 Task: Search round trip flight ticket for 5 adults, 1 child, 2 infants in seat and 1 infant on lap in business from Elmira/corning: Elmira/corning Regional Airport to Indianapolis: Indianapolis International Airport on 8-5-2023 and return on 8-7-2023. Choice of flights is Sun country airlines. Number of bags: 1 carry on bag. Price is upto 50000. Outbound departure time preference is 19:45.
Action: Mouse moved to (399, 354)
Screenshot: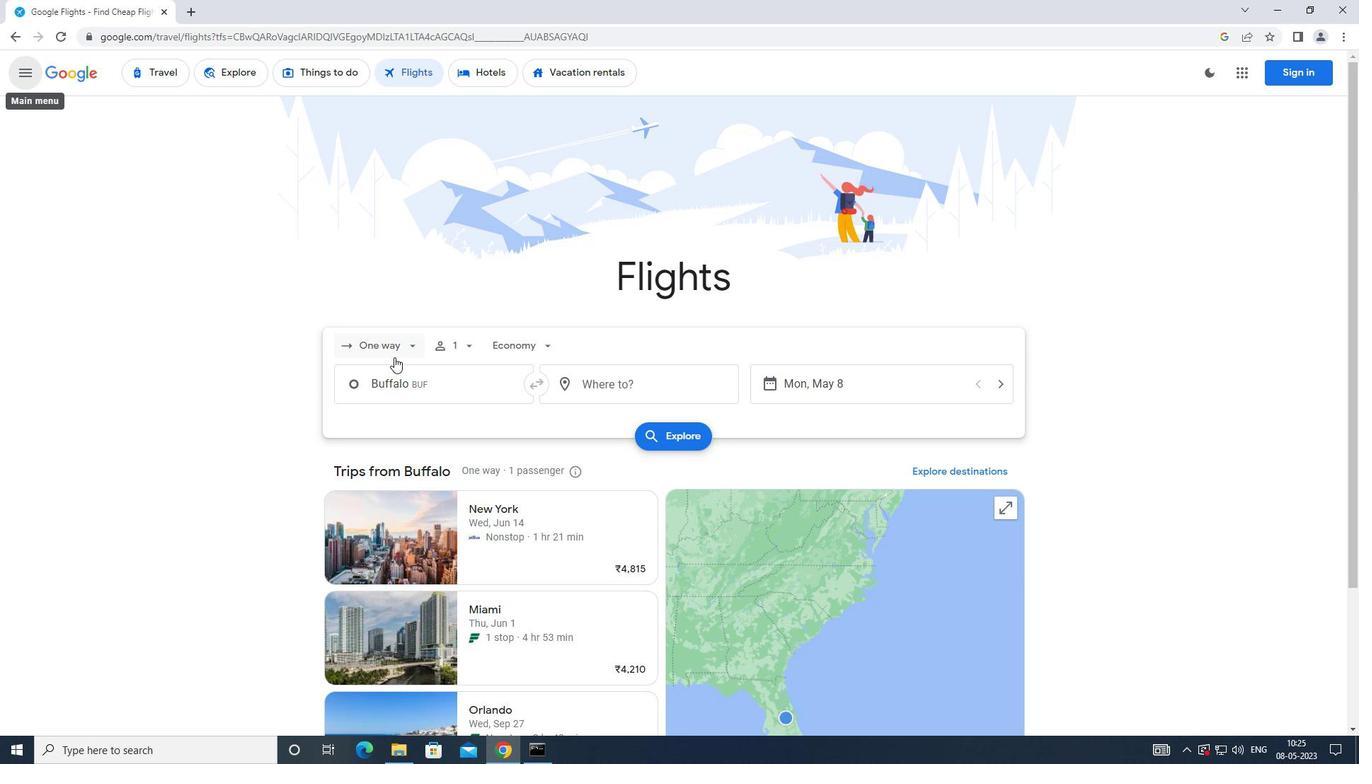 
Action: Mouse pressed left at (399, 354)
Screenshot: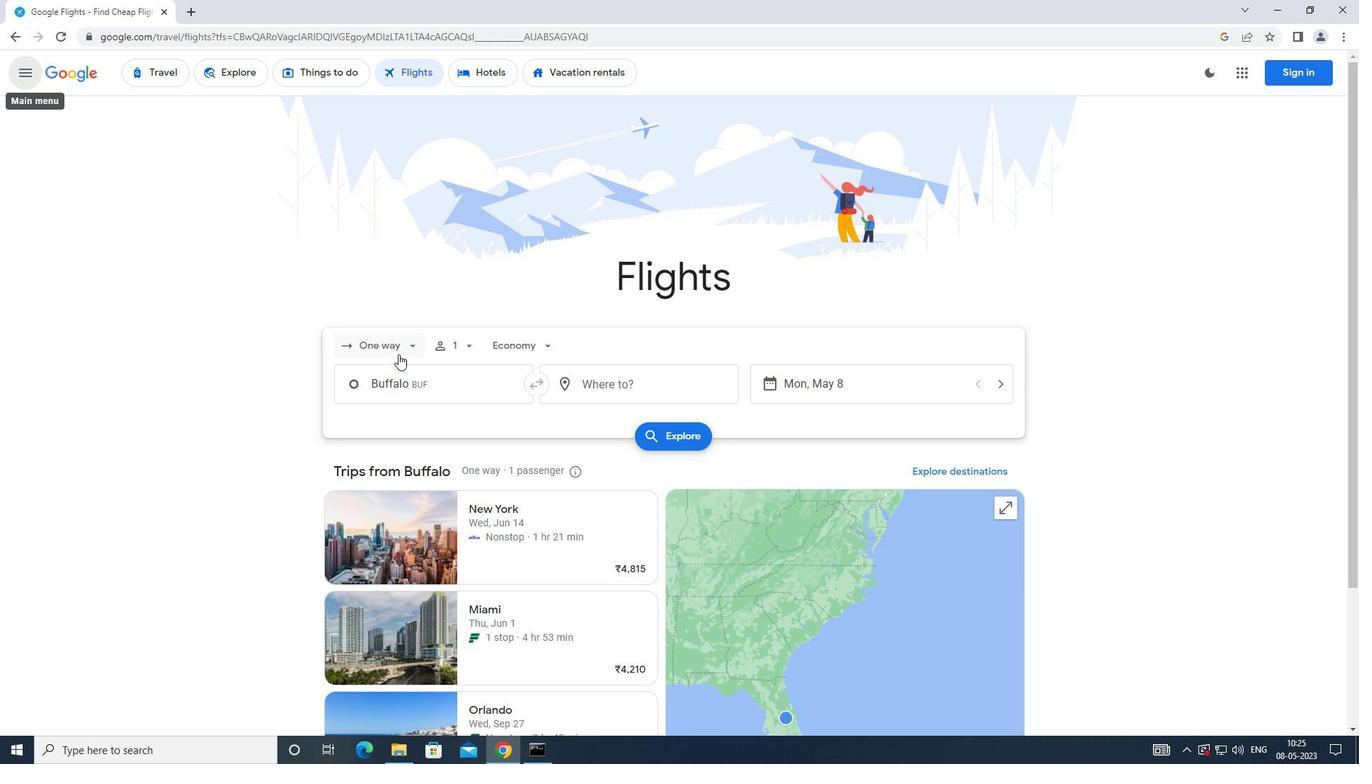 
Action: Mouse moved to (412, 410)
Screenshot: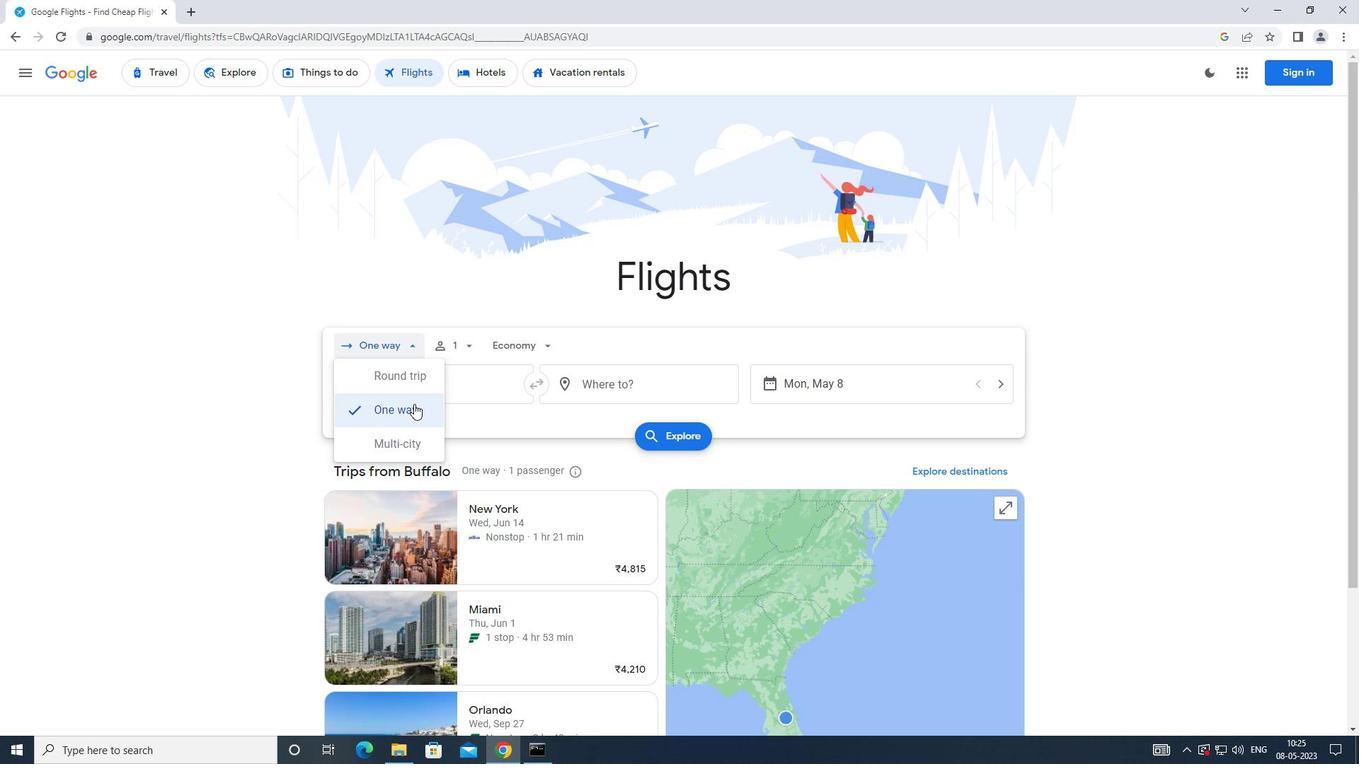 
Action: Mouse pressed left at (412, 410)
Screenshot: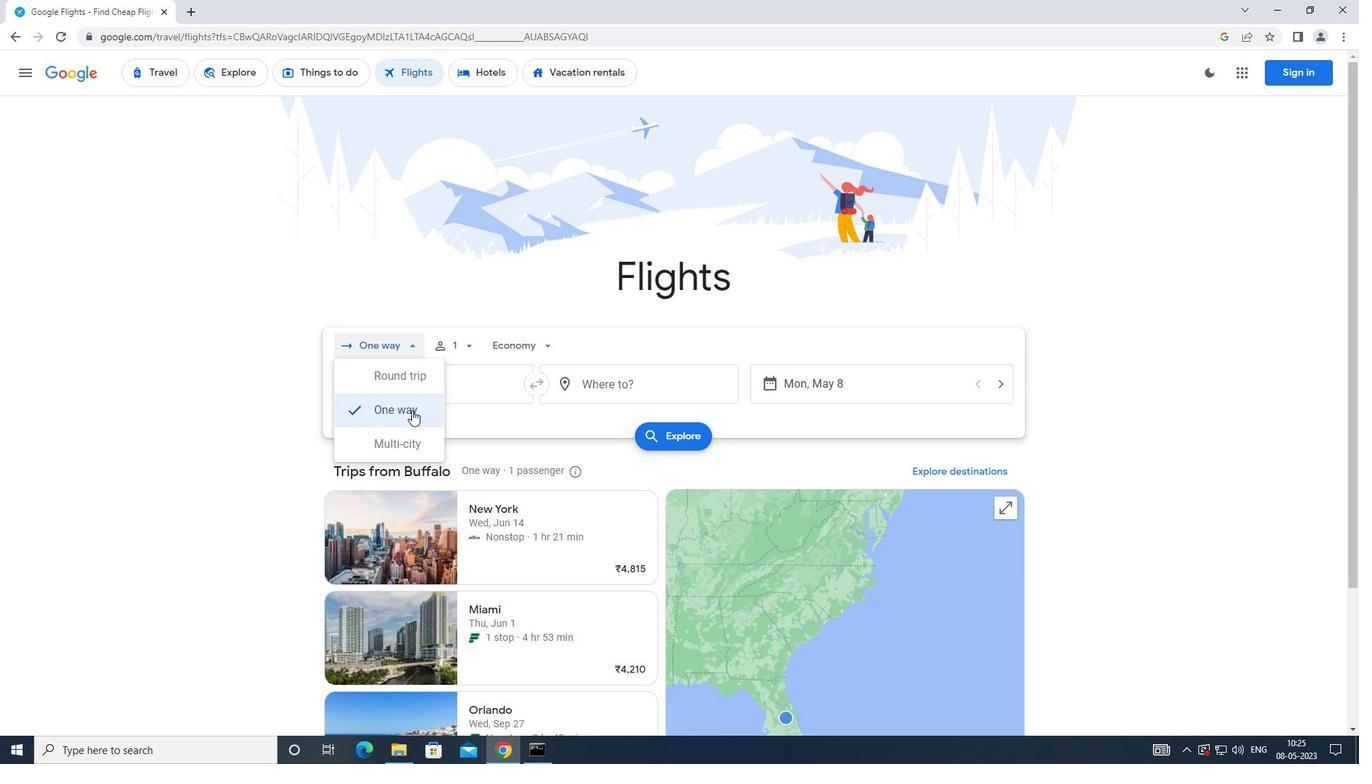
Action: Mouse moved to (476, 344)
Screenshot: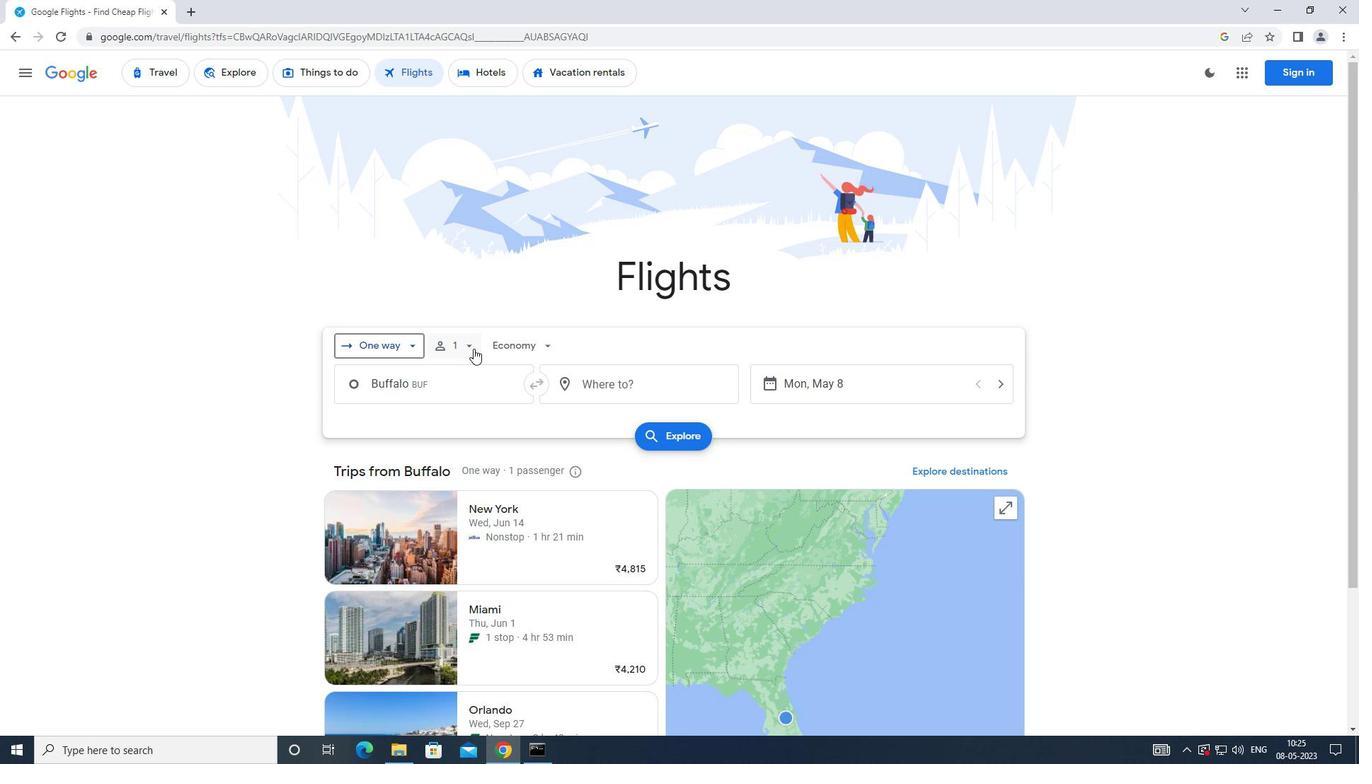 
Action: Mouse pressed left at (476, 344)
Screenshot: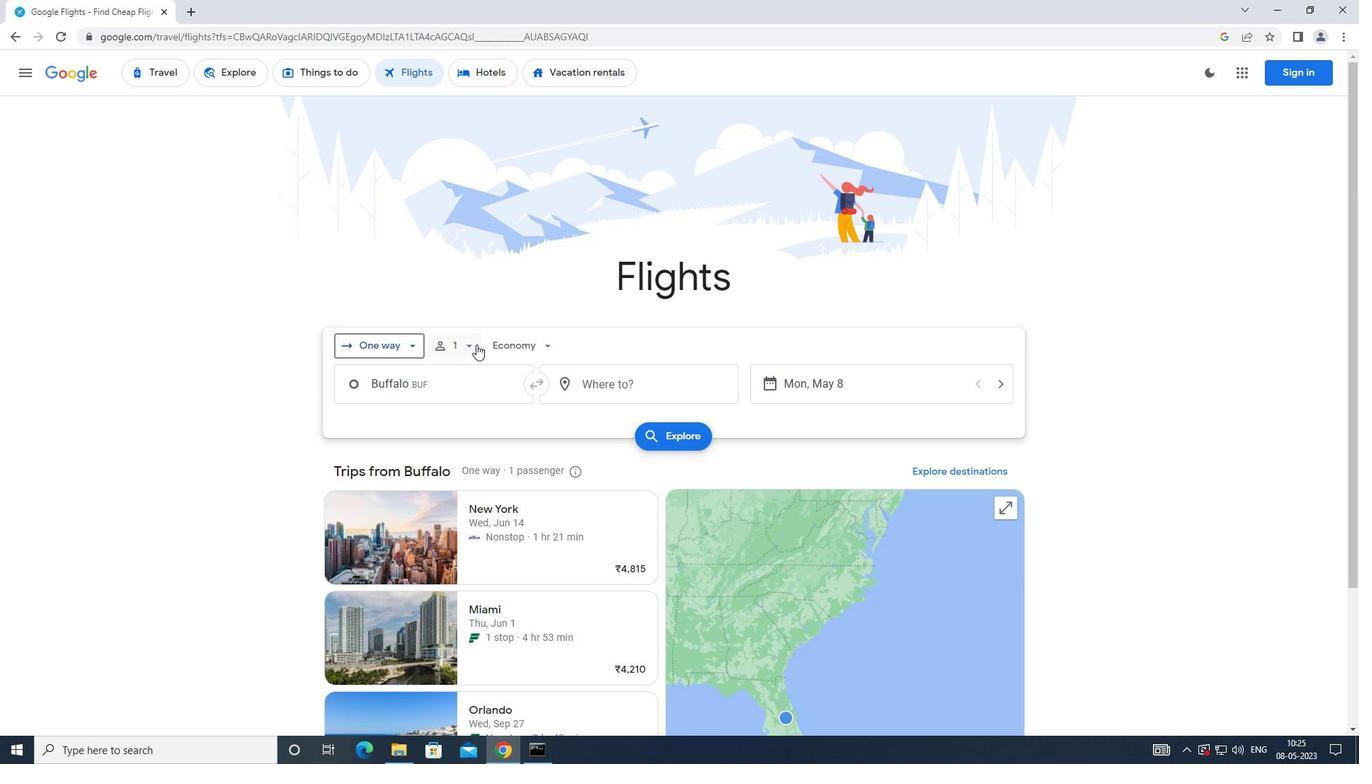 
Action: Mouse moved to (584, 386)
Screenshot: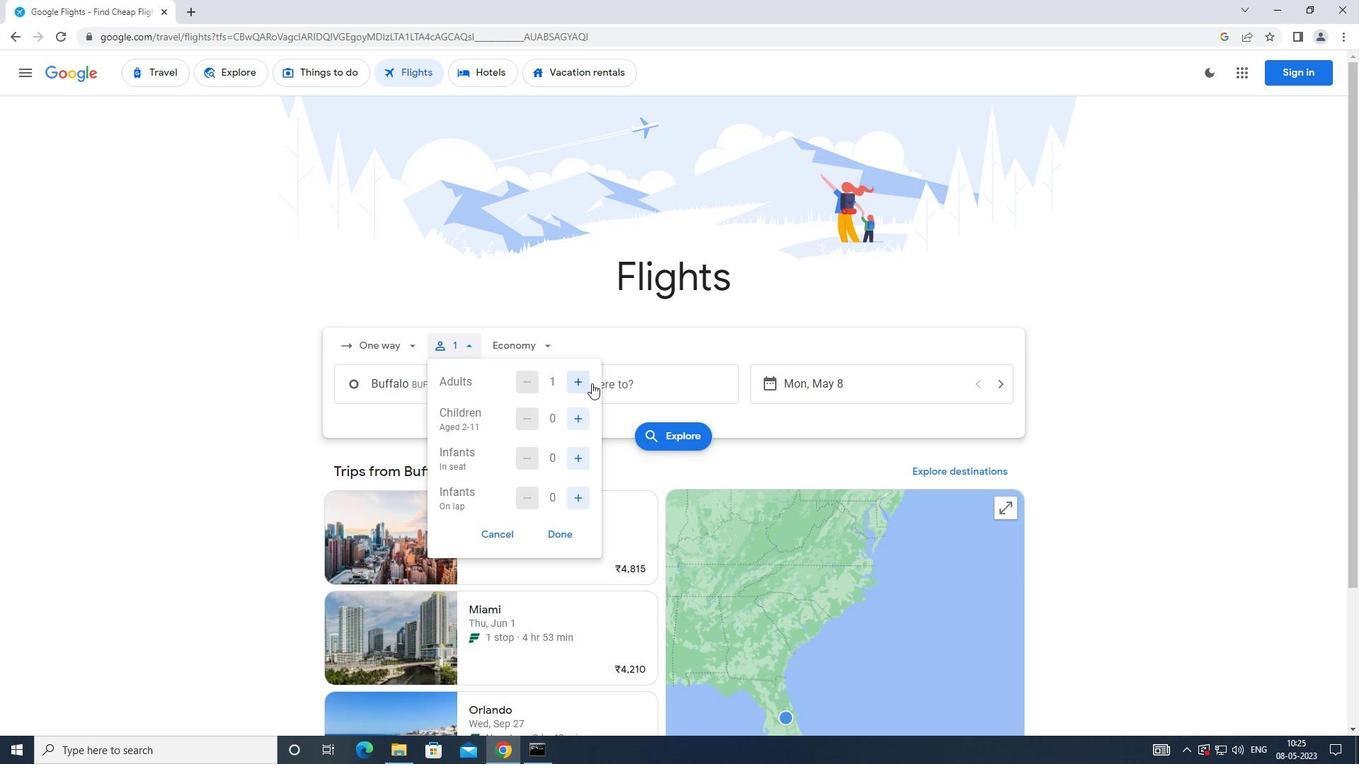 
Action: Mouse pressed left at (584, 386)
Screenshot: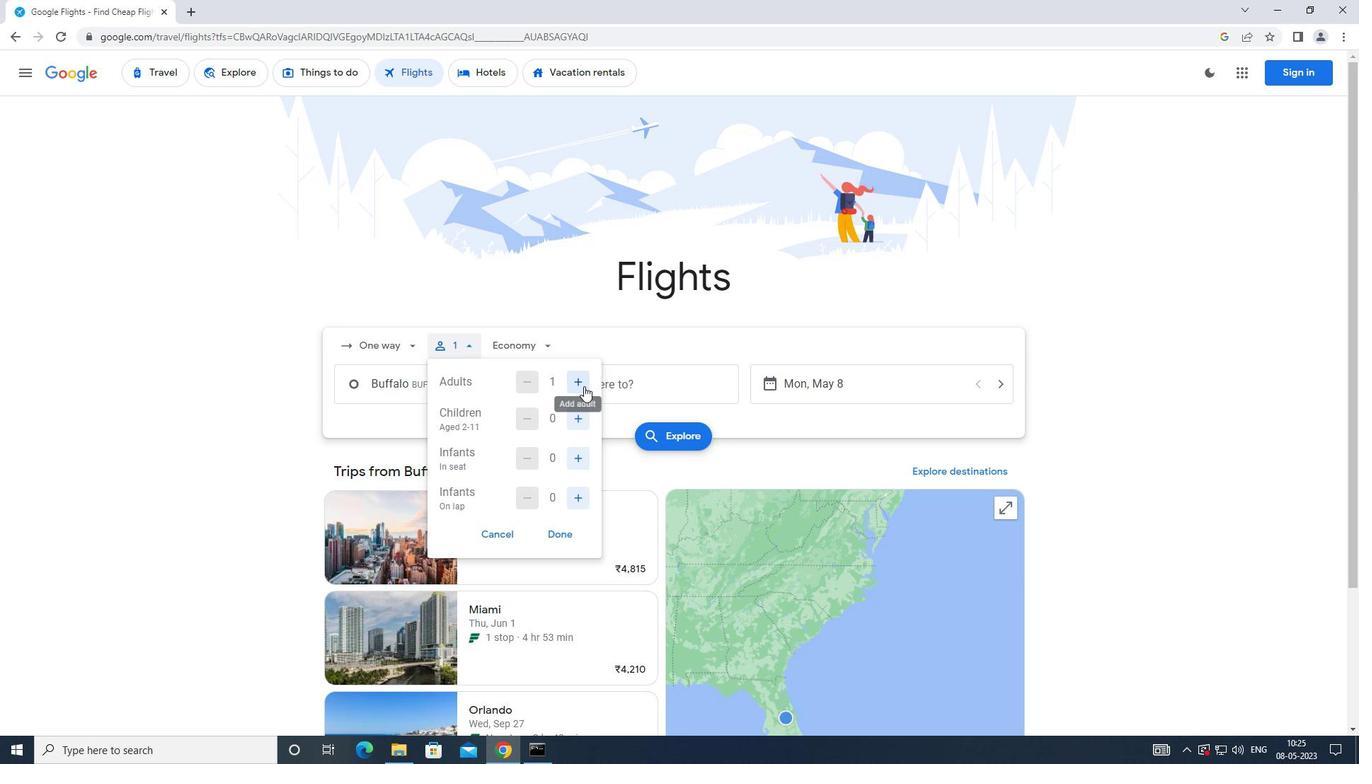 
Action: Mouse pressed left at (584, 386)
Screenshot: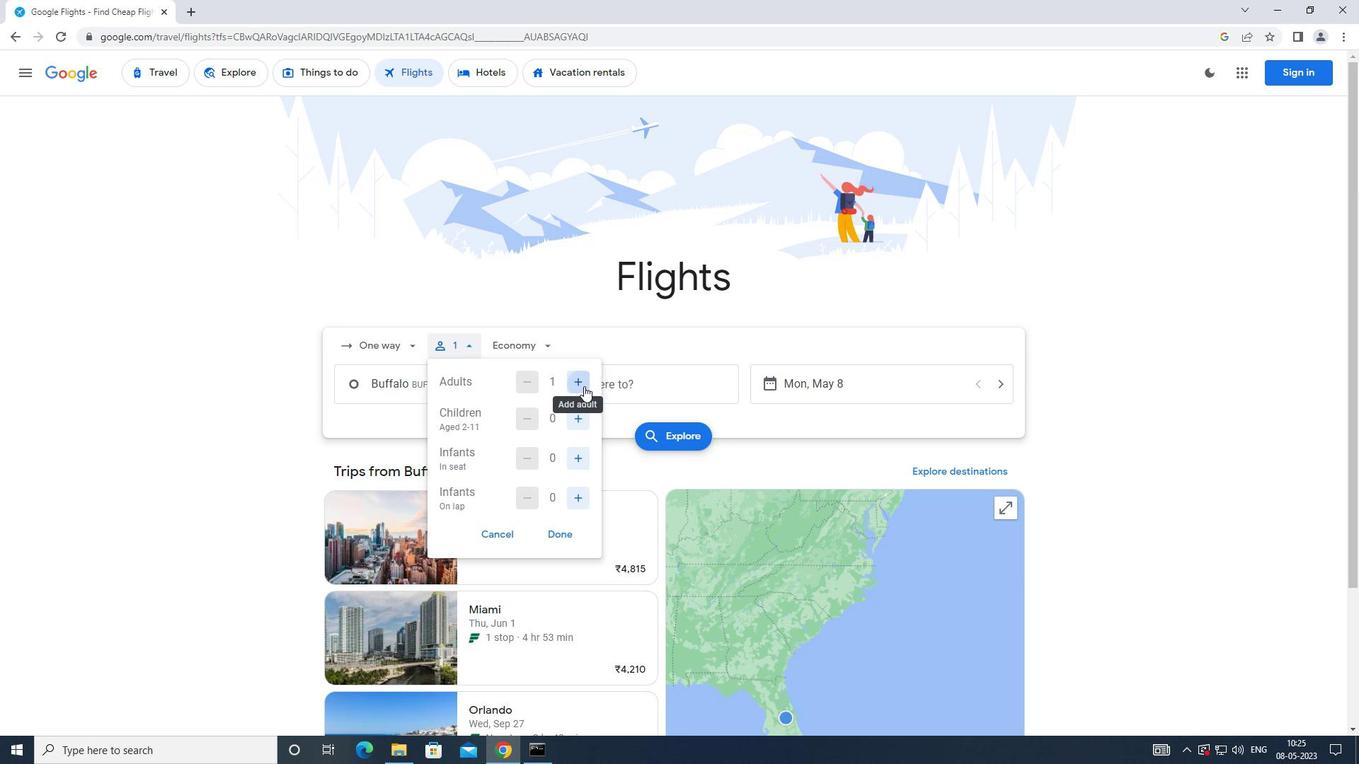 
Action: Mouse pressed left at (584, 386)
Screenshot: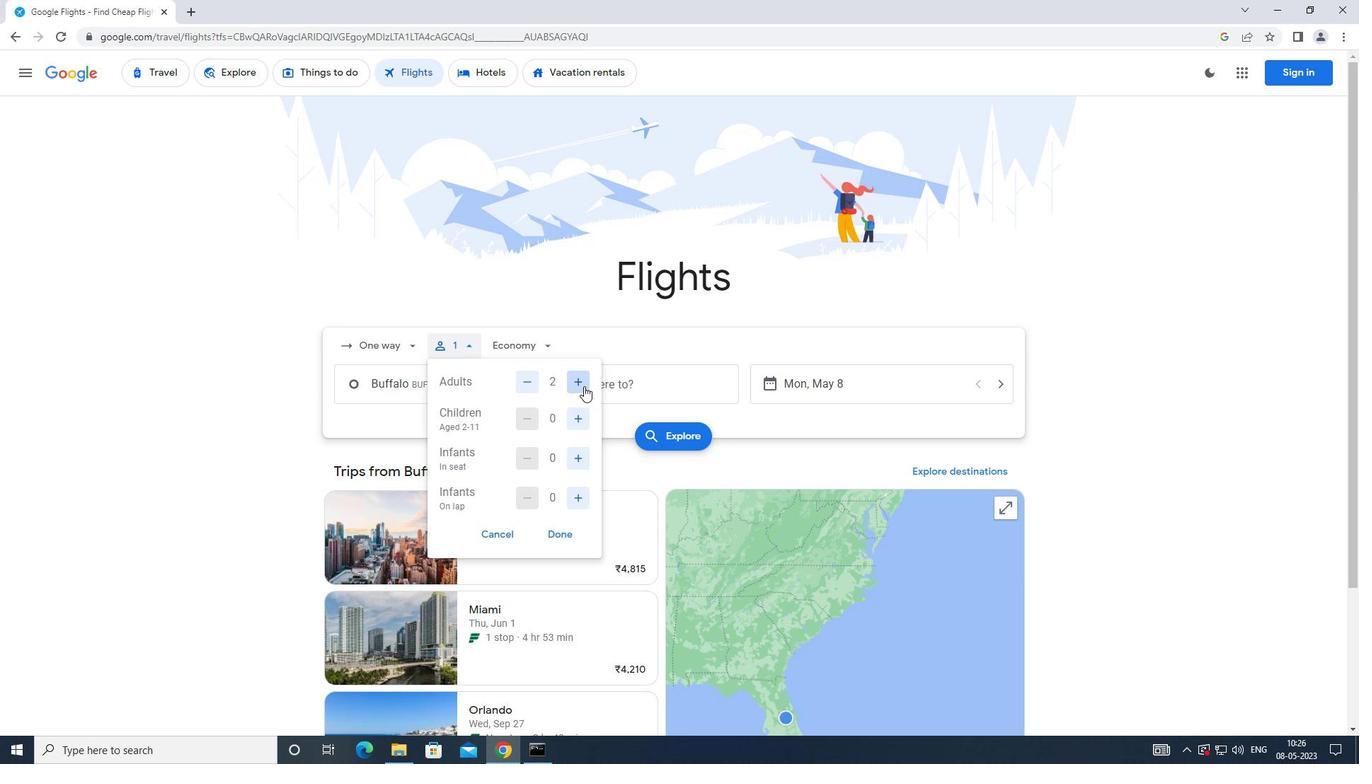 
Action: Mouse pressed left at (584, 386)
Screenshot: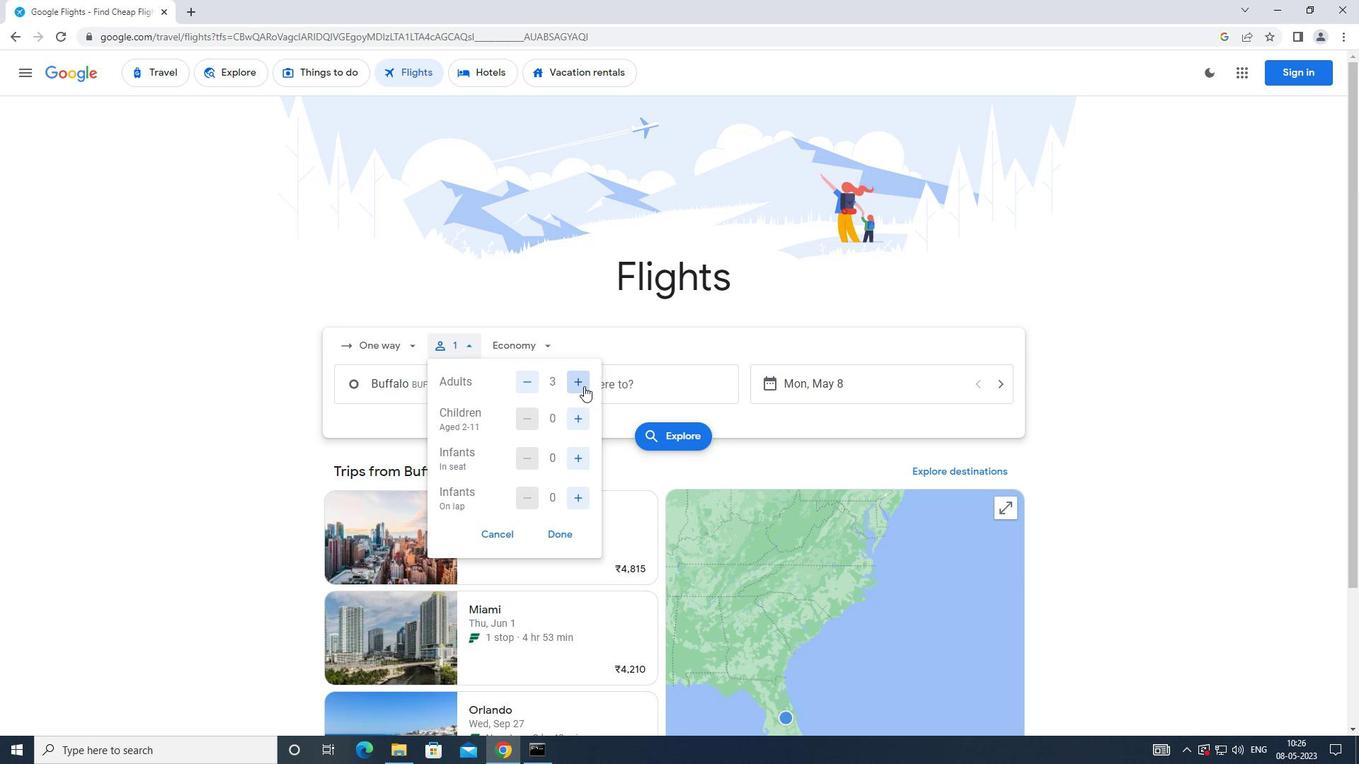 
Action: Mouse moved to (574, 411)
Screenshot: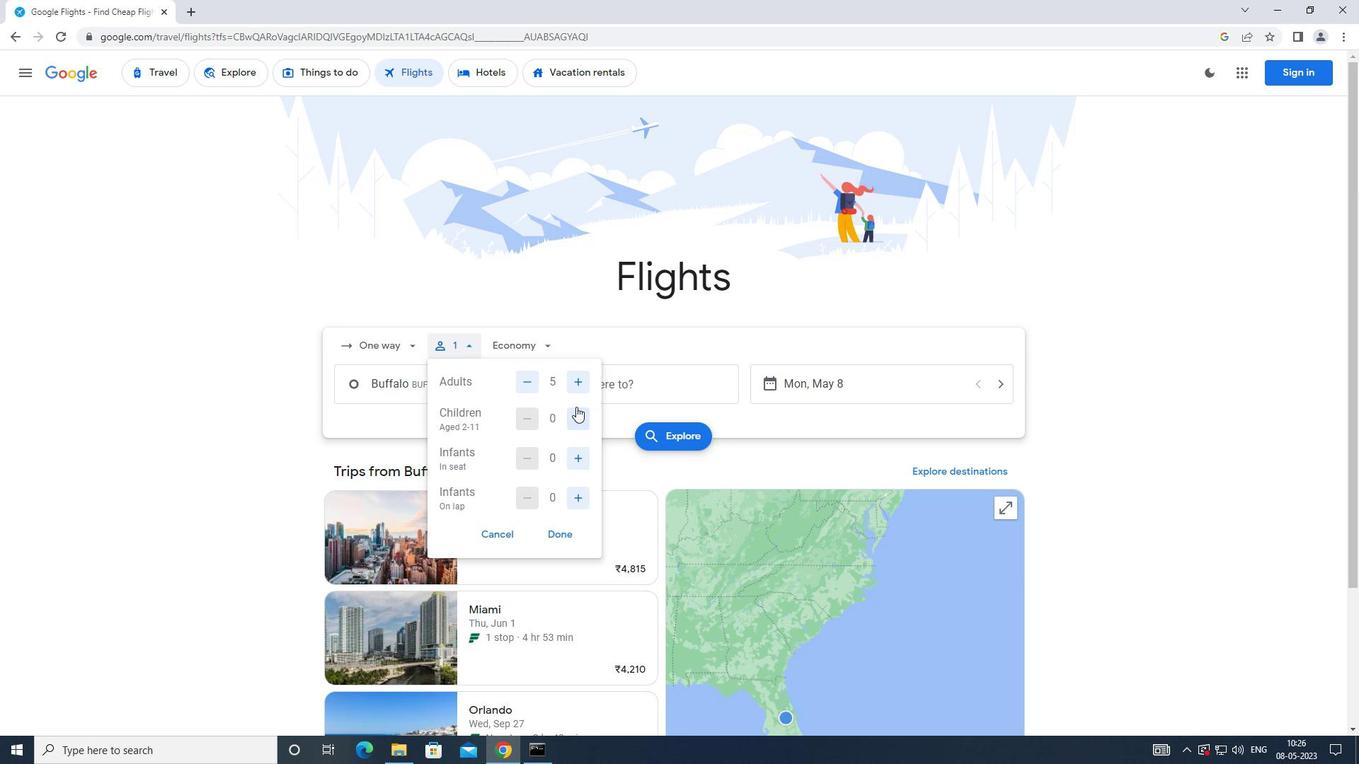 
Action: Mouse pressed left at (574, 411)
Screenshot: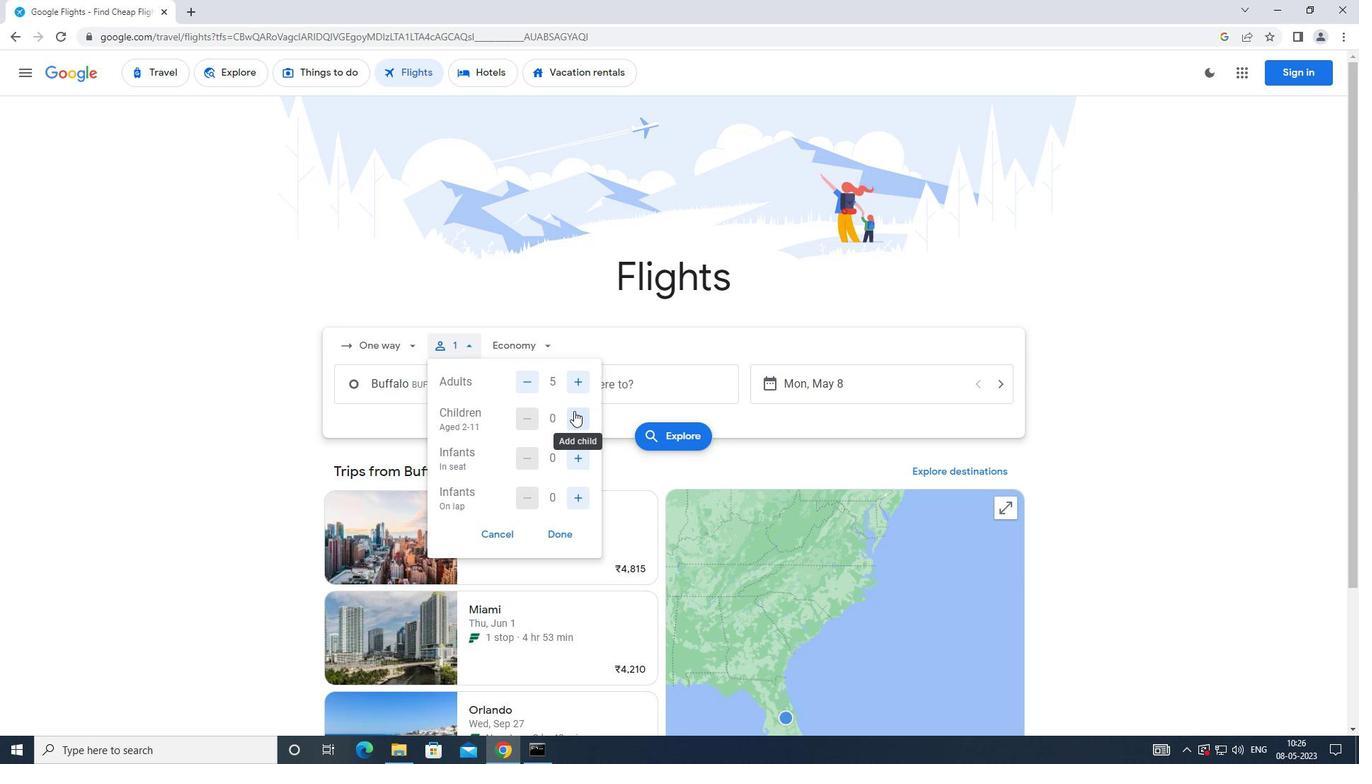 
Action: Mouse pressed left at (574, 411)
Screenshot: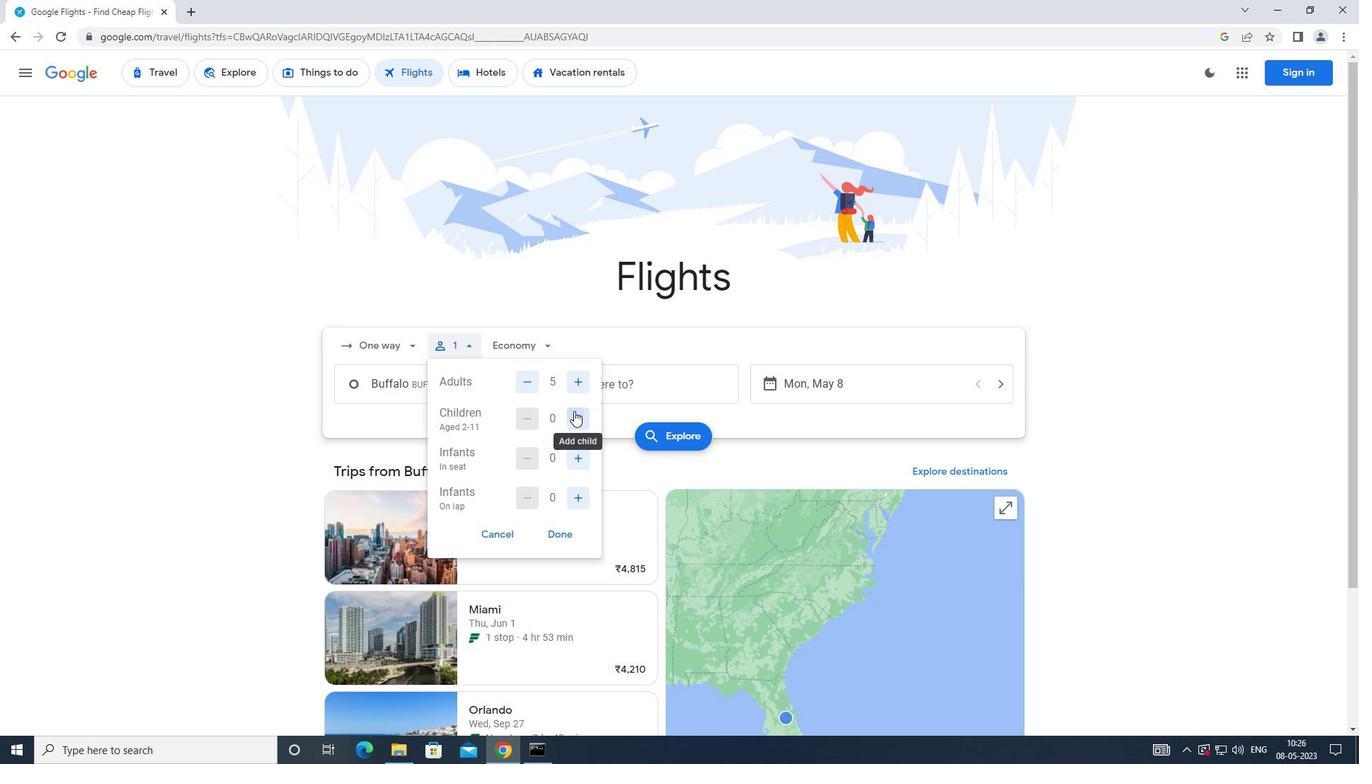 
Action: Mouse moved to (521, 419)
Screenshot: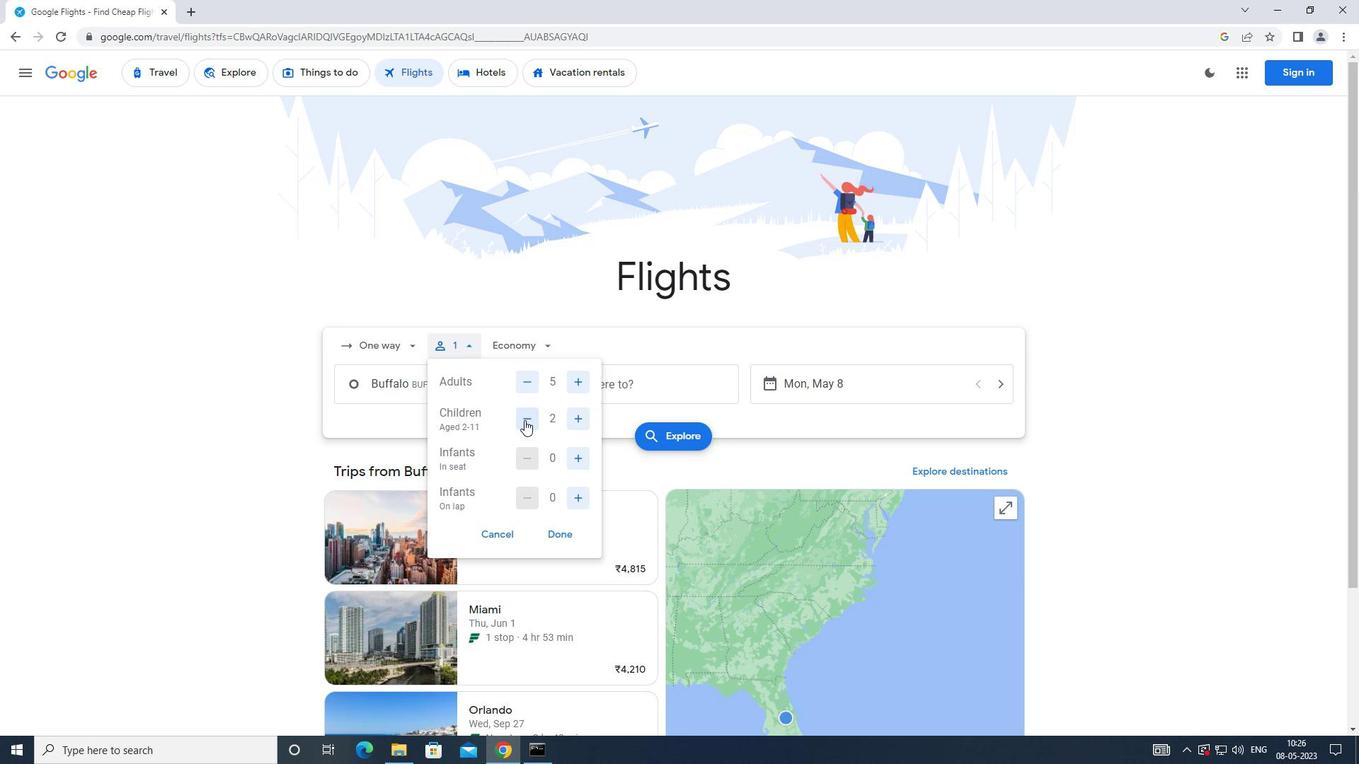 
Action: Mouse pressed left at (521, 419)
Screenshot: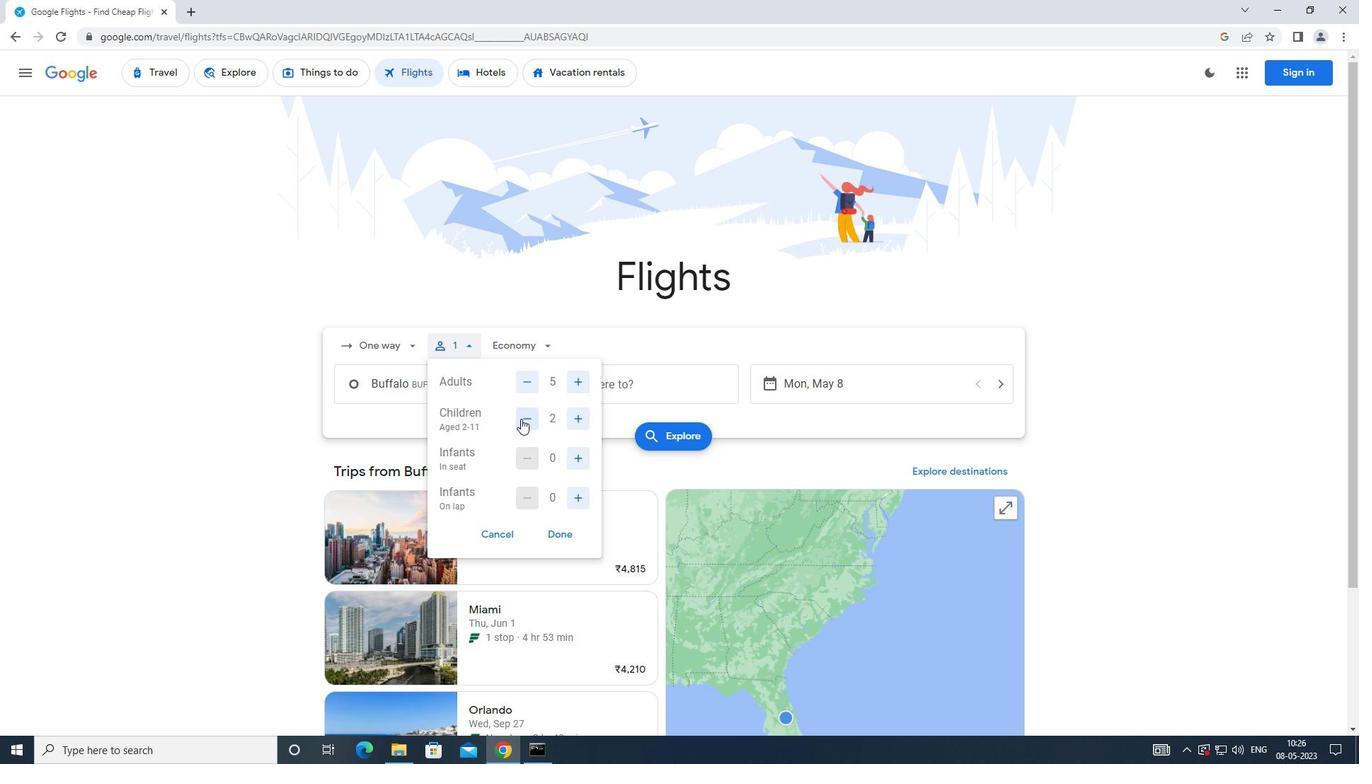 
Action: Mouse moved to (586, 460)
Screenshot: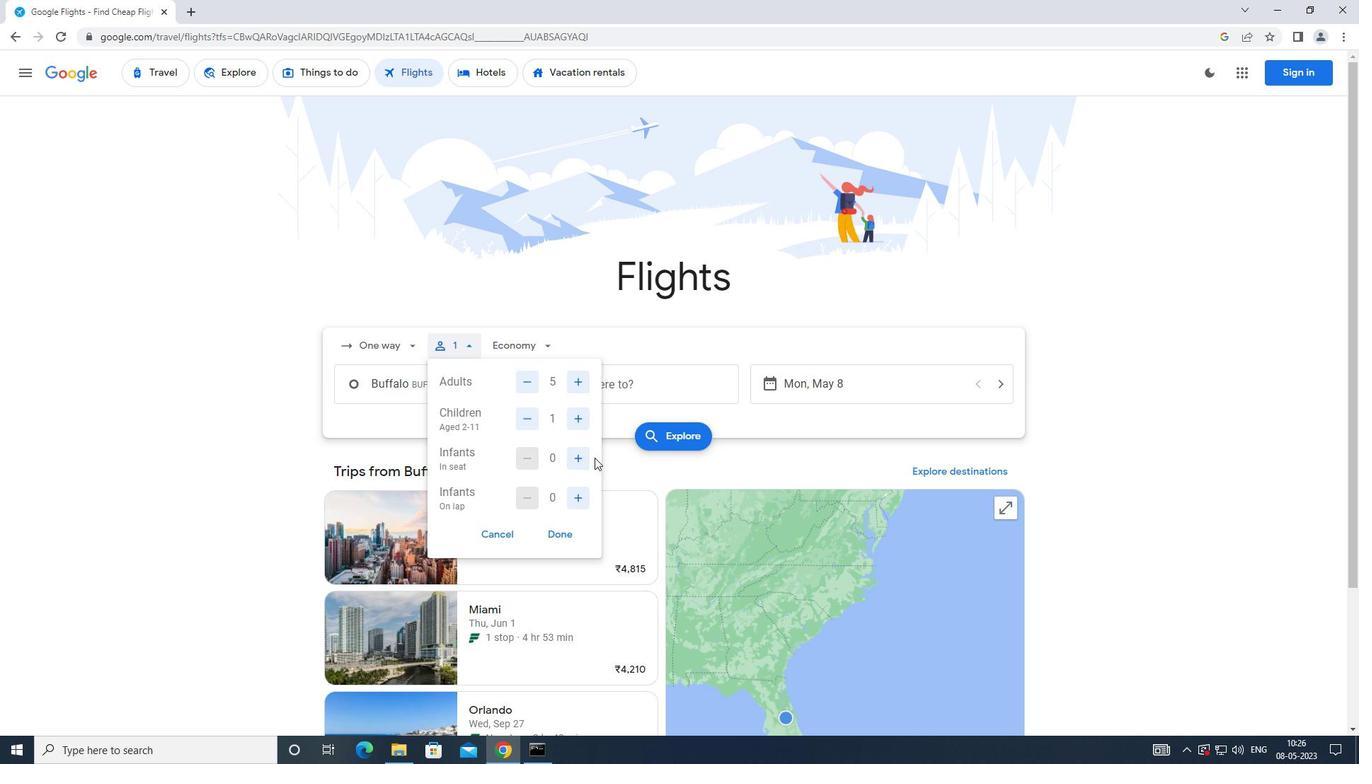 
Action: Mouse pressed left at (586, 460)
Screenshot: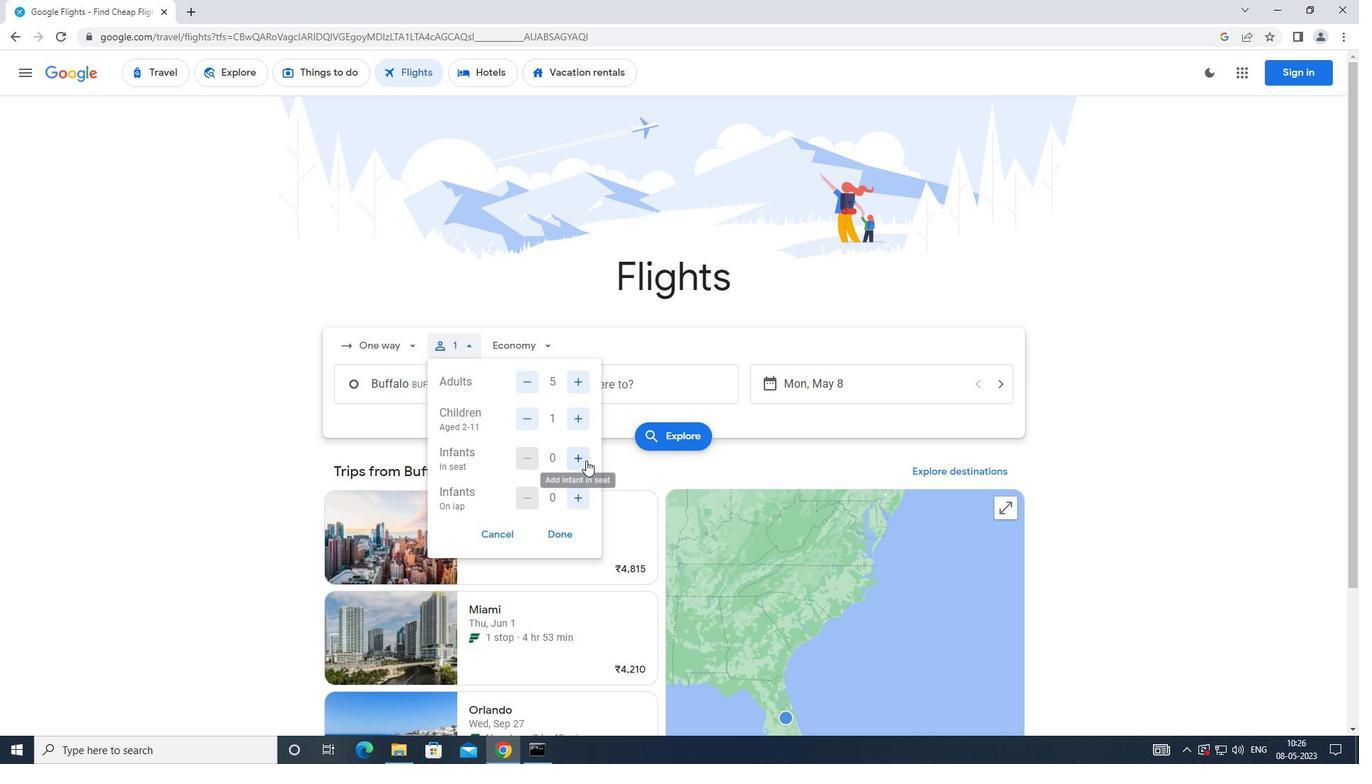 
Action: Mouse pressed left at (586, 460)
Screenshot: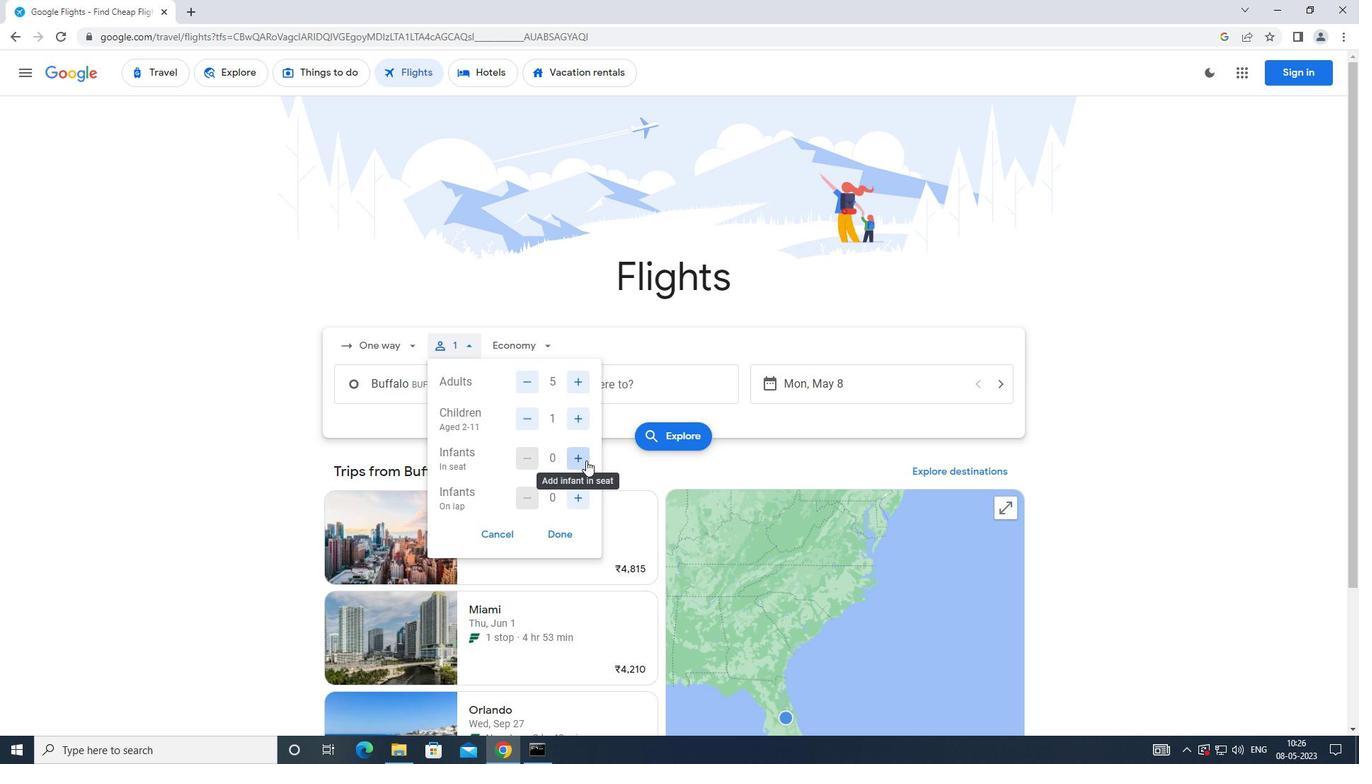 
Action: Mouse moved to (530, 456)
Screenshot: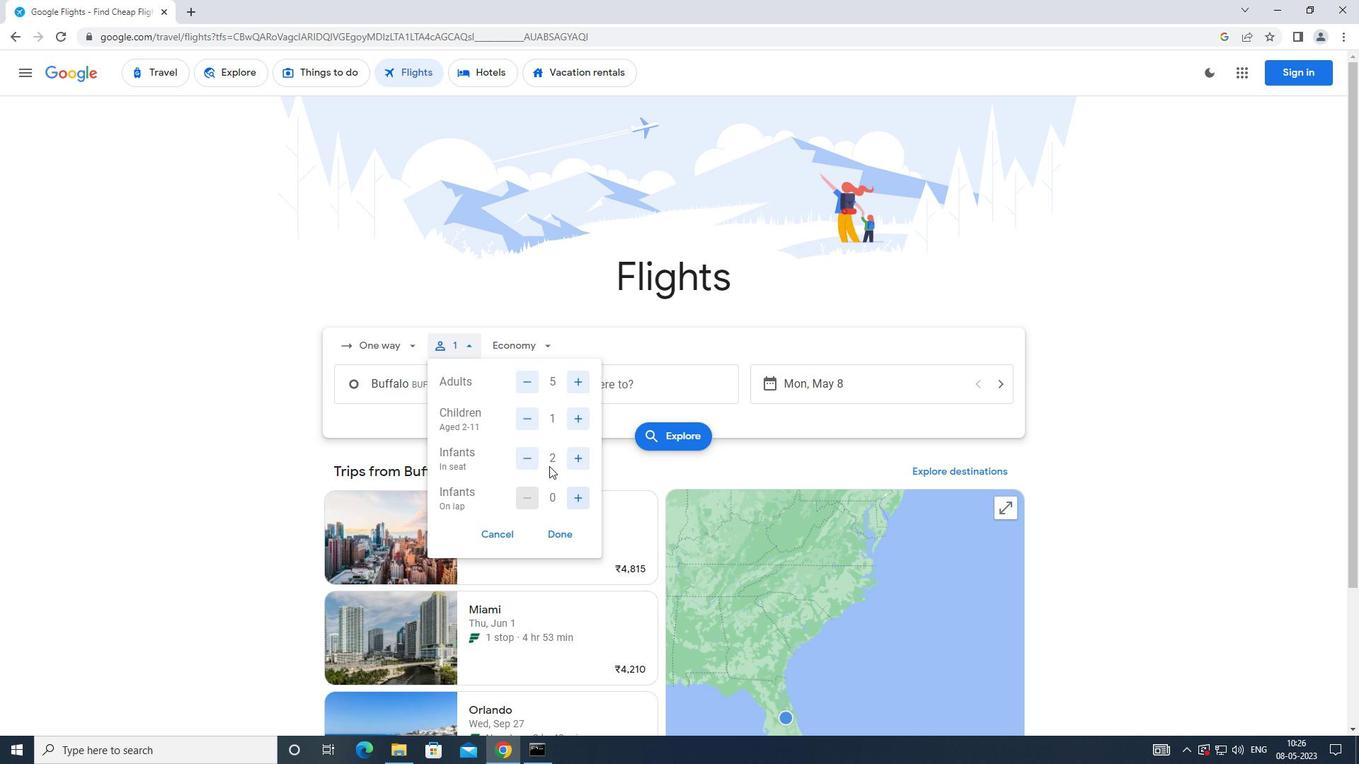 
Action: Mouse pressed left at (530, 456)
Screenshot: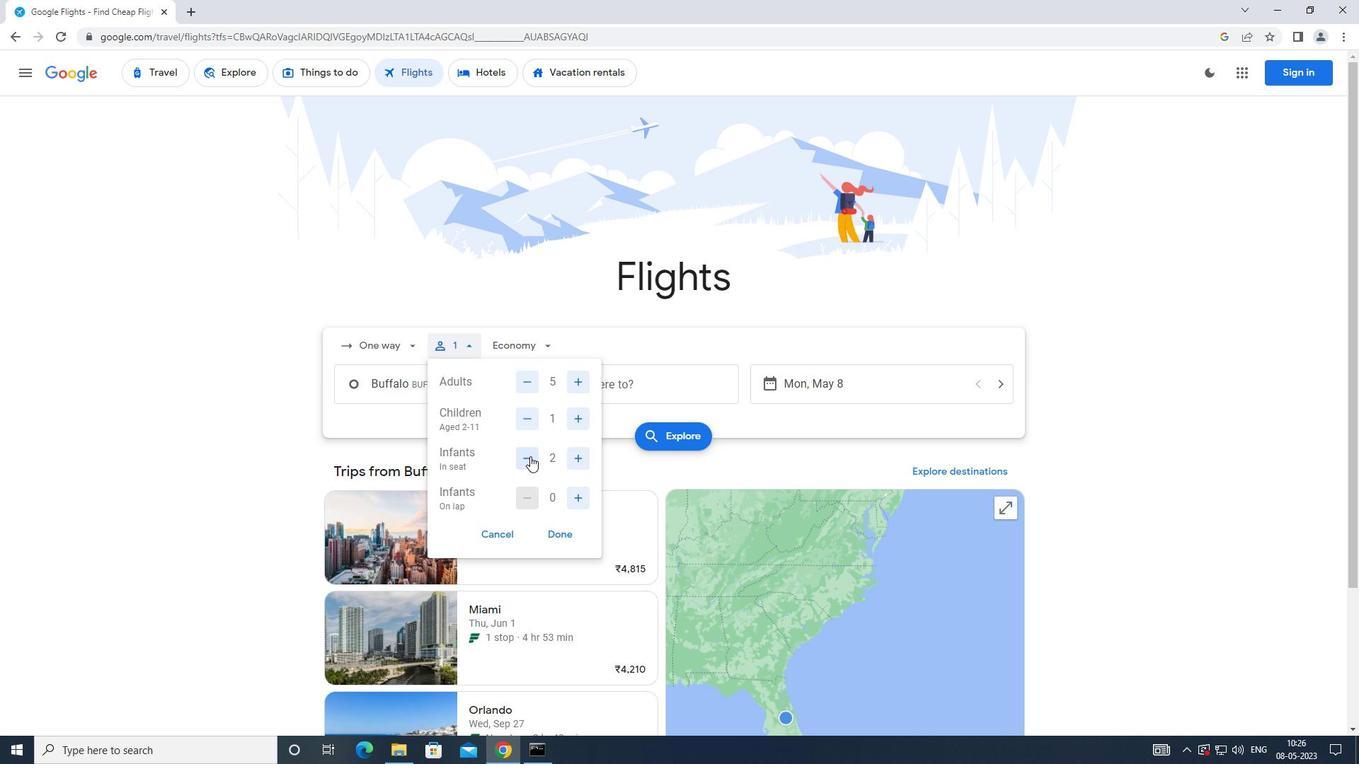 
Action: Mouse moved to (581, 499)
Screenshot: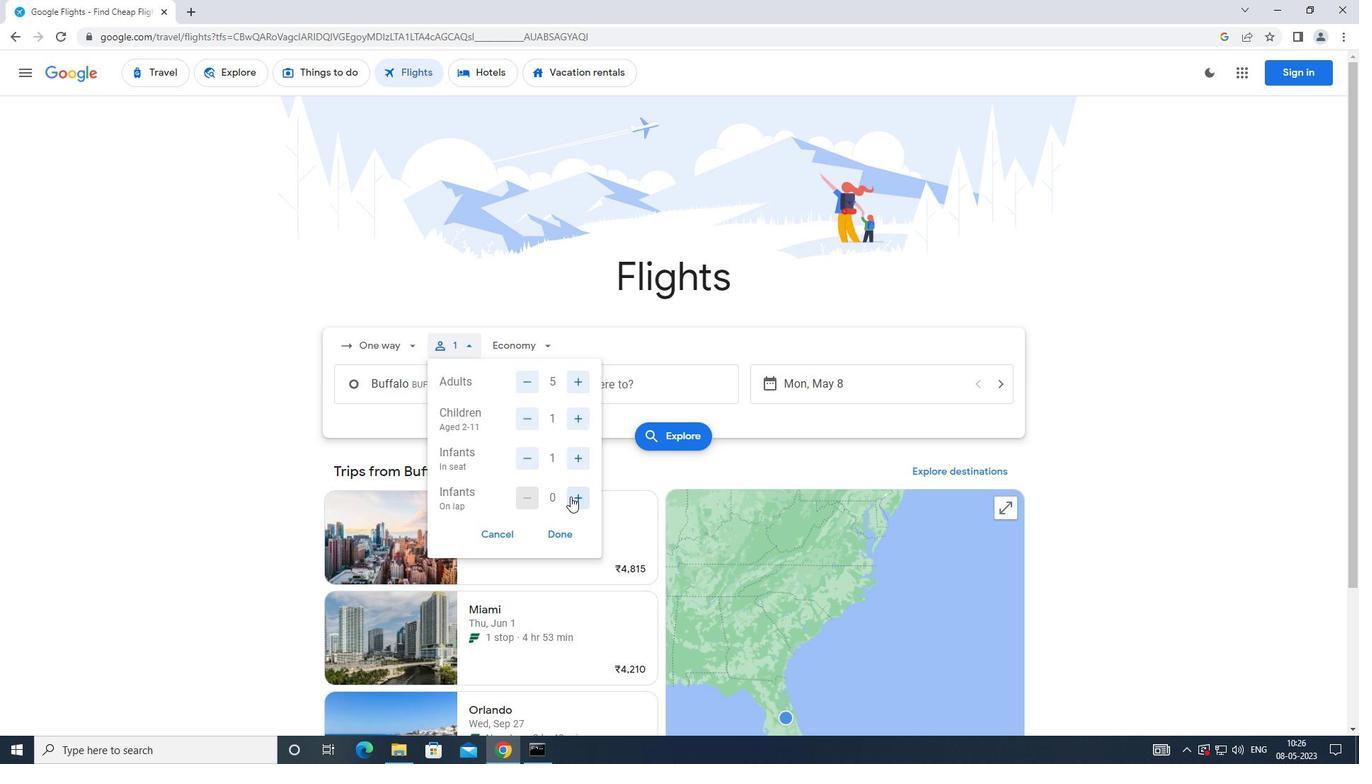 
Action: Mouse pressed left at (581, 499)
Screenshot: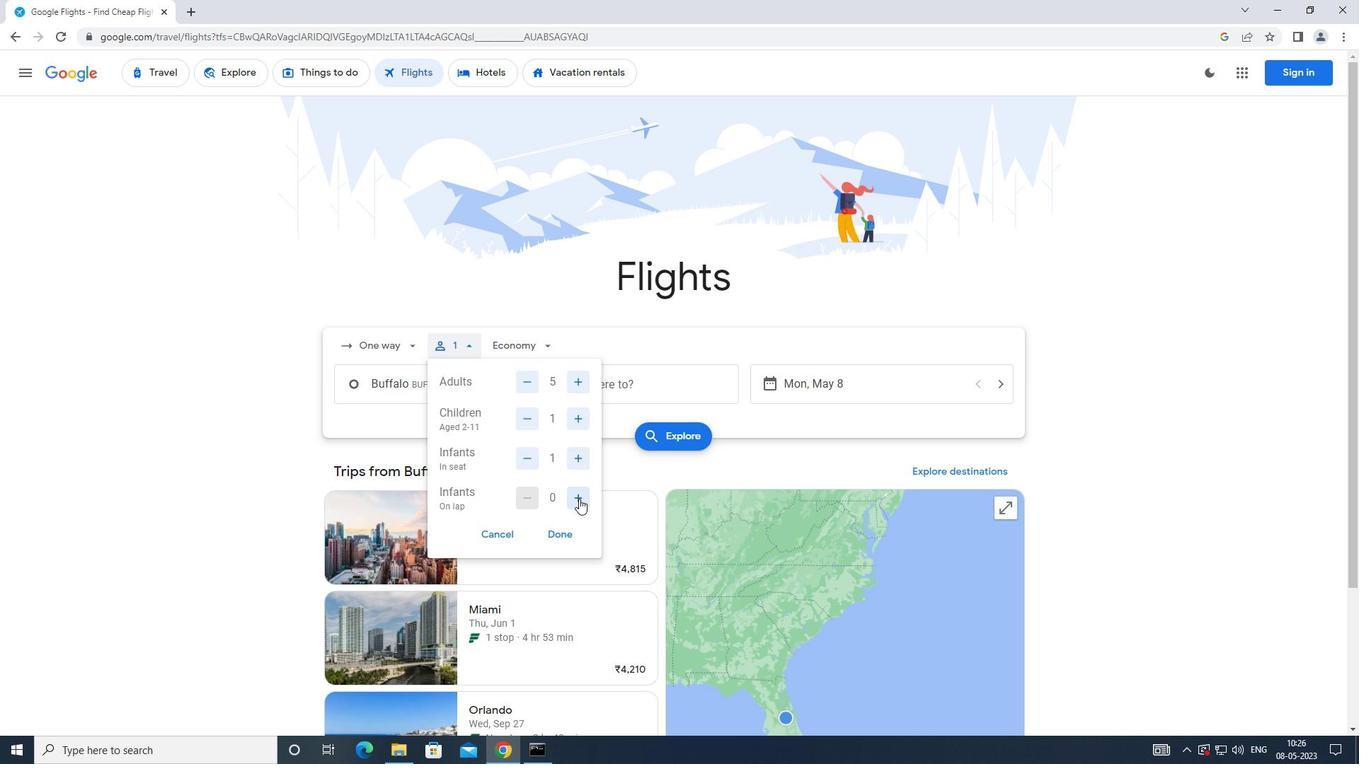 
Action: Mouse moved to (569, 542)
Screenshot: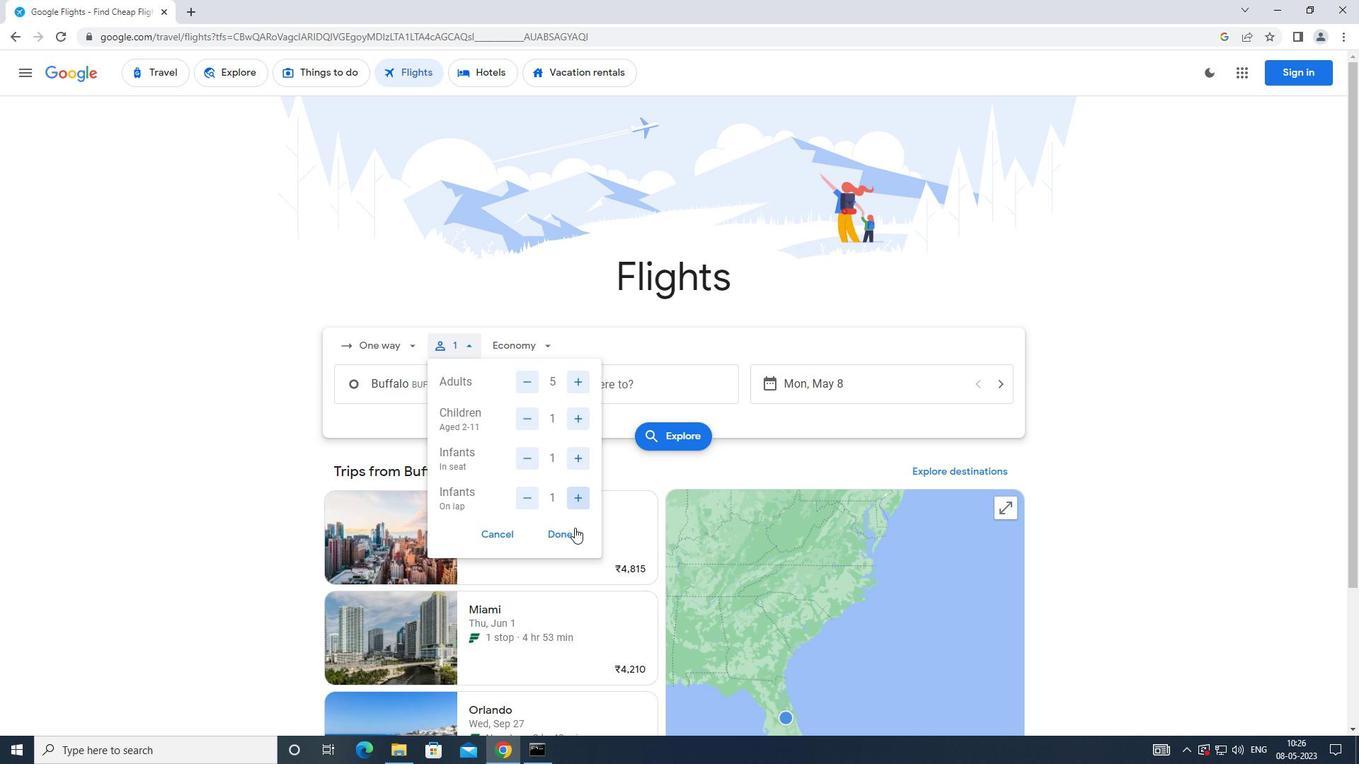 
Action: Mouse pressed left at (569, 542)
Screenshot: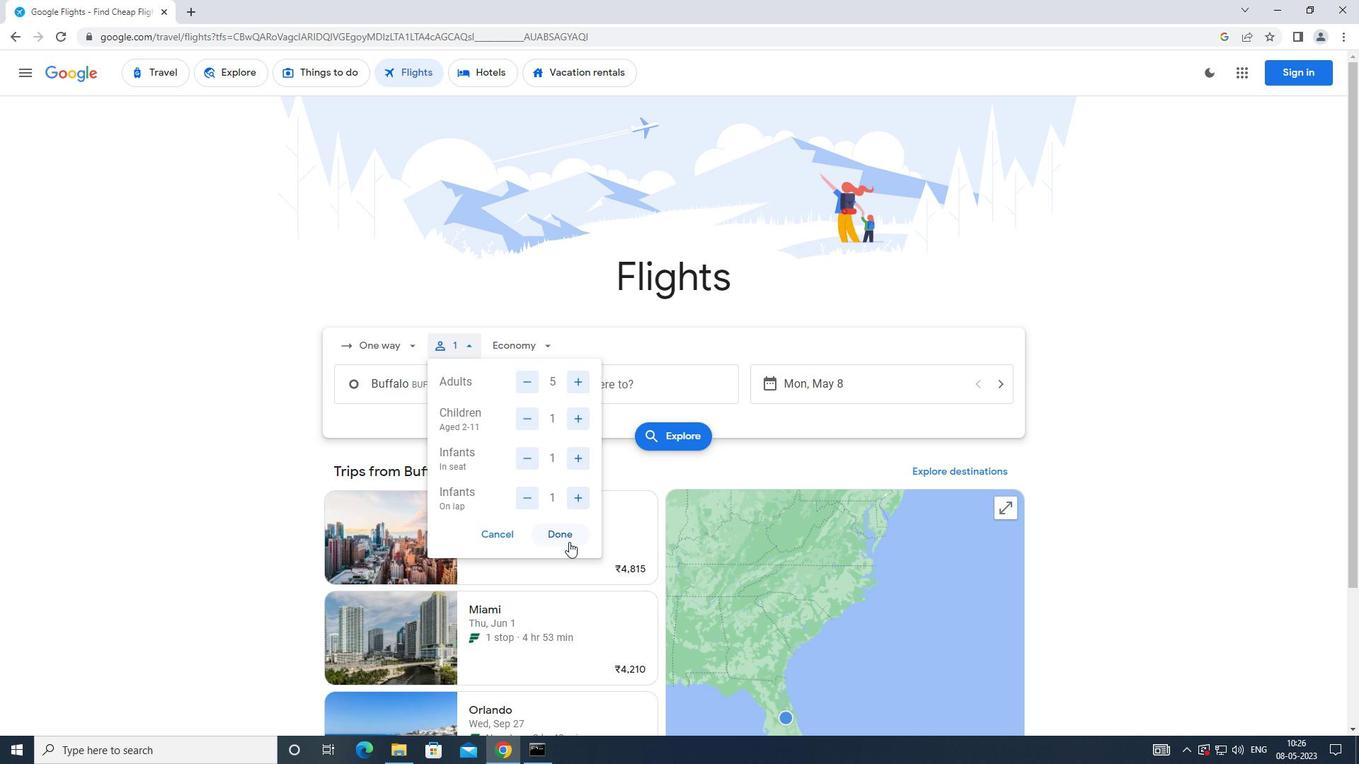 
Action: Mouse moved to (521, 354)
Screenshot: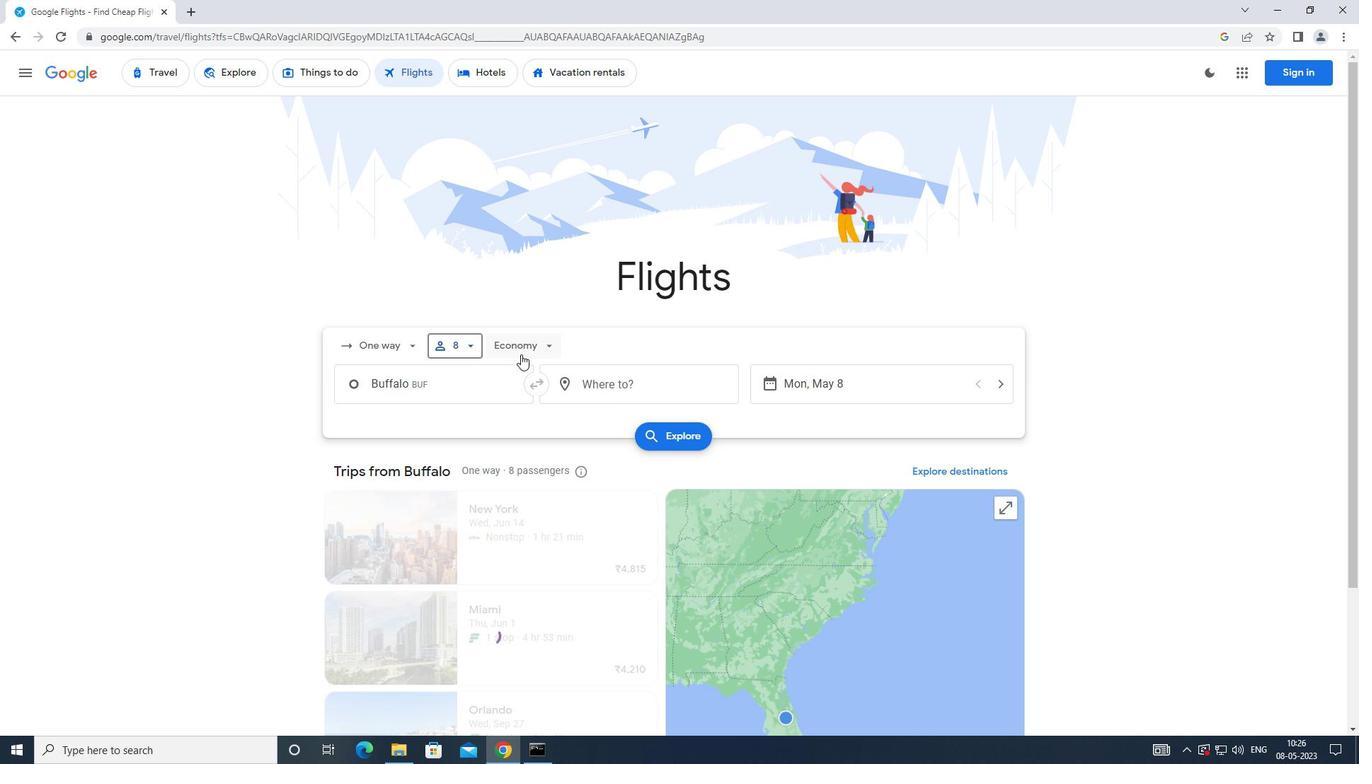 
Action: Mouse pressed left at (521, 354)
Screenshot: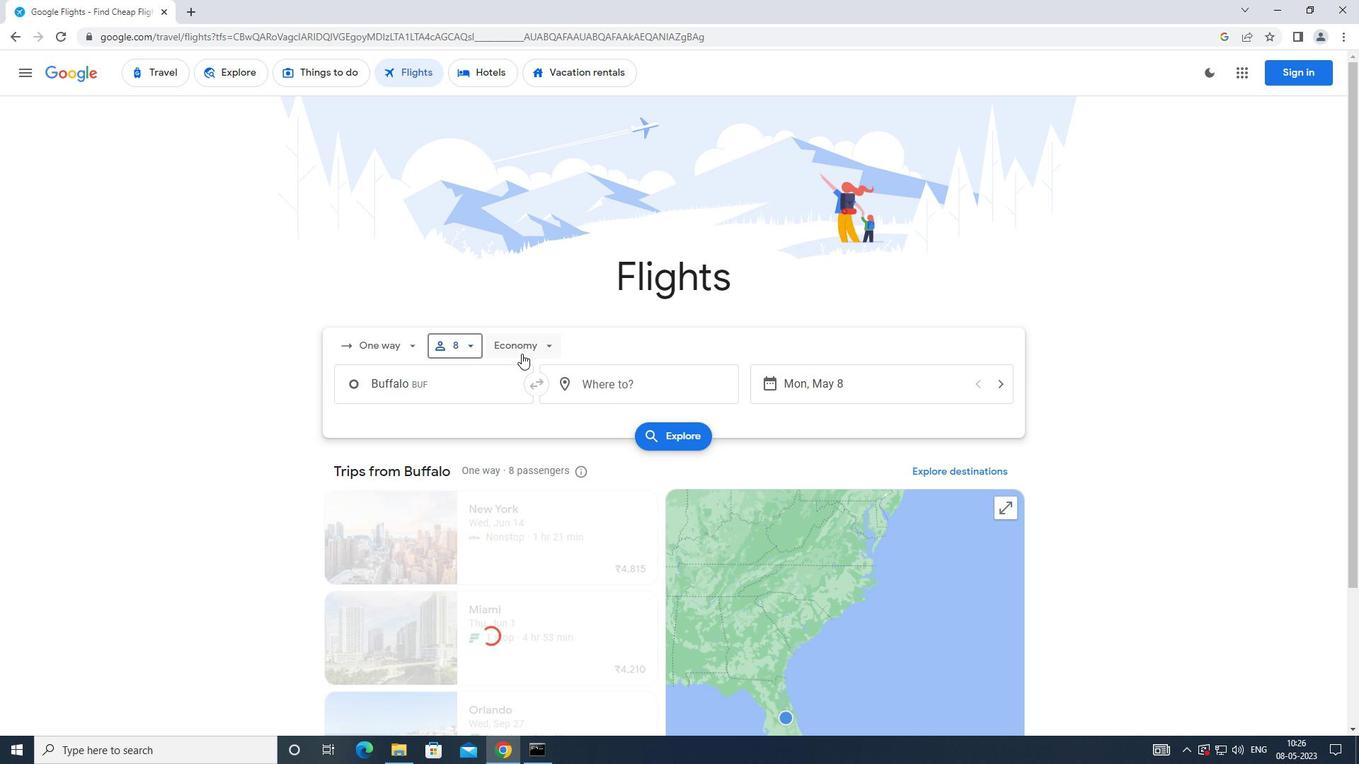 
Action: Mouse moved to (546, 438)
Screenshot: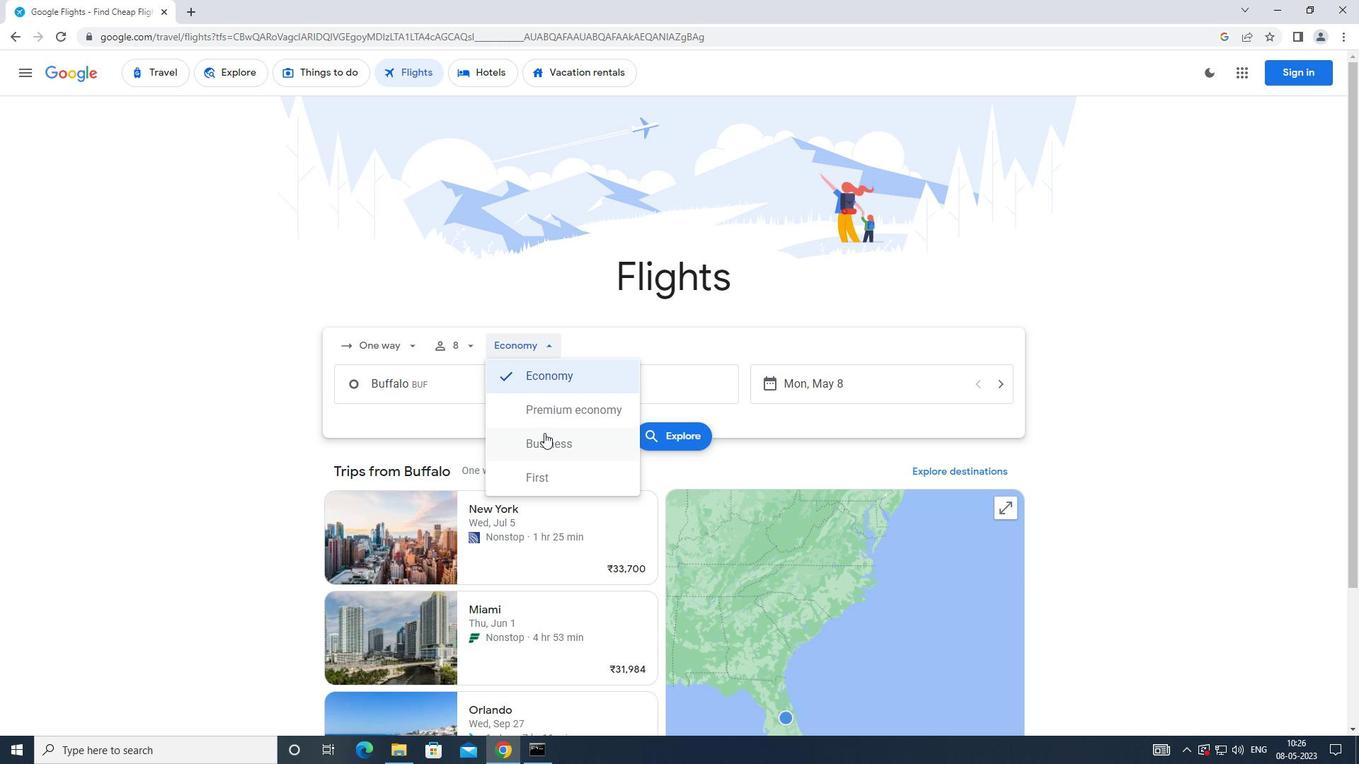 
Action: Mouse pressed left at (546, 438)
Screenshot: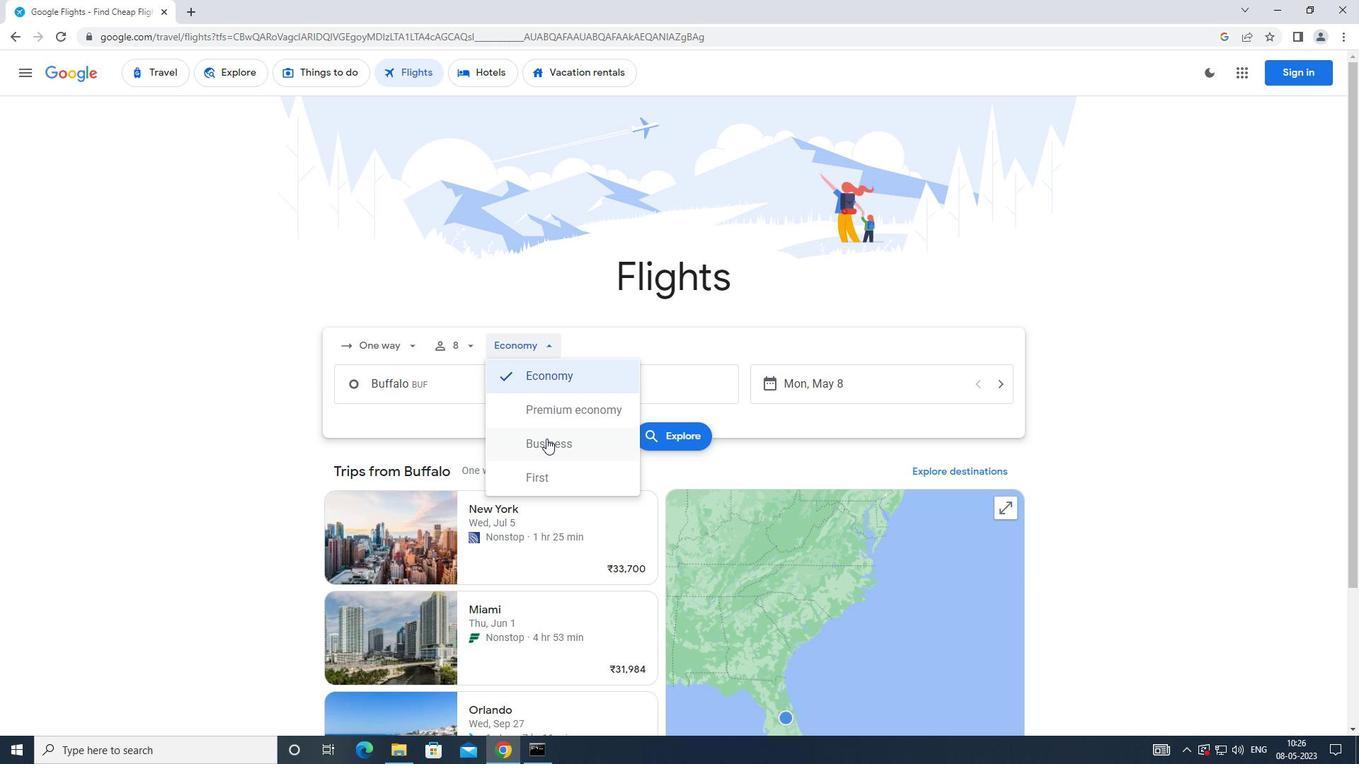 
Action: Mouse moved to (485, 396)
Screenshot: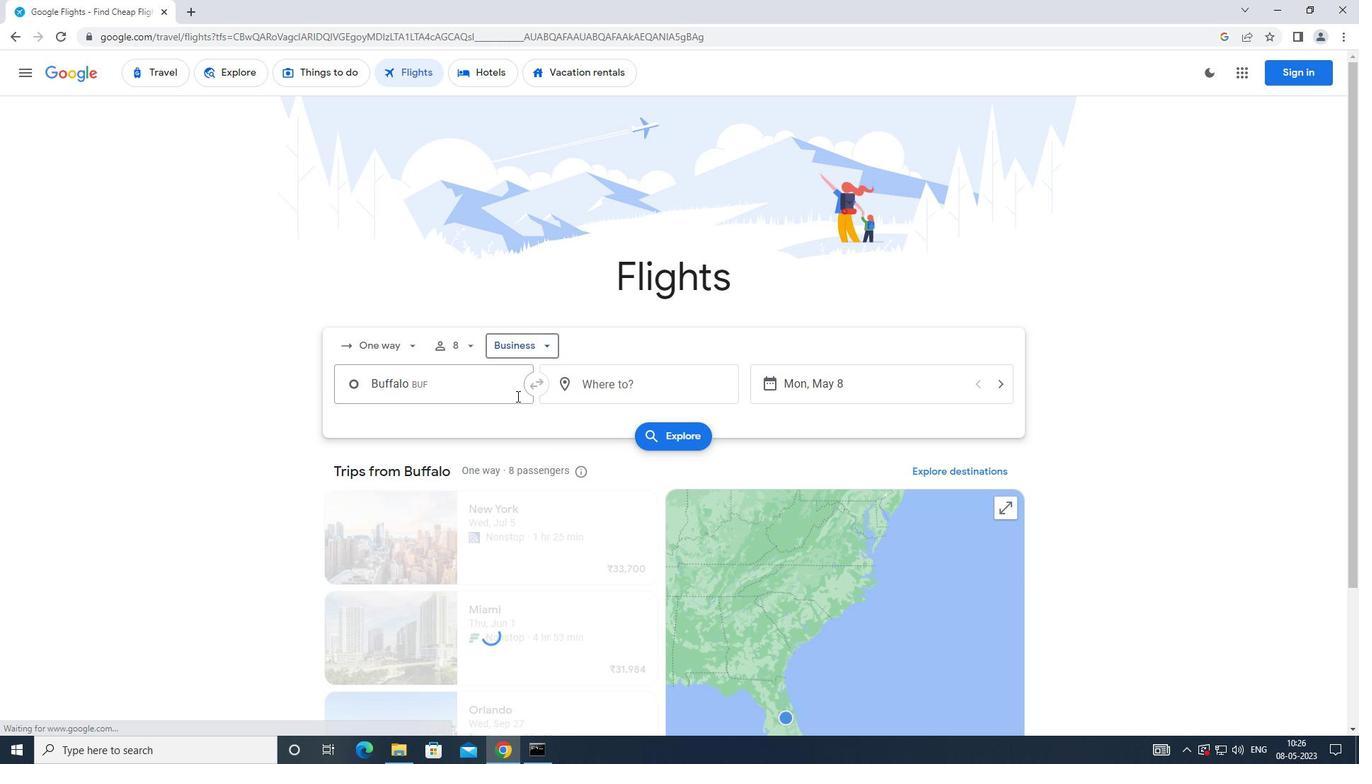 
Action: Mouse pressed left at (485, 396)
Screenshot: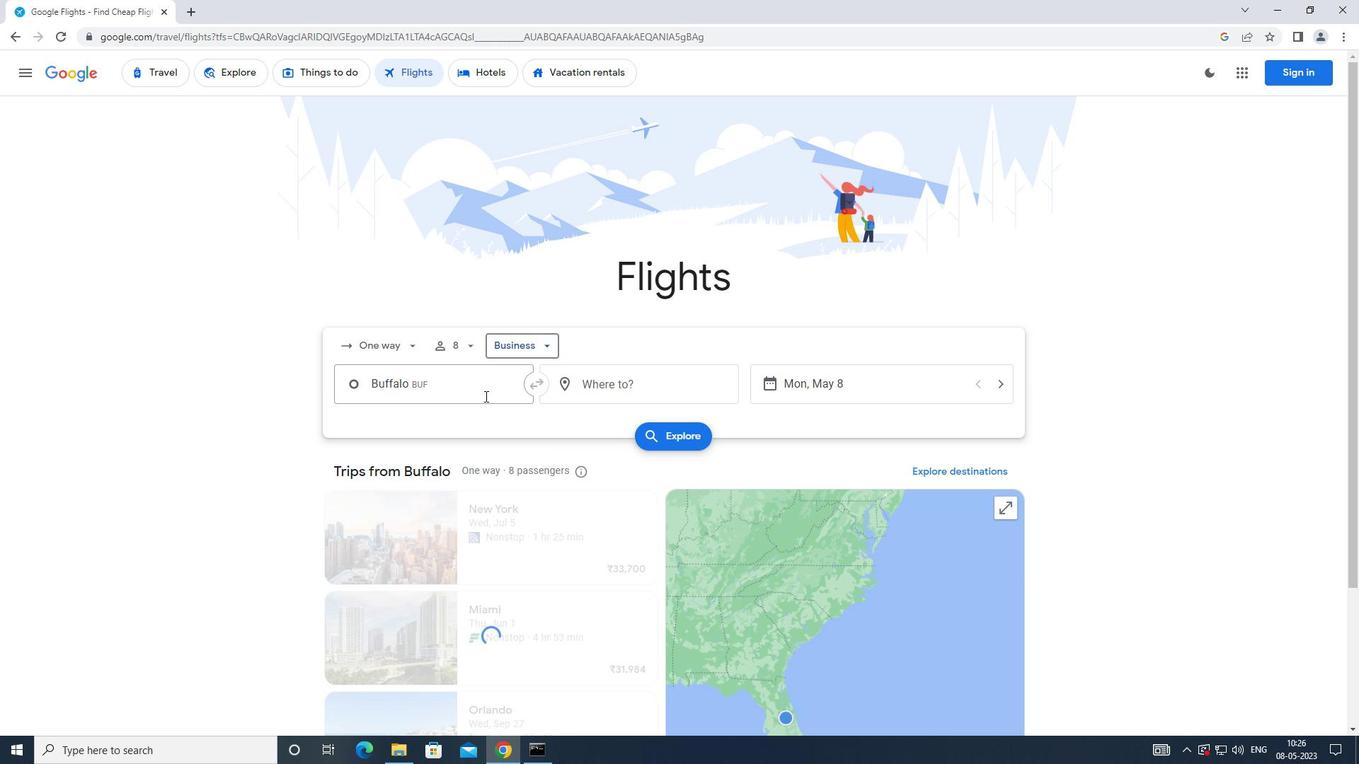 
Action: Mouse moved to (483, 392)
Screenshot: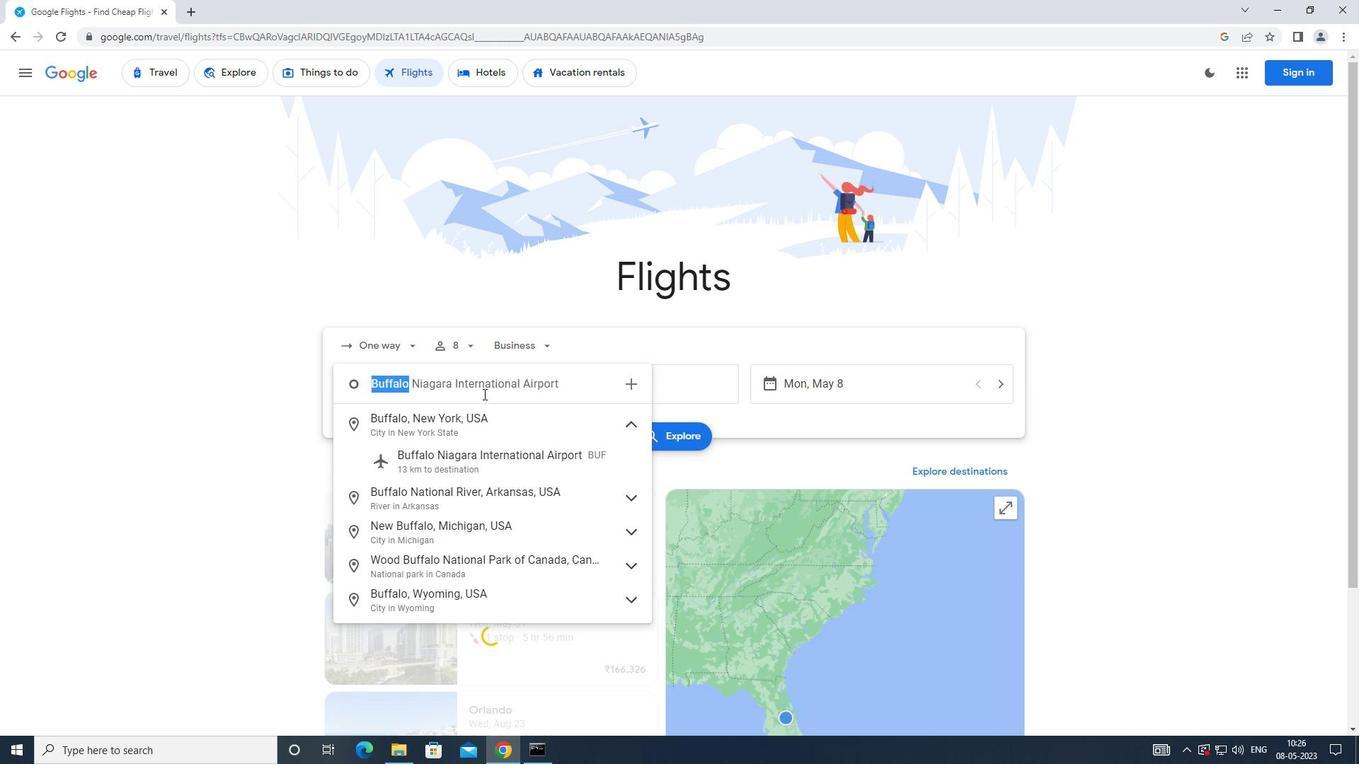 
Action: Key pressed <Key.caps_lock>e<Key.caps_lock>lmira
Screenshot: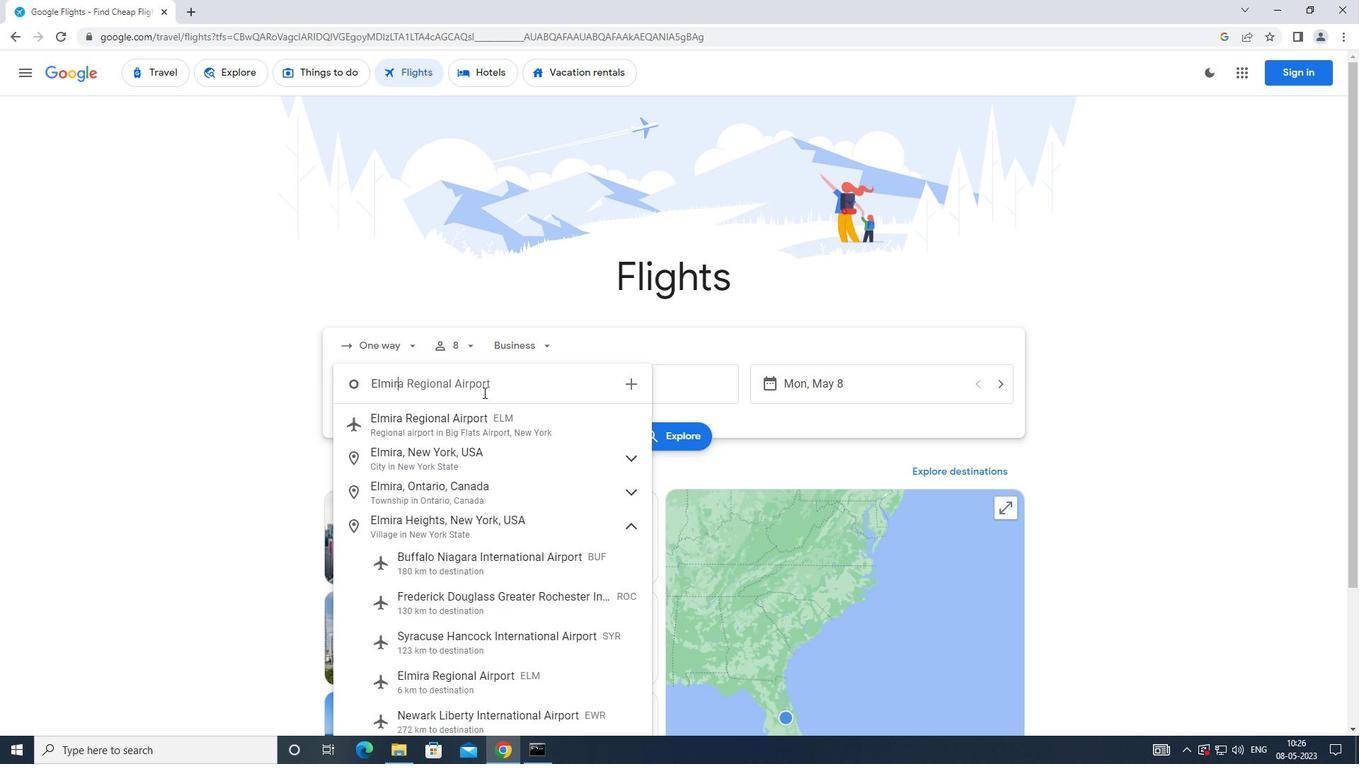 
Action: Mouse moved to (476, 413)
Screenshot: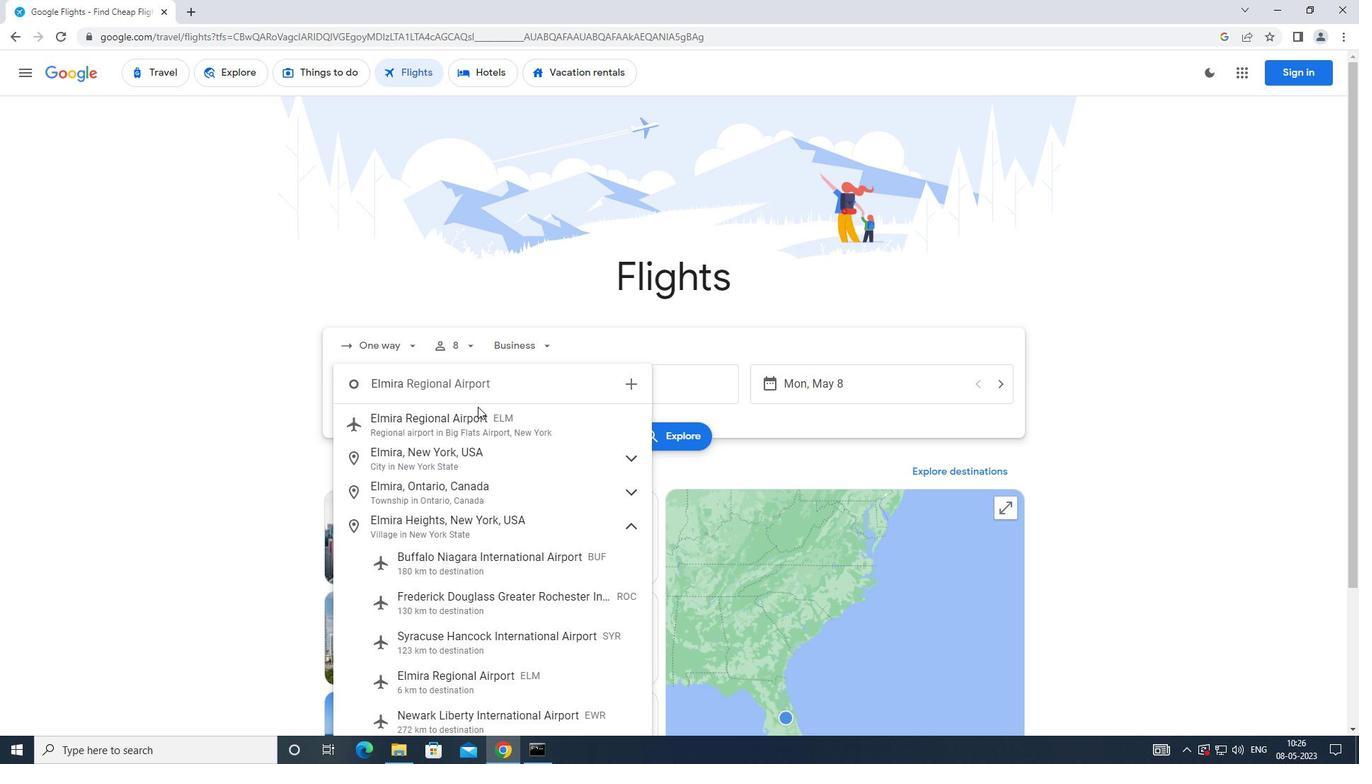 
Action: Mouse pressed left at (476, 413)
Screenshot: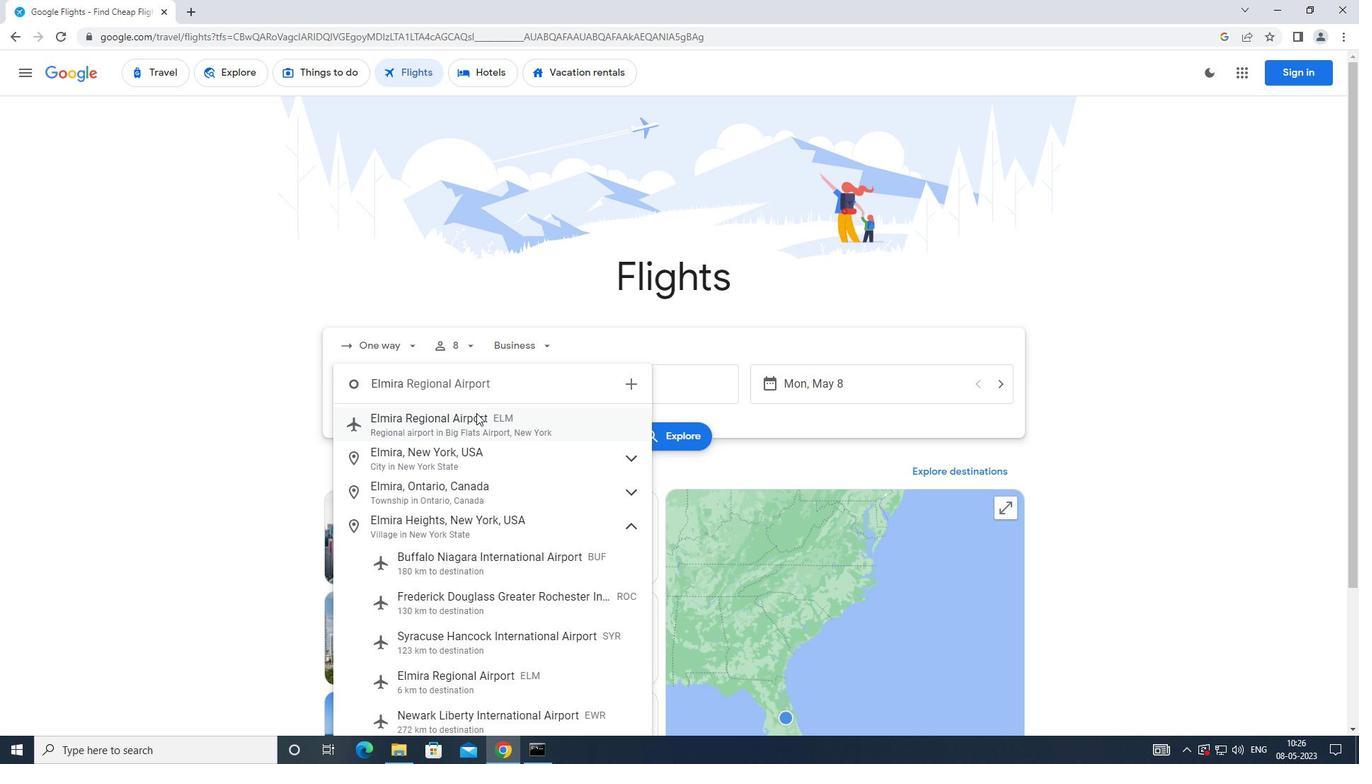 
Action: Mouse moved to (582, 388)
Screenshot: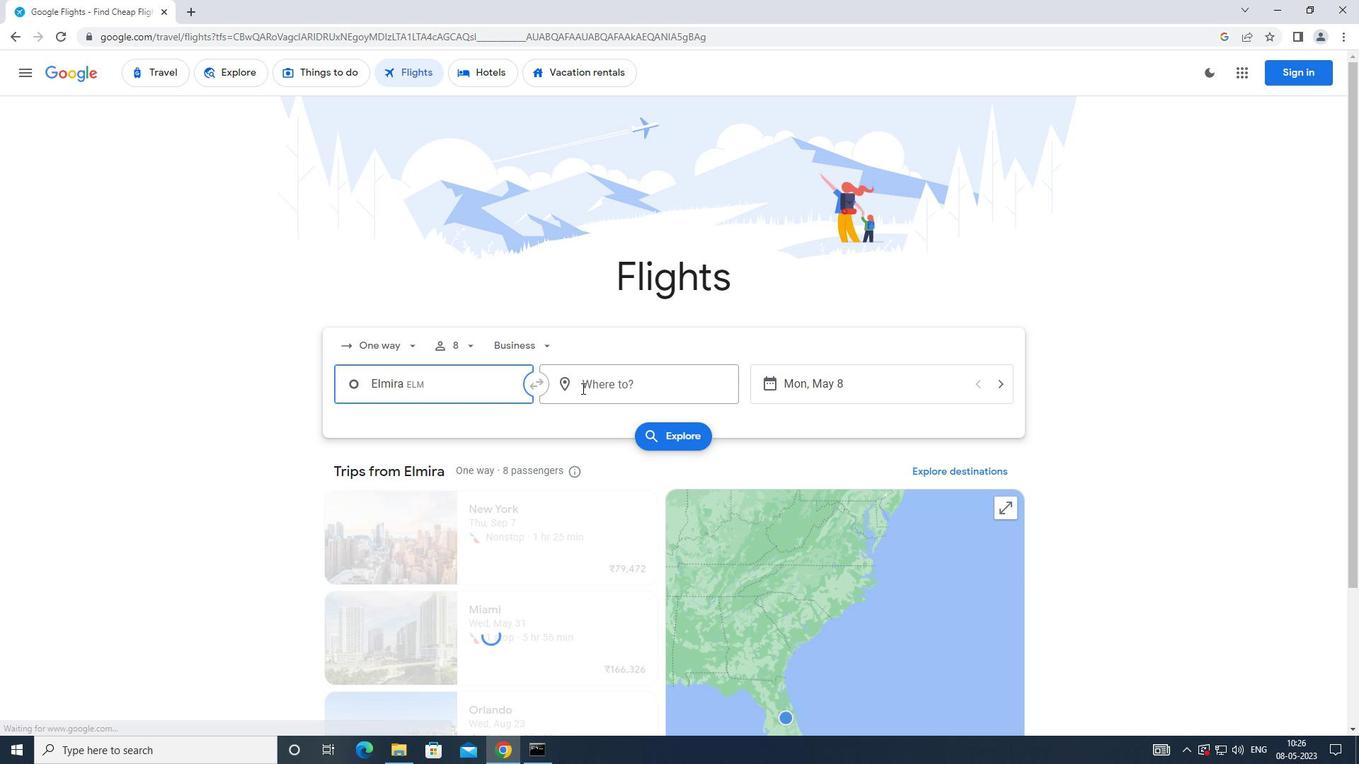 
Action: Mouse pressed left at (582, 388)
Screenshot: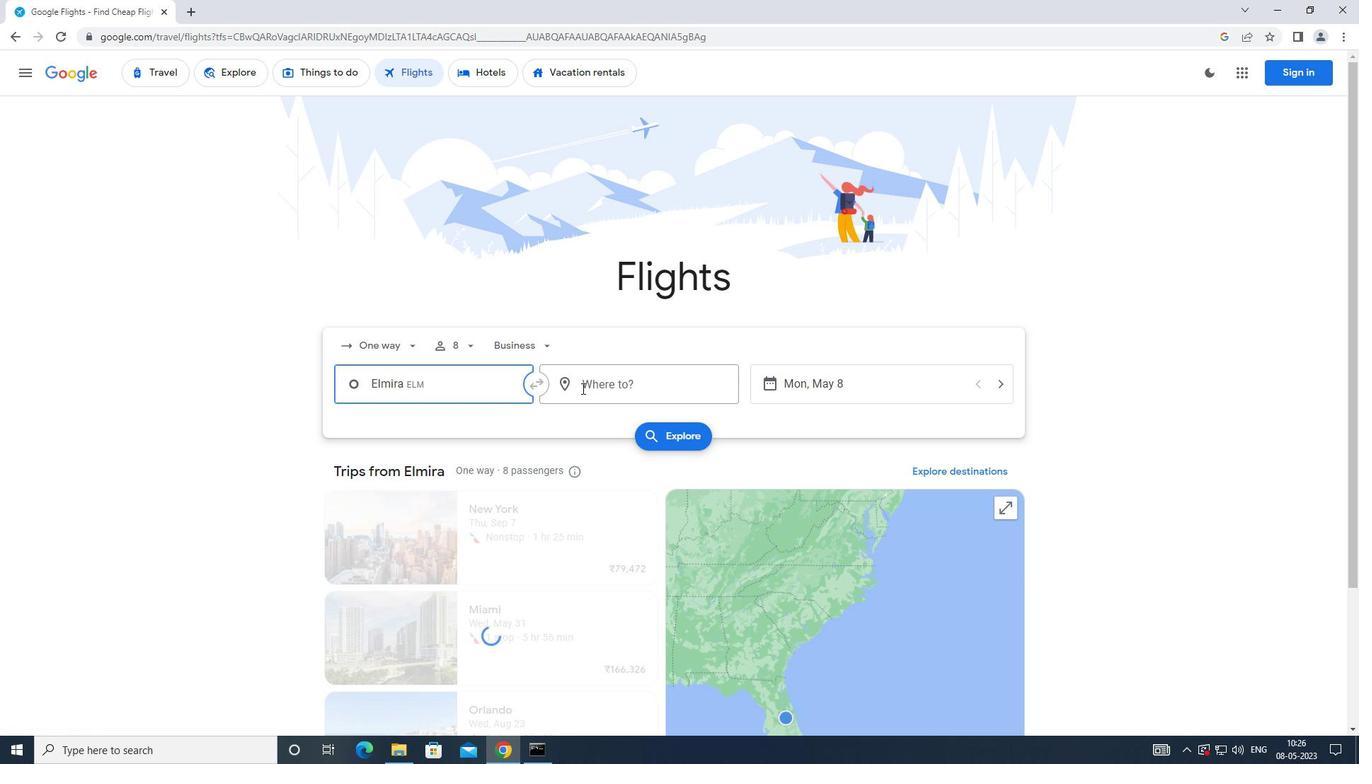 
Action: Mouse moved to (584, 397)
Screenshot: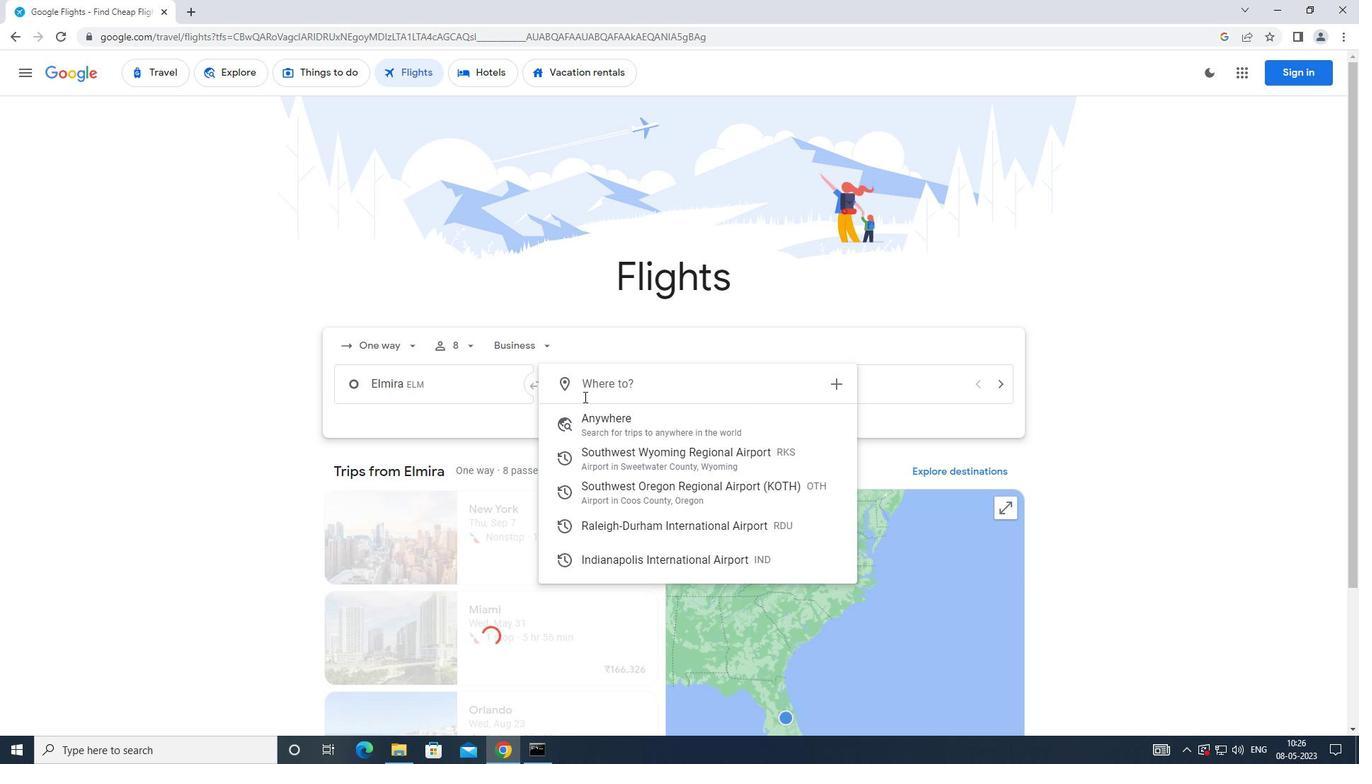 
Action: Key pressed <Key.caps_lock>i<Key.caps_lock>ndianapolis
Screenshot: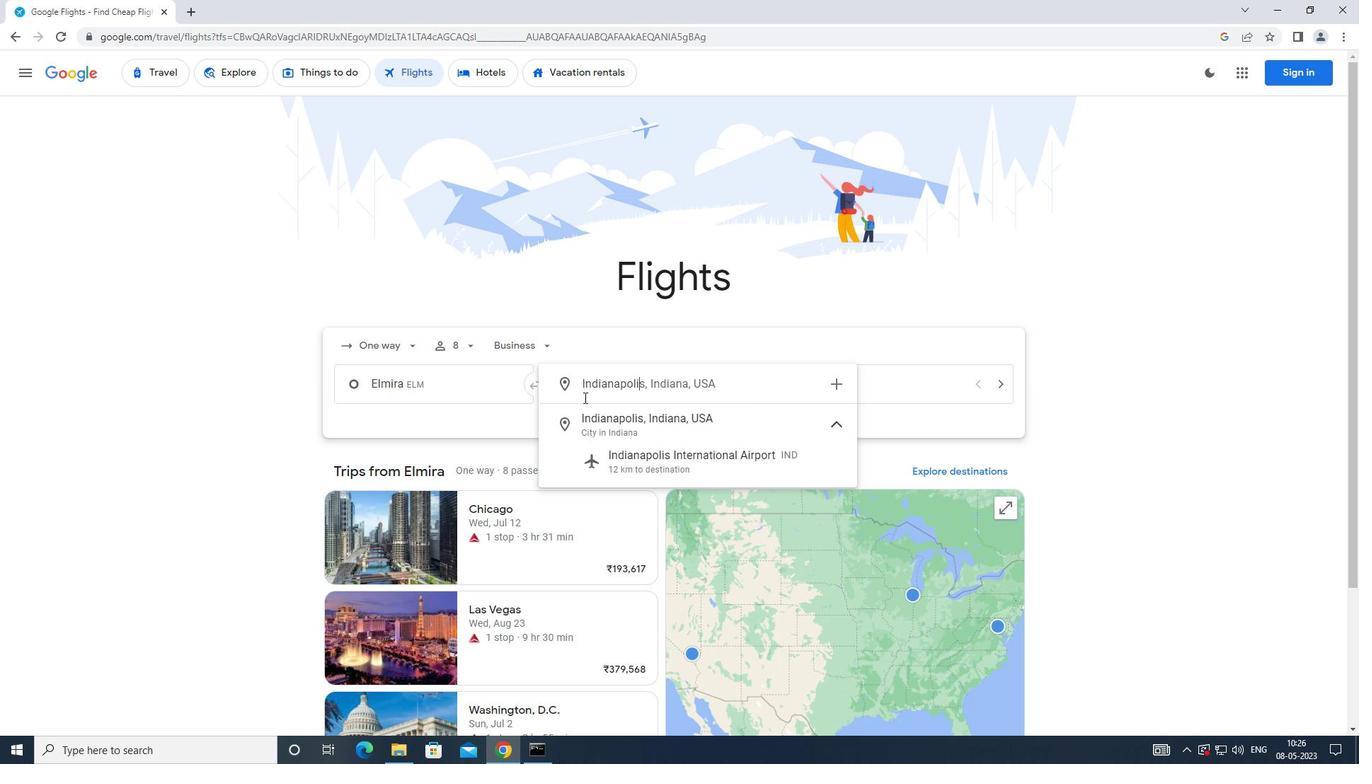 
Action: Mouse moved to (654, 474)
Screenshot: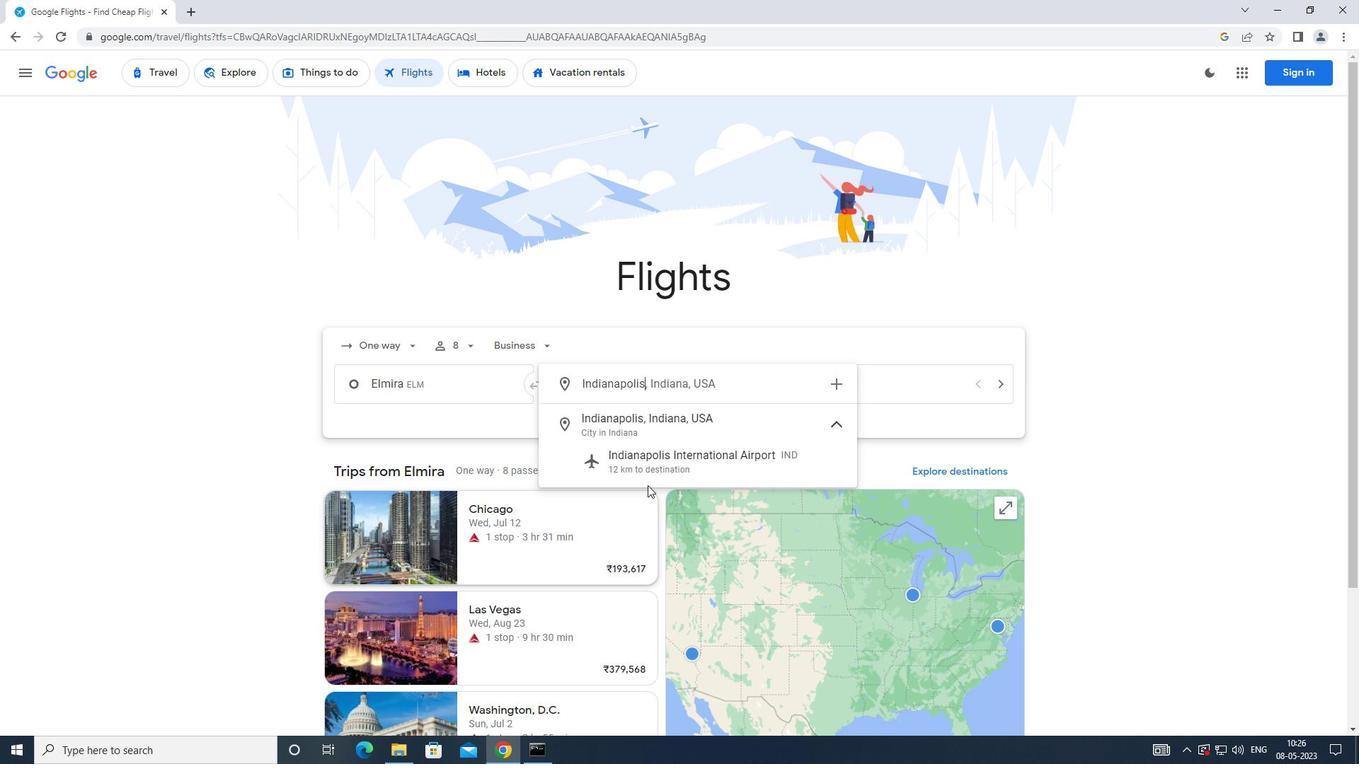 
Action: Mouse pressed left at (654, 474)
Screenshot: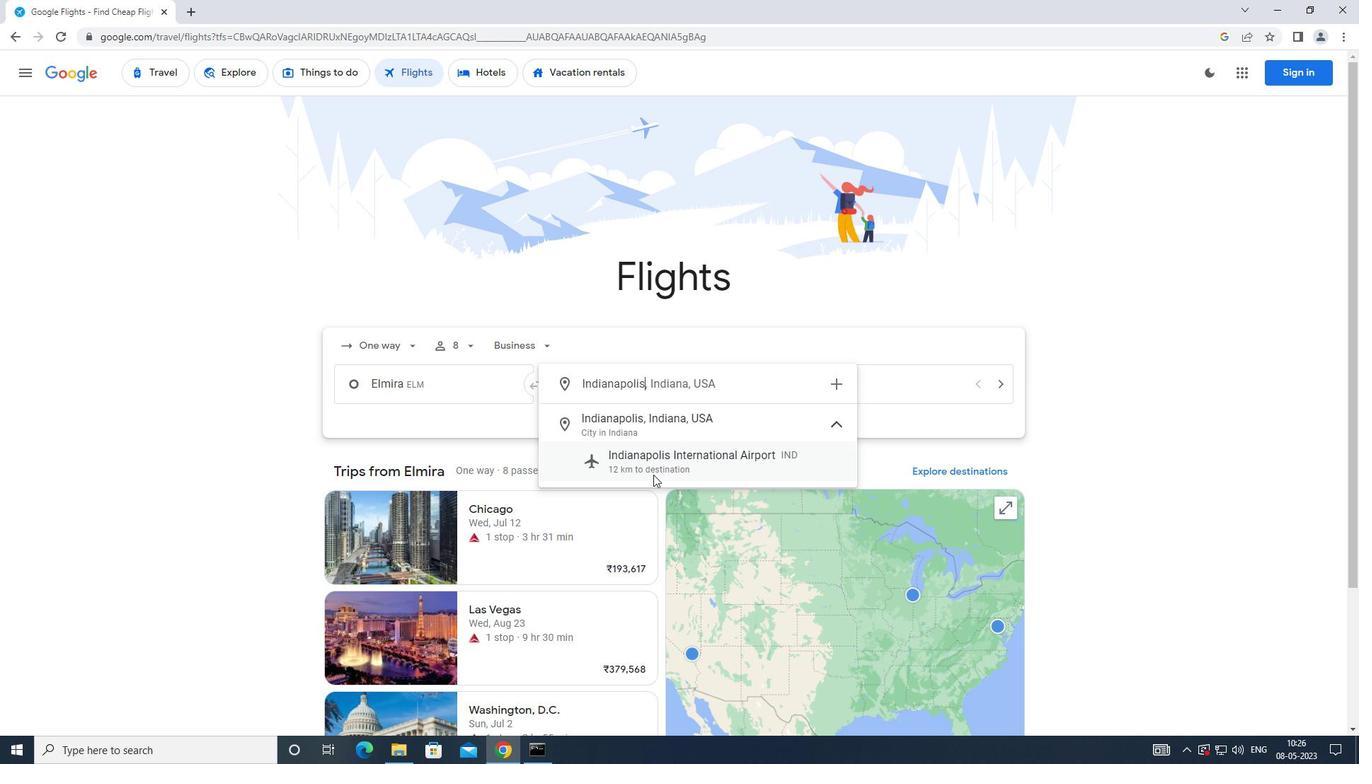 
Action: Mouse moved to (824, 390)
Screenshot: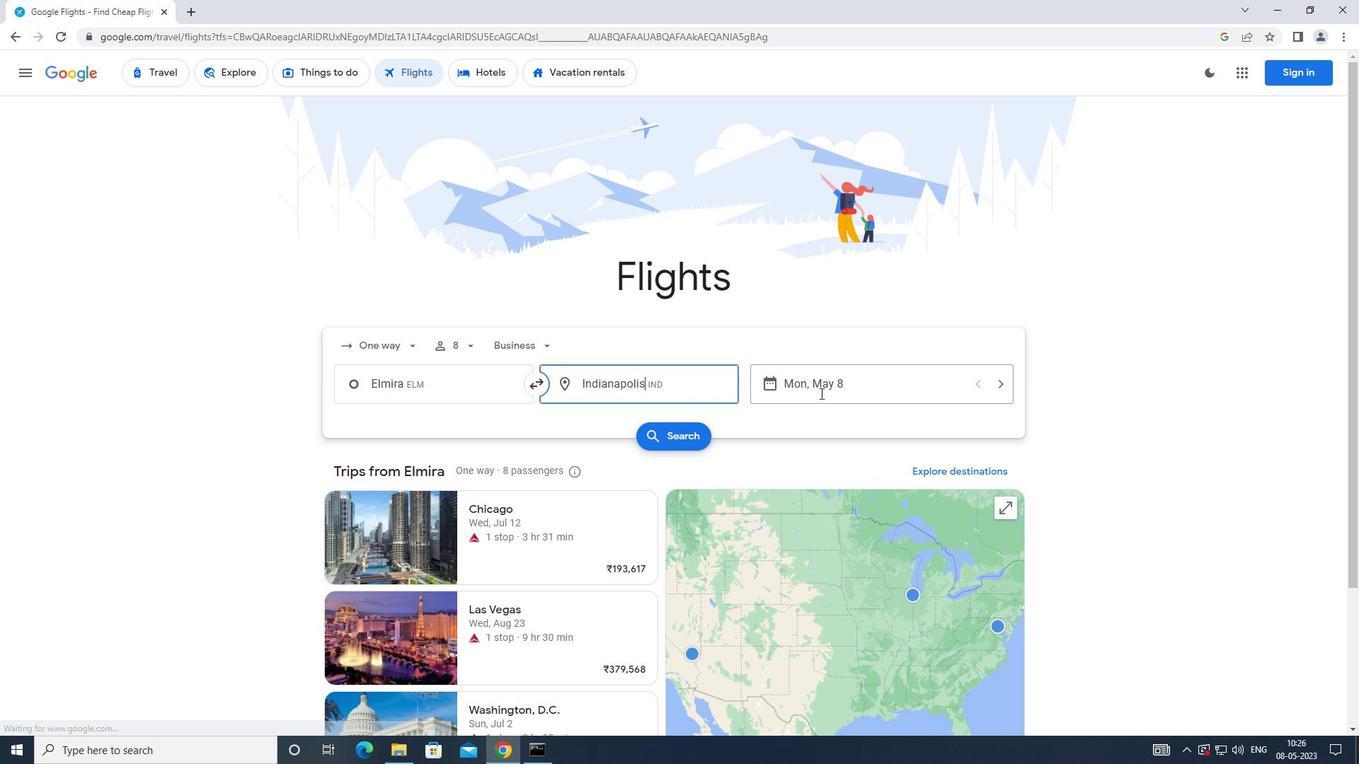 
Action: Mouse pressed left at (824, 390)
Screenshot: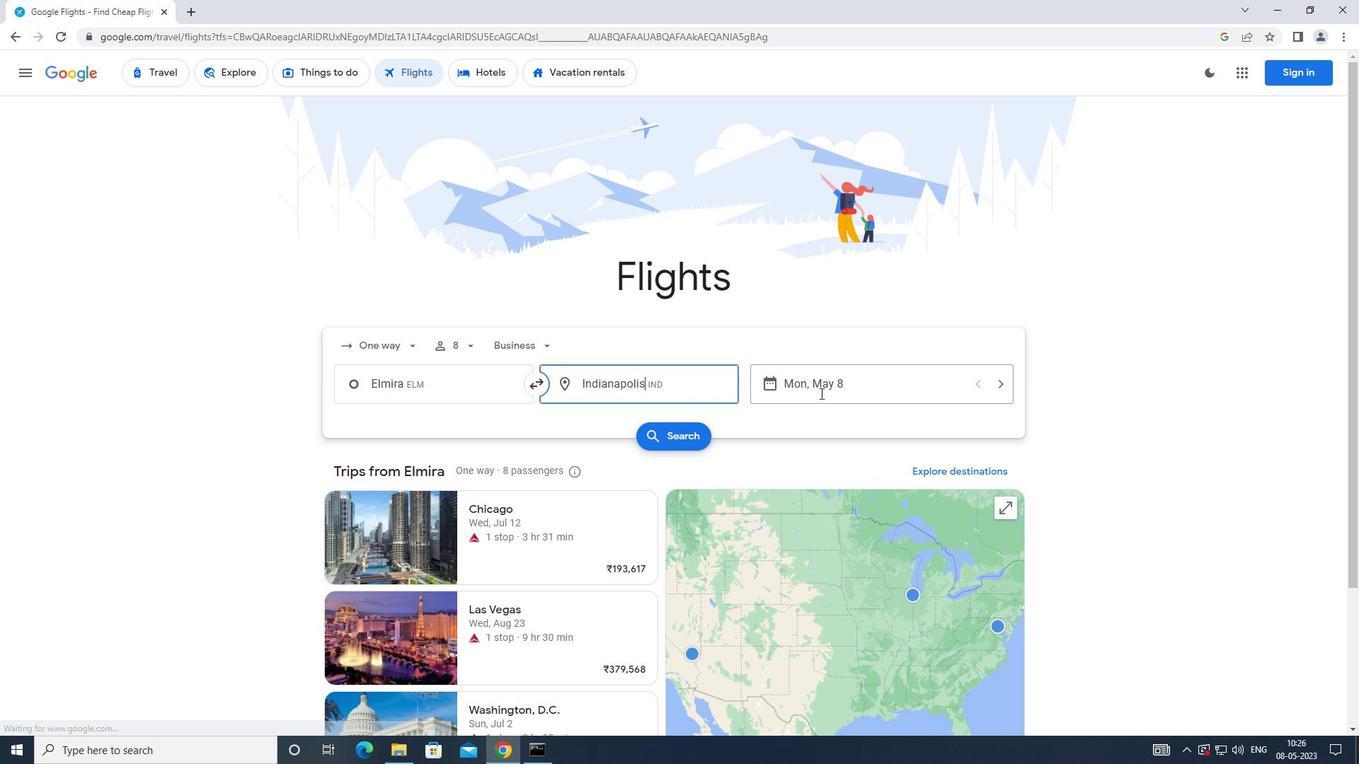 
Action: Mouse moved to (554, 523)
Screenshot: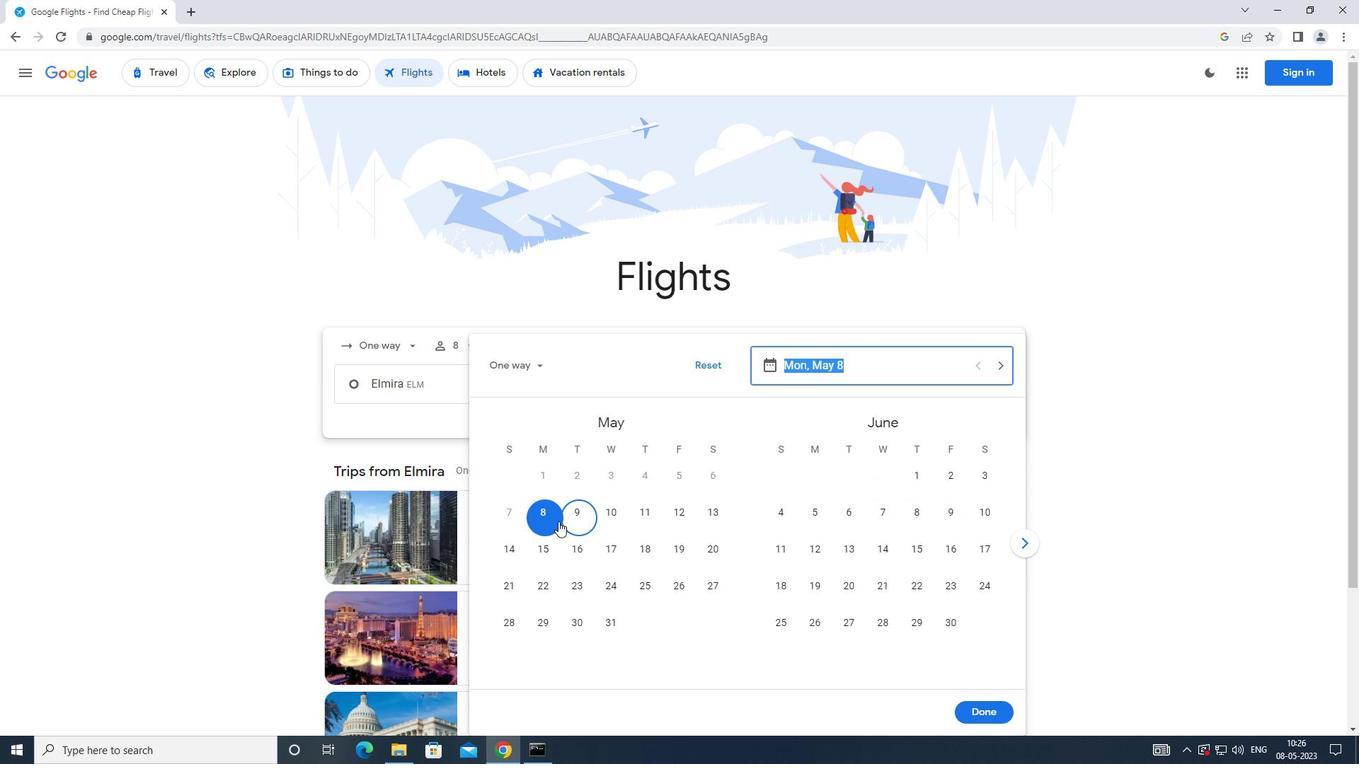 
Action: Mouse pressed left at (554, 523)
Screenshot: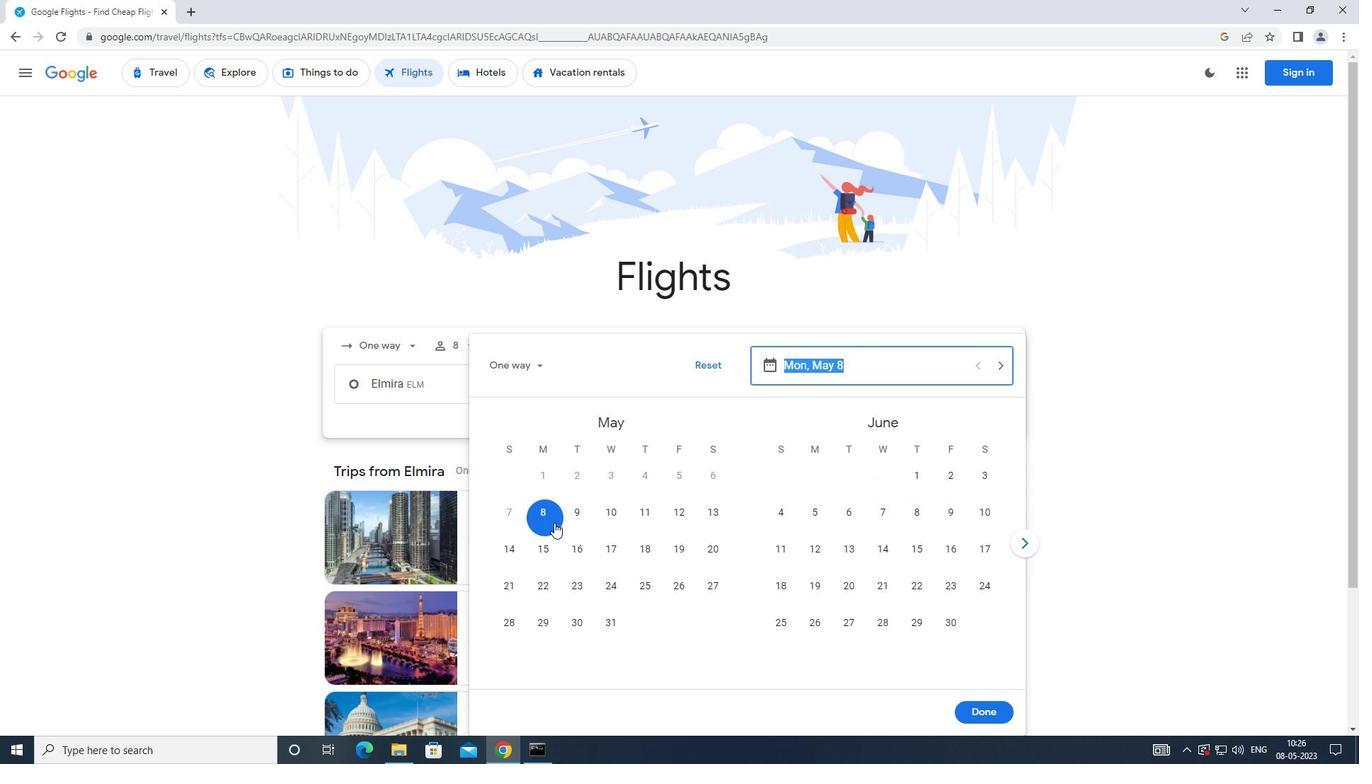 
Action: Mouse moved to (974, 710)
Screenshot: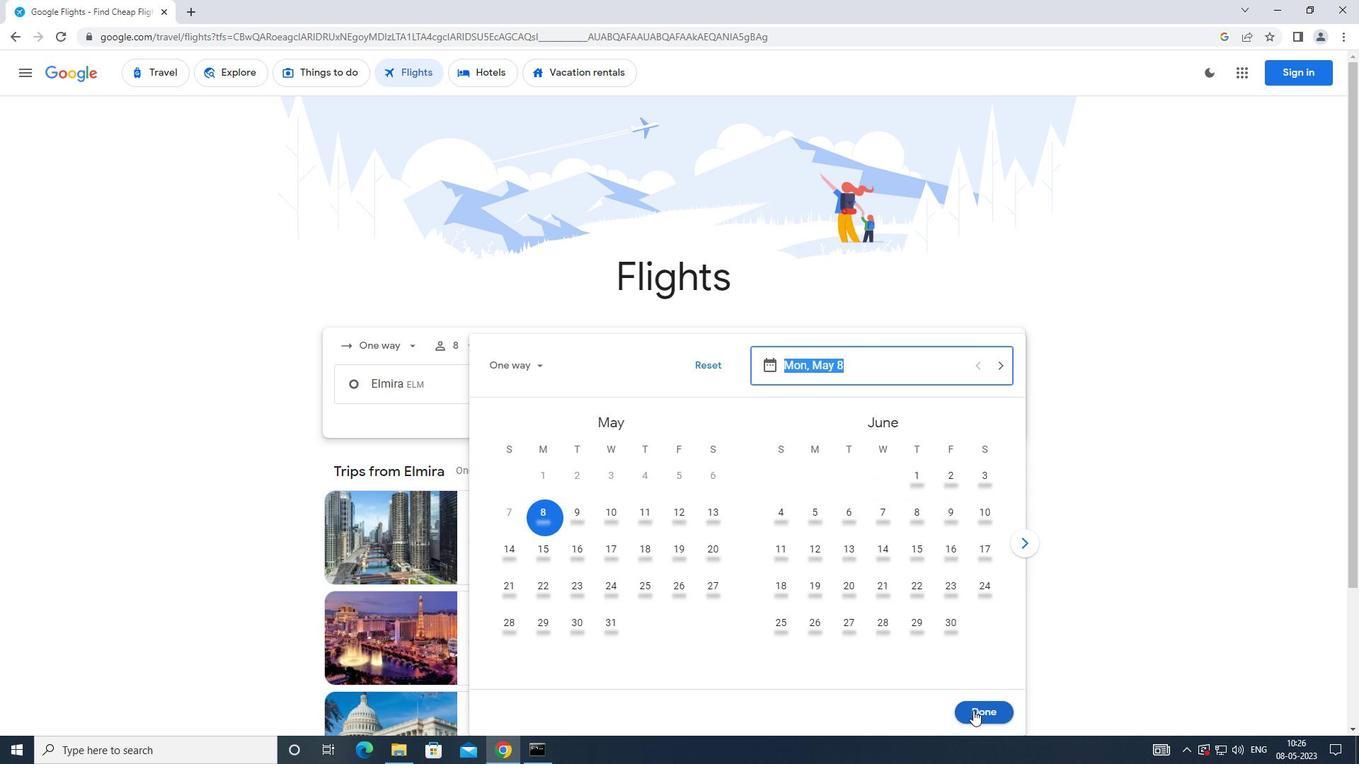 
Action: Mouse pressed left at (974, 710)
Screenshot: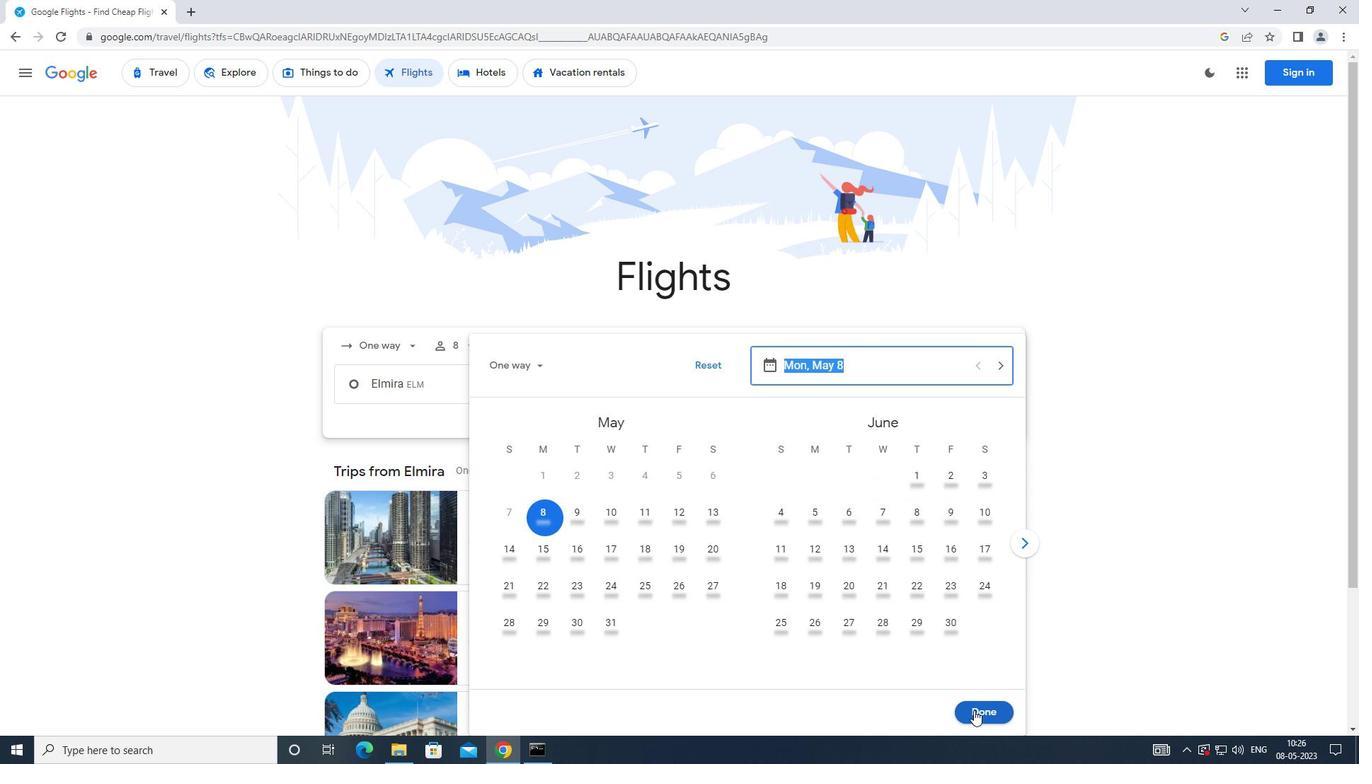 
Action: Mouse moved to (664, 446)
Screenshot: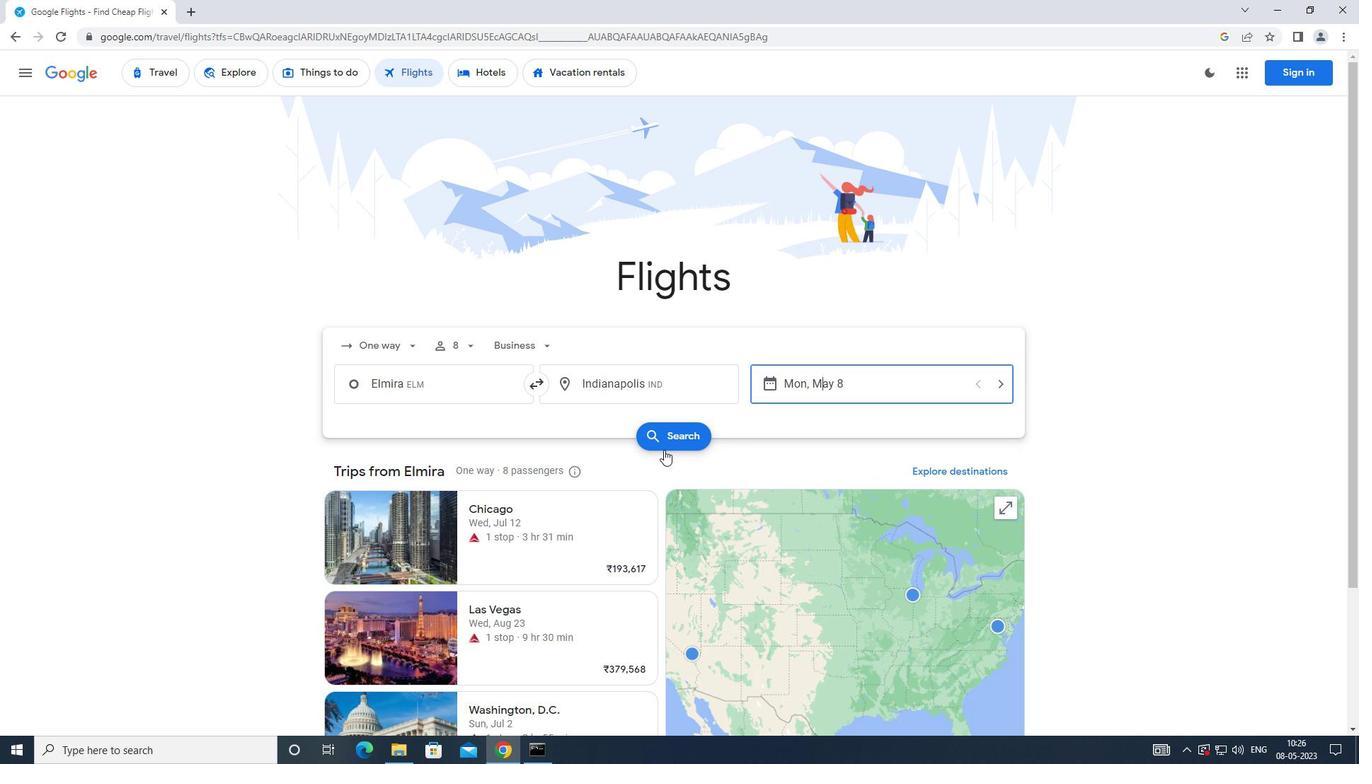 
Action: Mouse pressed left at (664, 446)
Screenshot: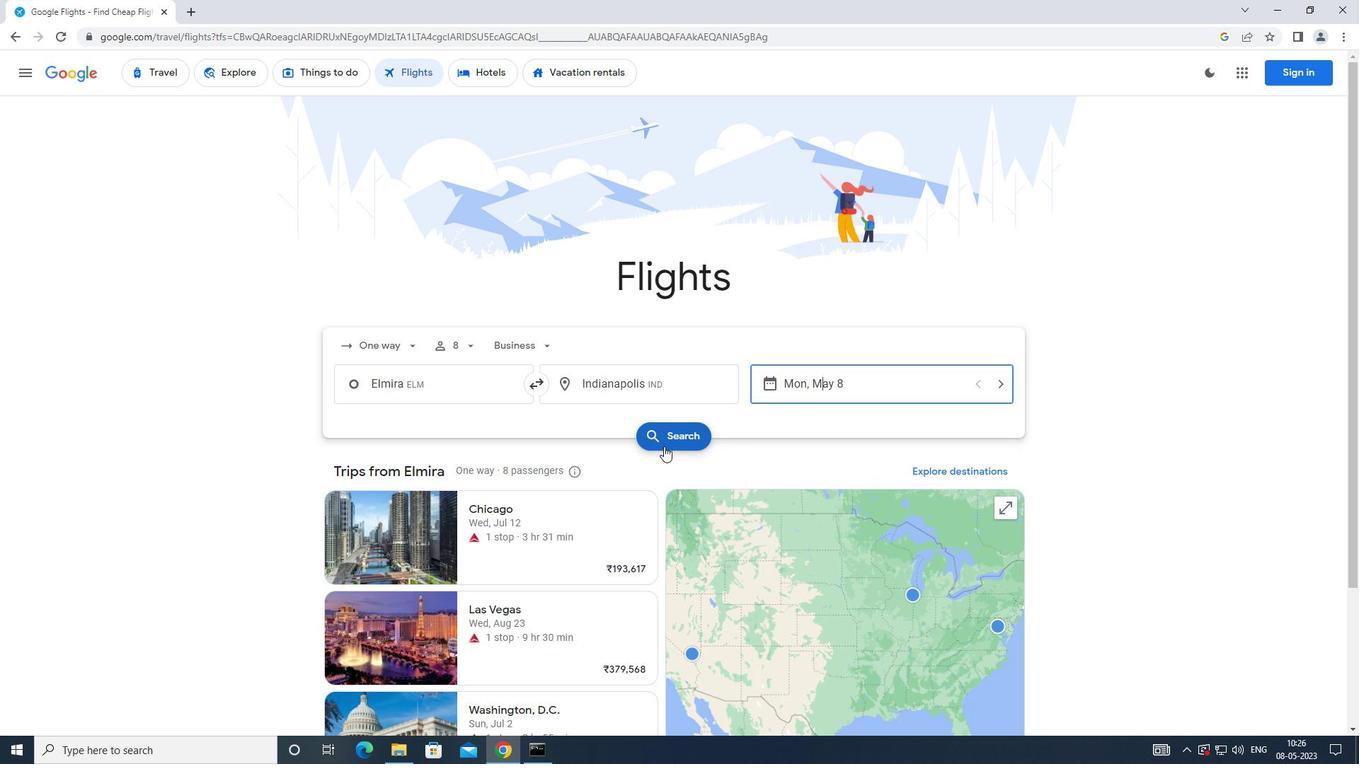 
Action: Mouse moved to (345, 191)
Screenshot: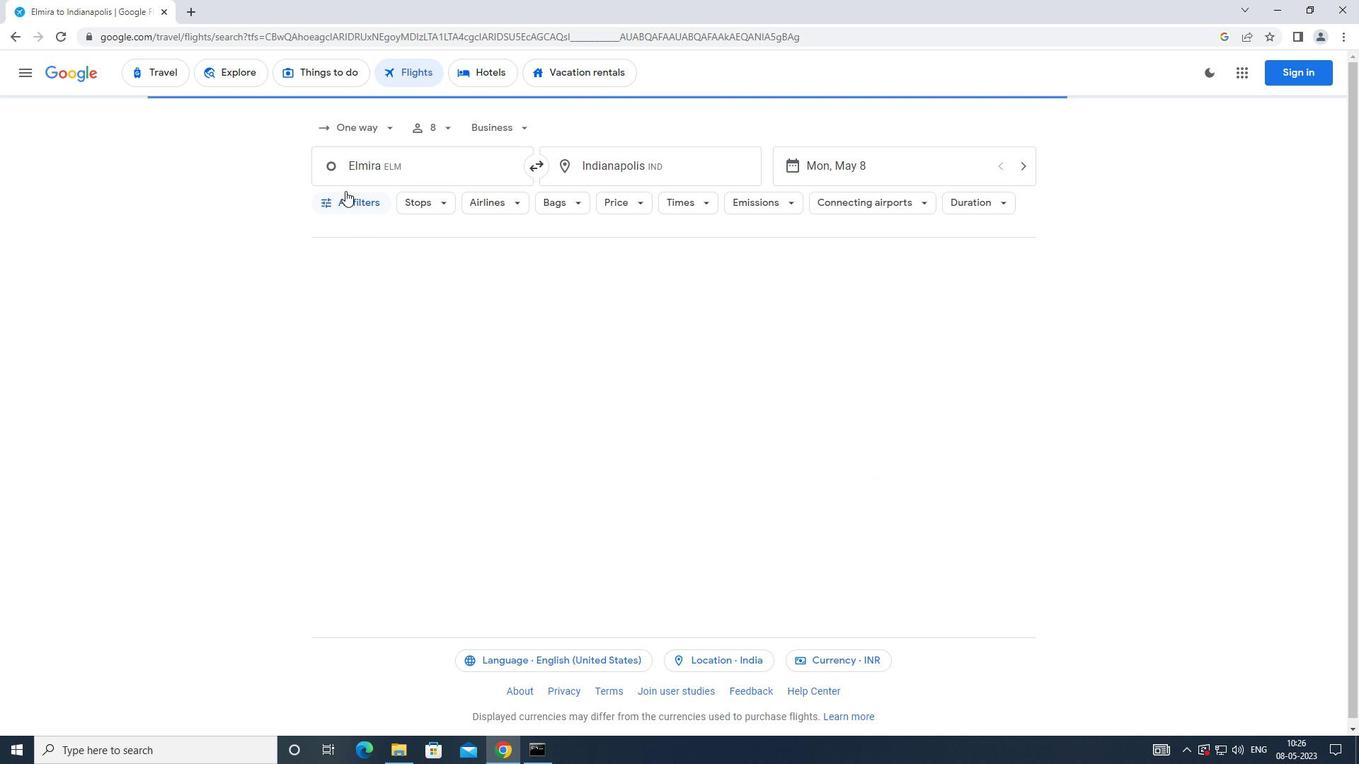 
Action: Mouse pressed left at (345, 191)
Screenshot: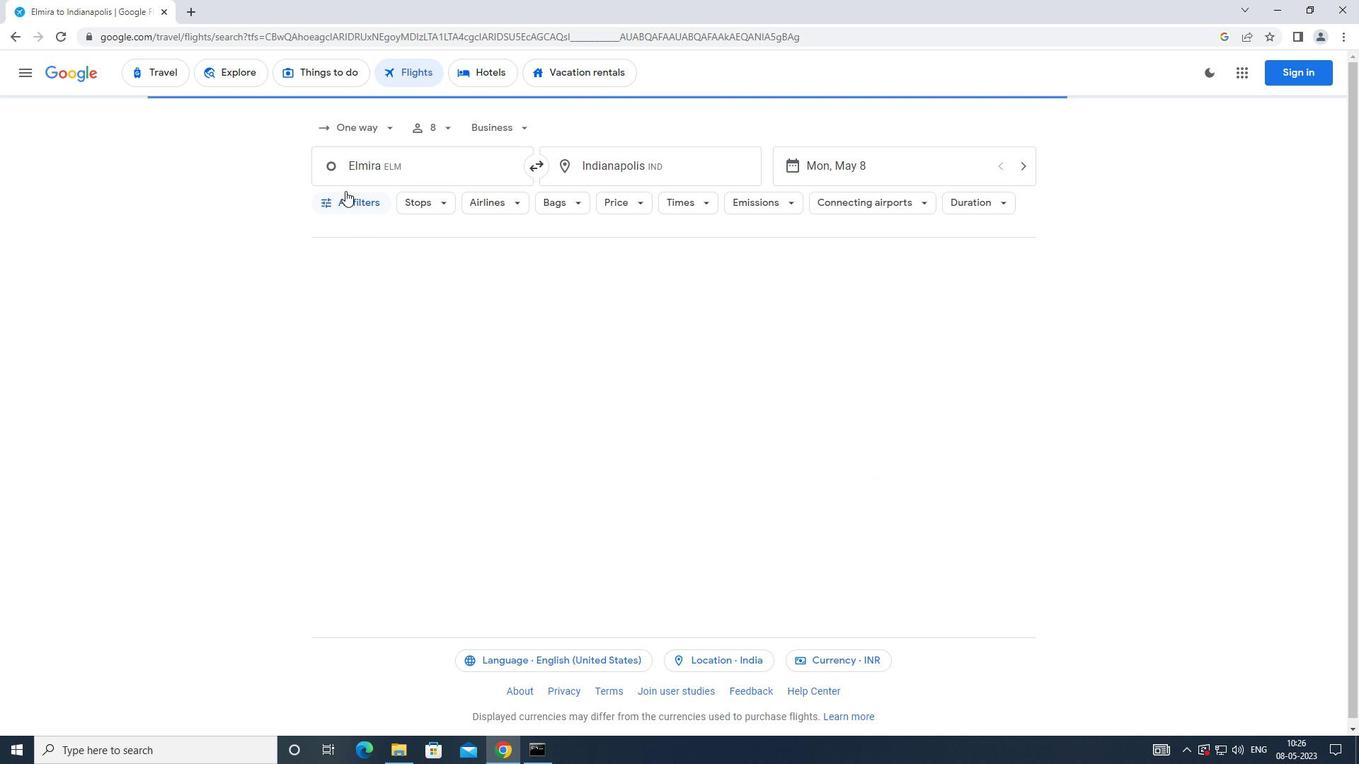 
Action: Mouse moved to (523, 504)
Screenshot: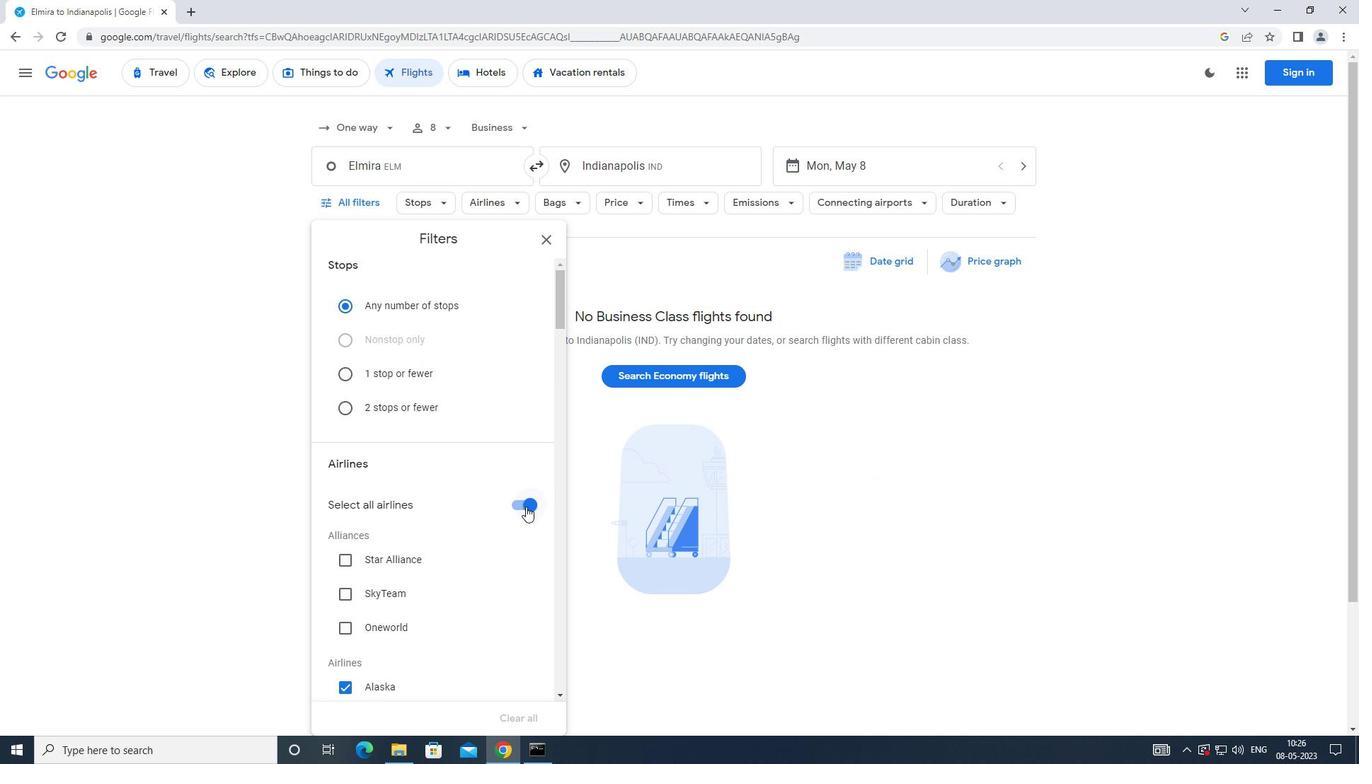 
Action: Mouse pressed left at (523, 504)
Screenshot: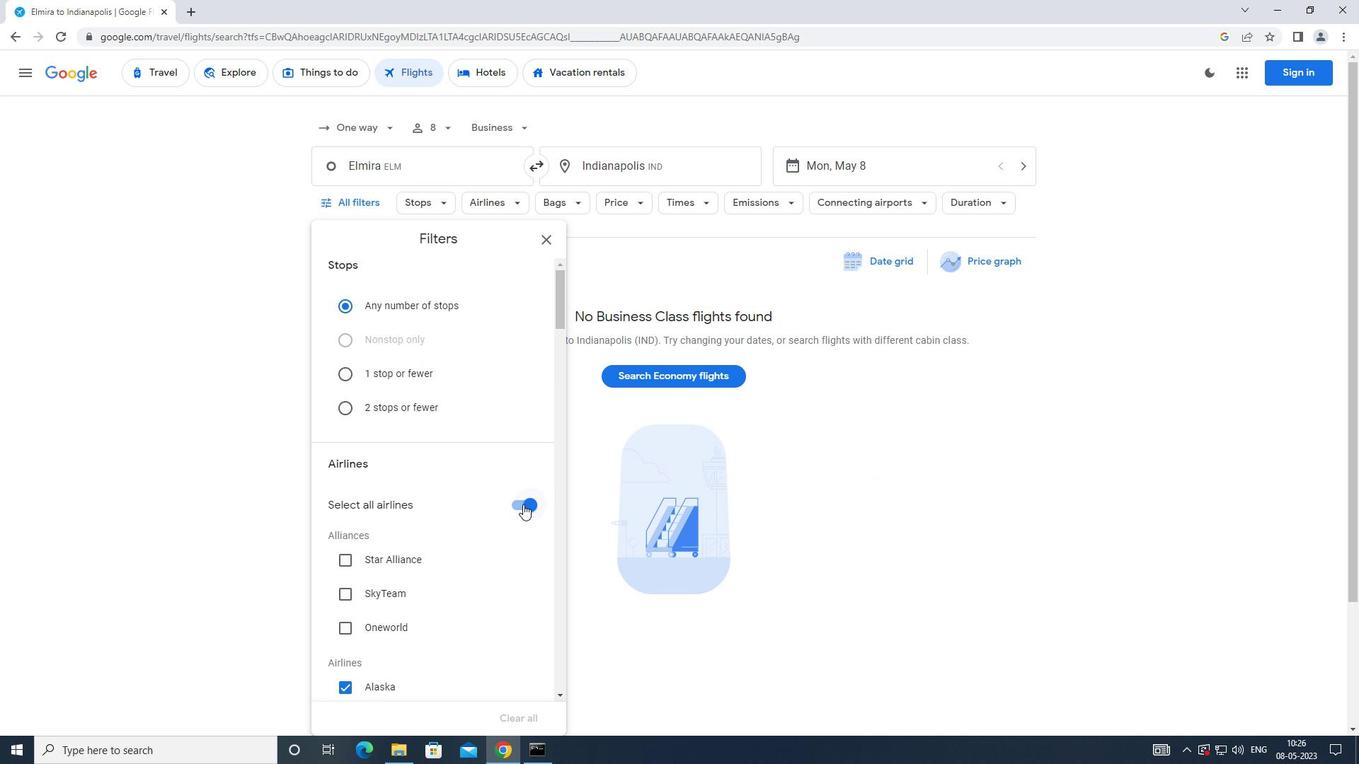 
Action: Mouse moved to (491, 490)
Screenshot: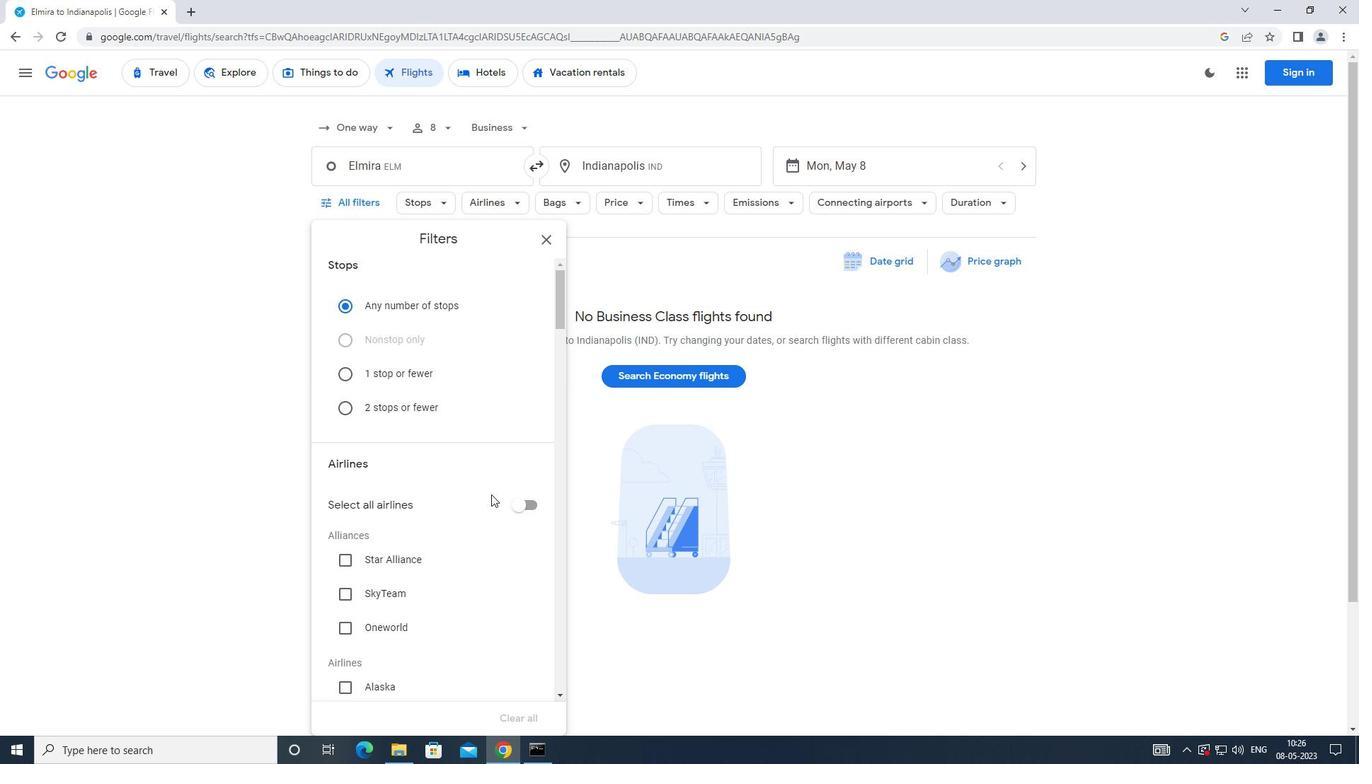 
Action: Mouse scrolled (491, 489) with delta (0, 0)
Screenshot: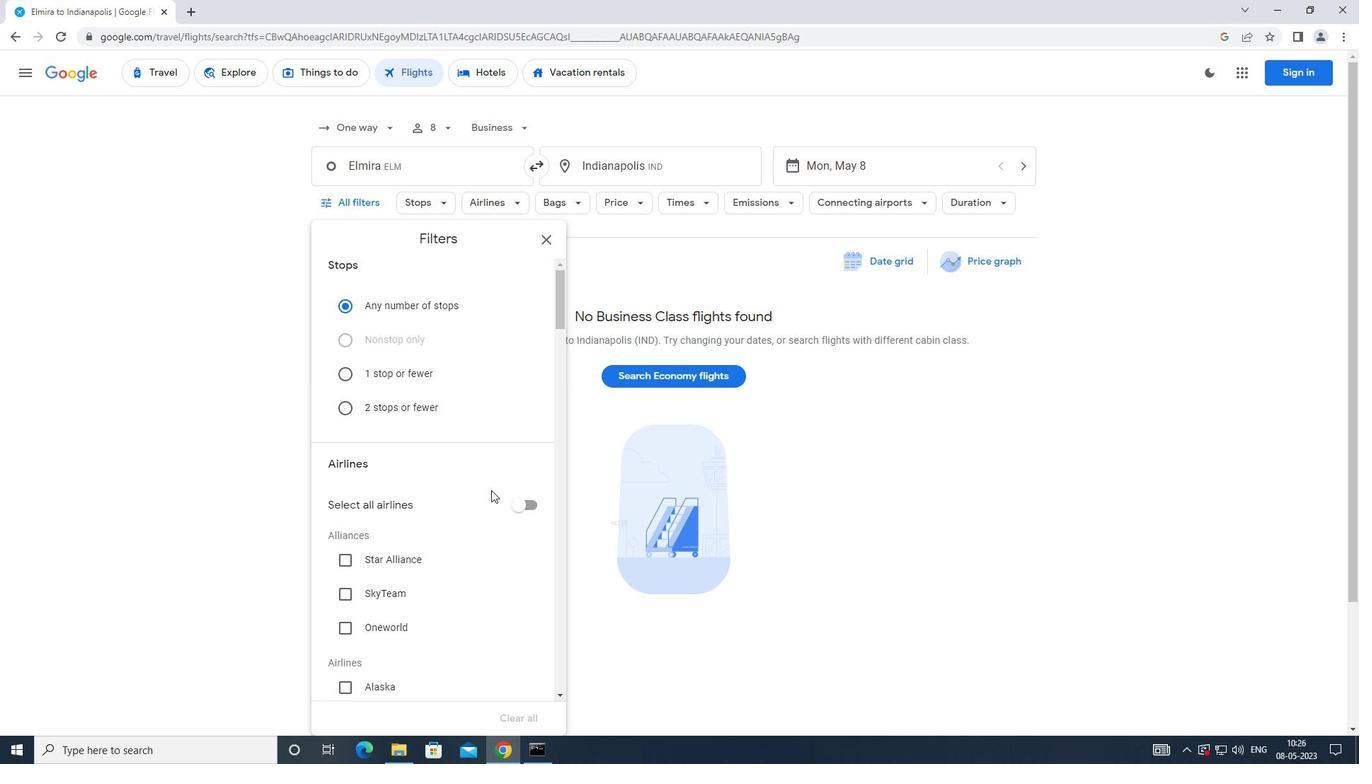 
Action: Mouse moved to (491, 488)
Screenshot: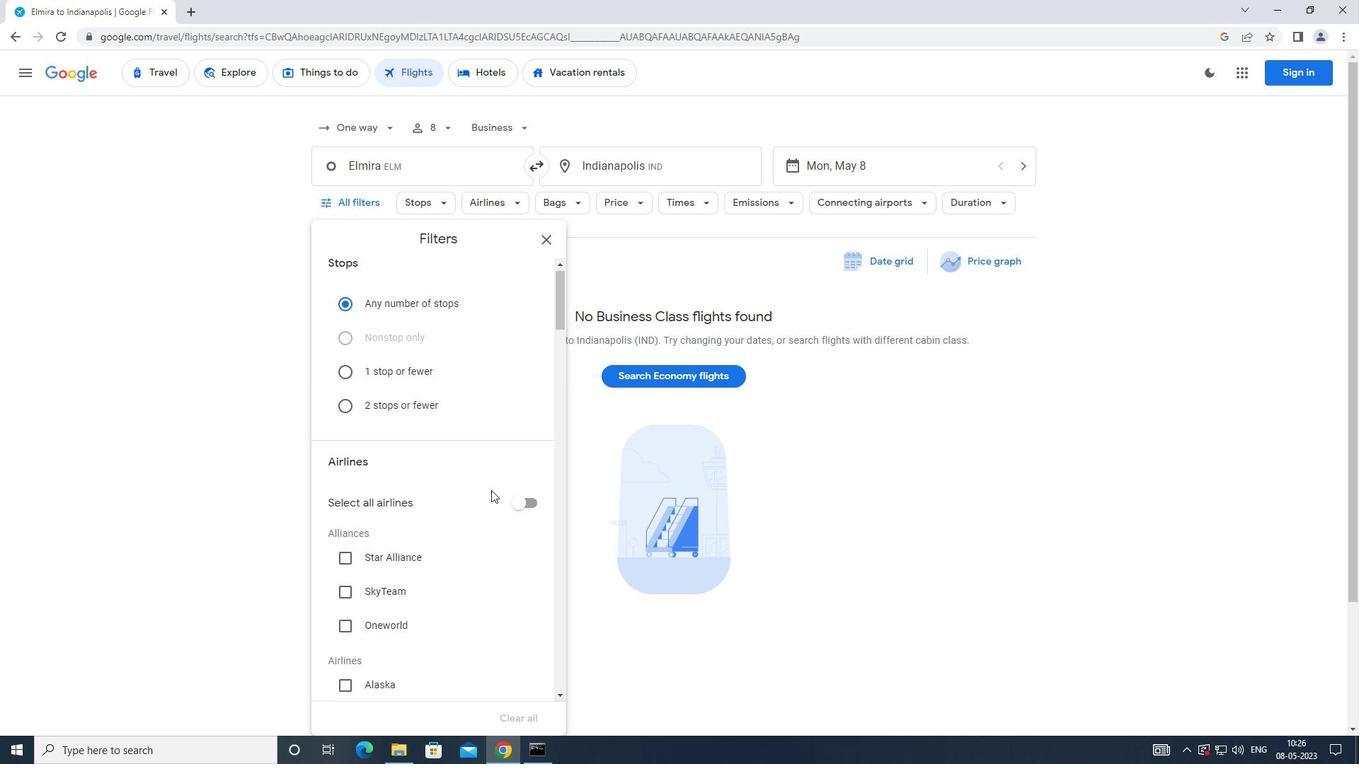 
Action: Mouse scrolled (491, 487) with delta (0, 0)
Screenshot: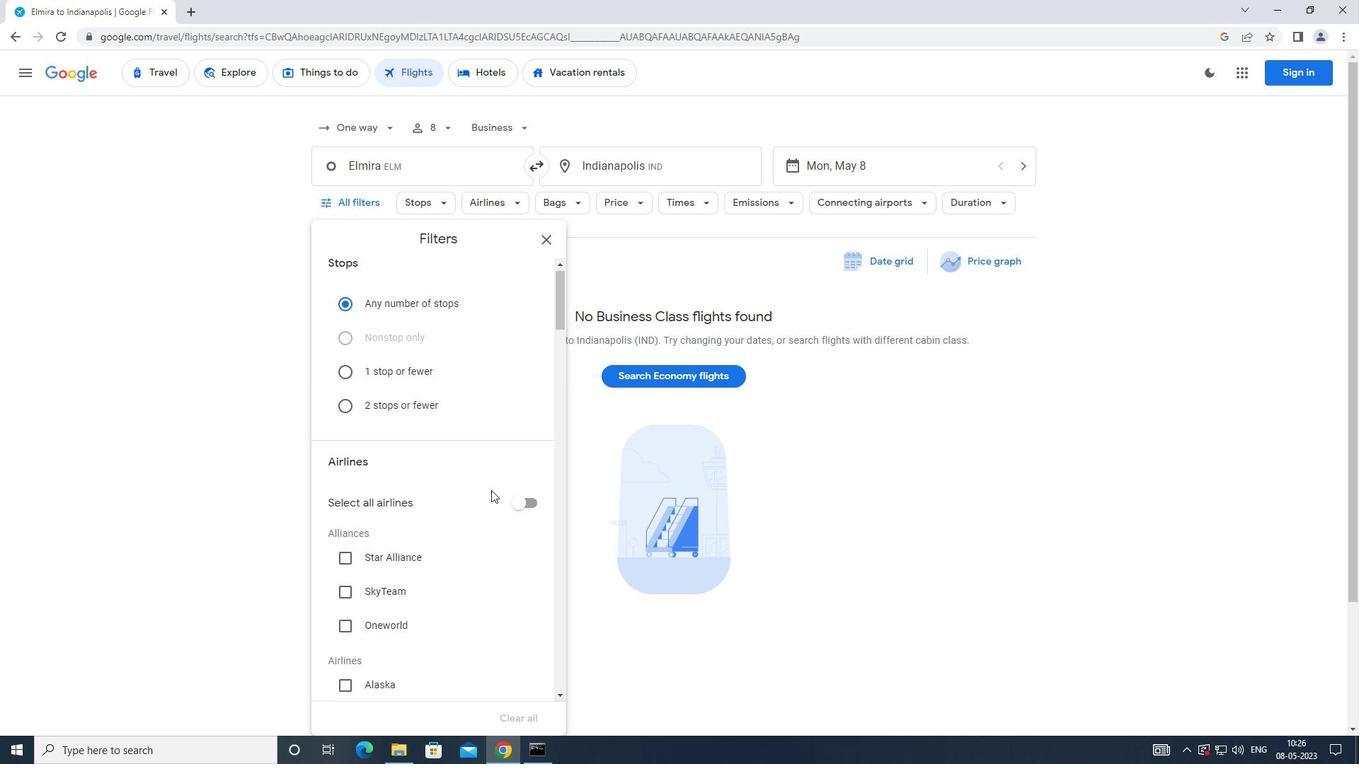 
Action: Mouse moved to (491, 484)
Screenshot: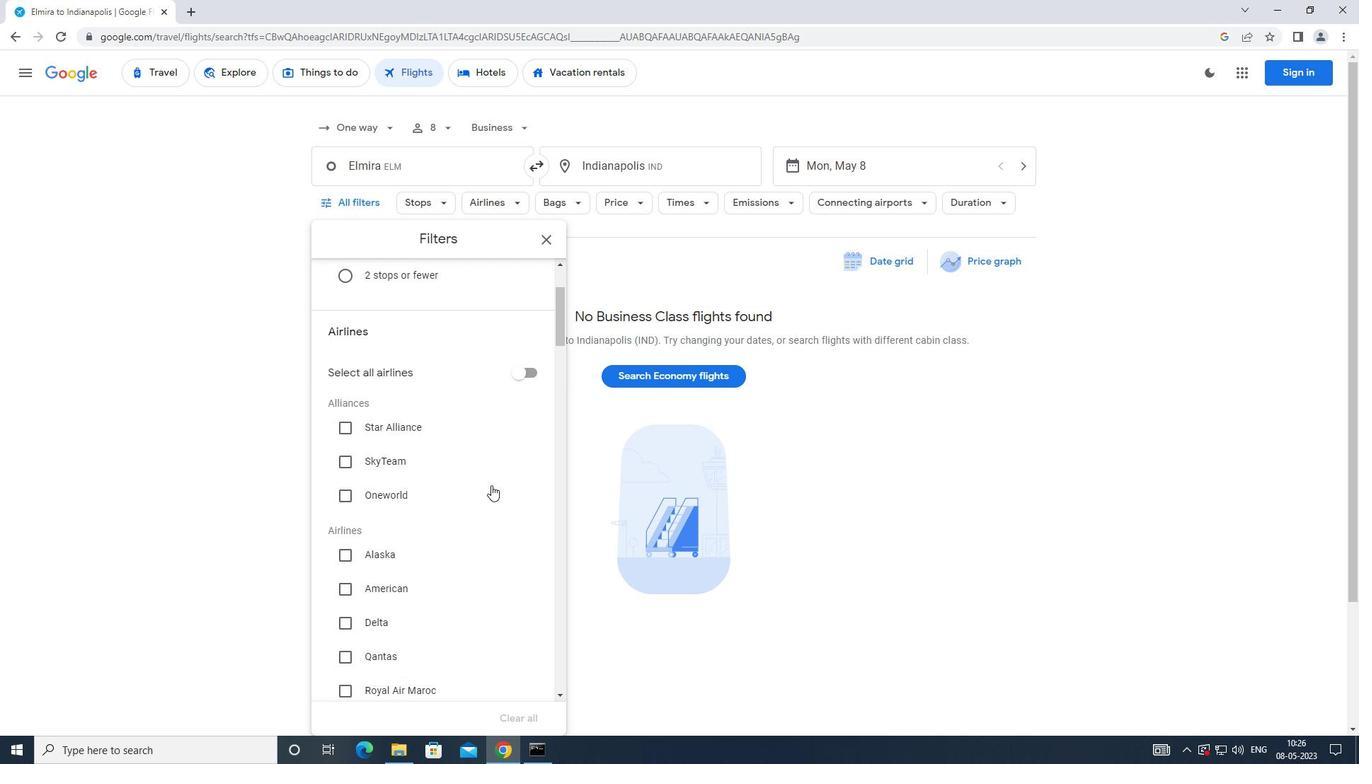 
Action: Mouse scrolled (491, 483) with delta (0, 0)
Screenshot: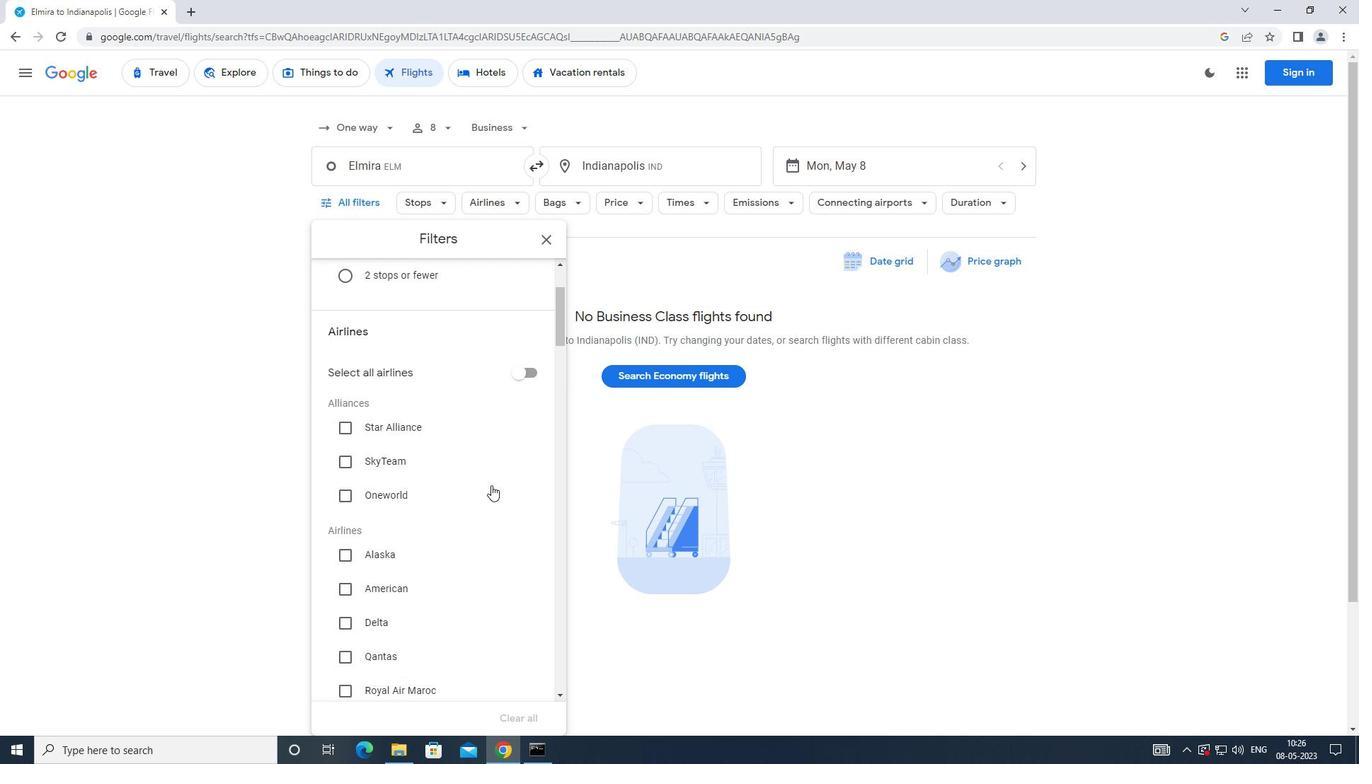 
Action: Mouse moved to (493, 477)
Screenshot: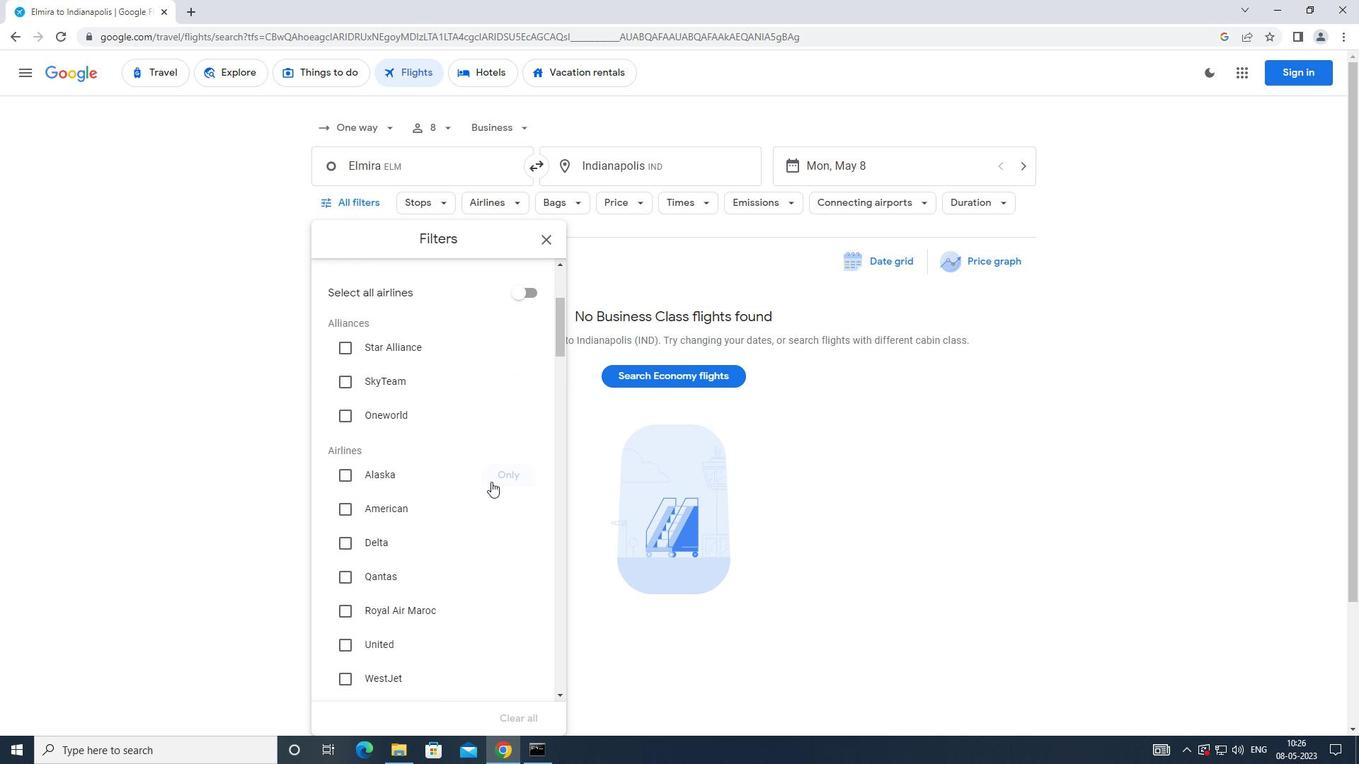 
Action: Mouse scrolled (493, 477) with delta (0, 0)
Screenshot: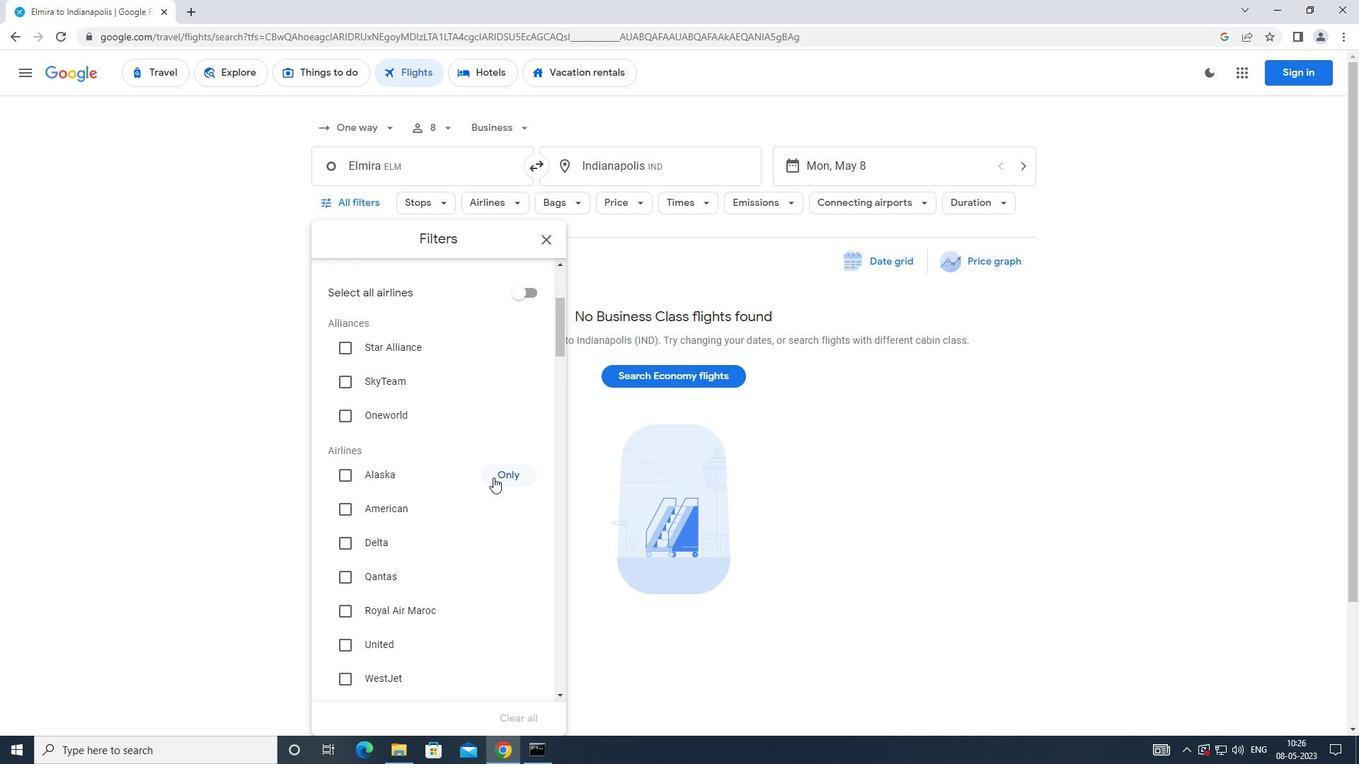 
Action: Mouse scrolled (493, 477) with delta (0, 0)
Screenshot: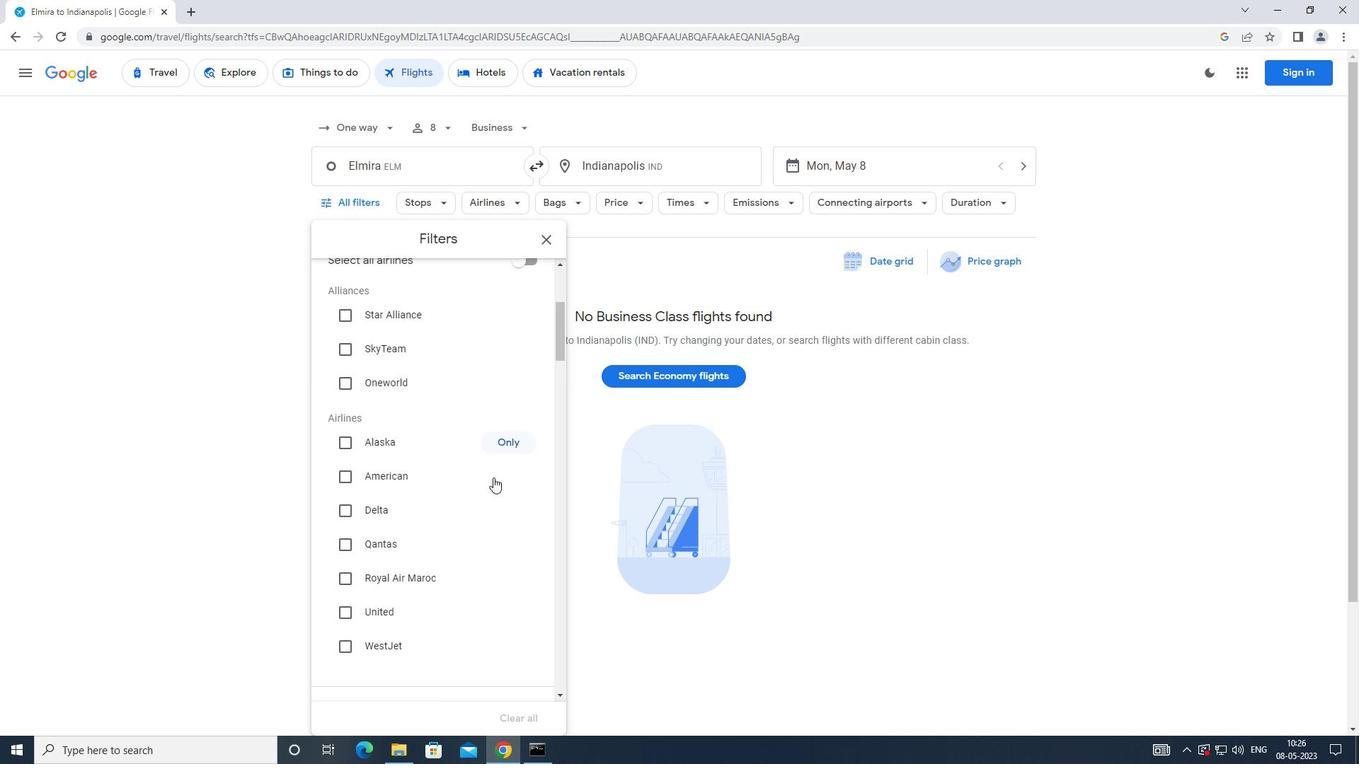 
Action: Mouse scrolled (493, 477) with delta (0, 0)
Screenshot: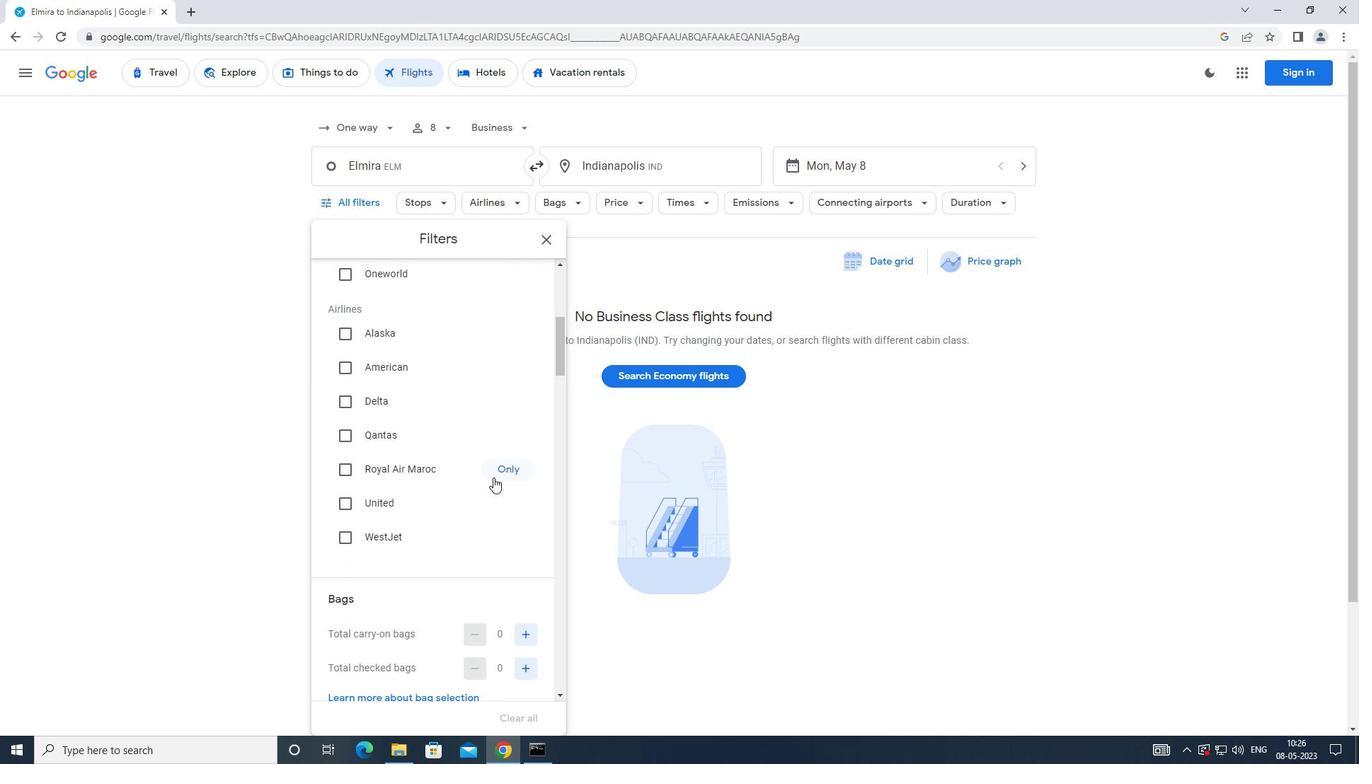 
Action: Mouse scrolled (493, 477) with delta (0, 0)
Screenshot: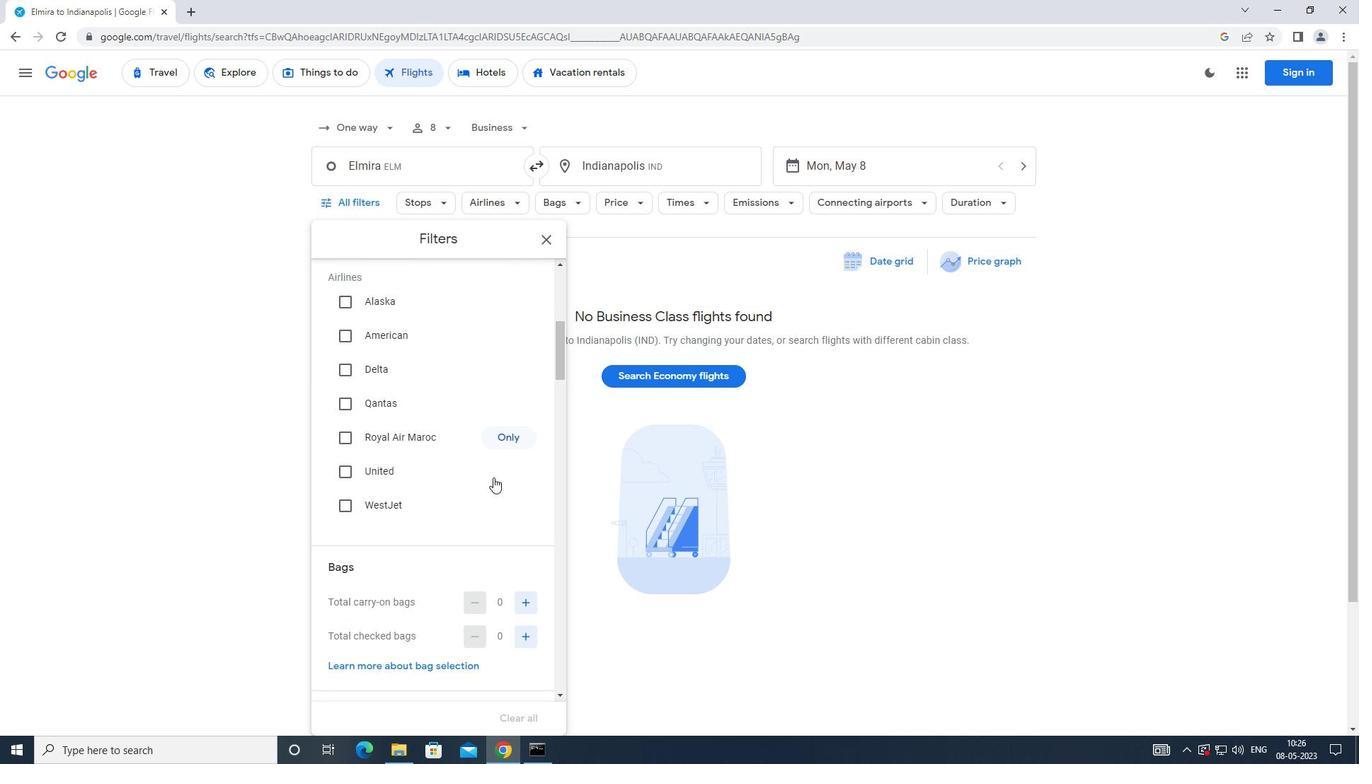 
Action: Mouse moved to (498, 469)
Screenshot: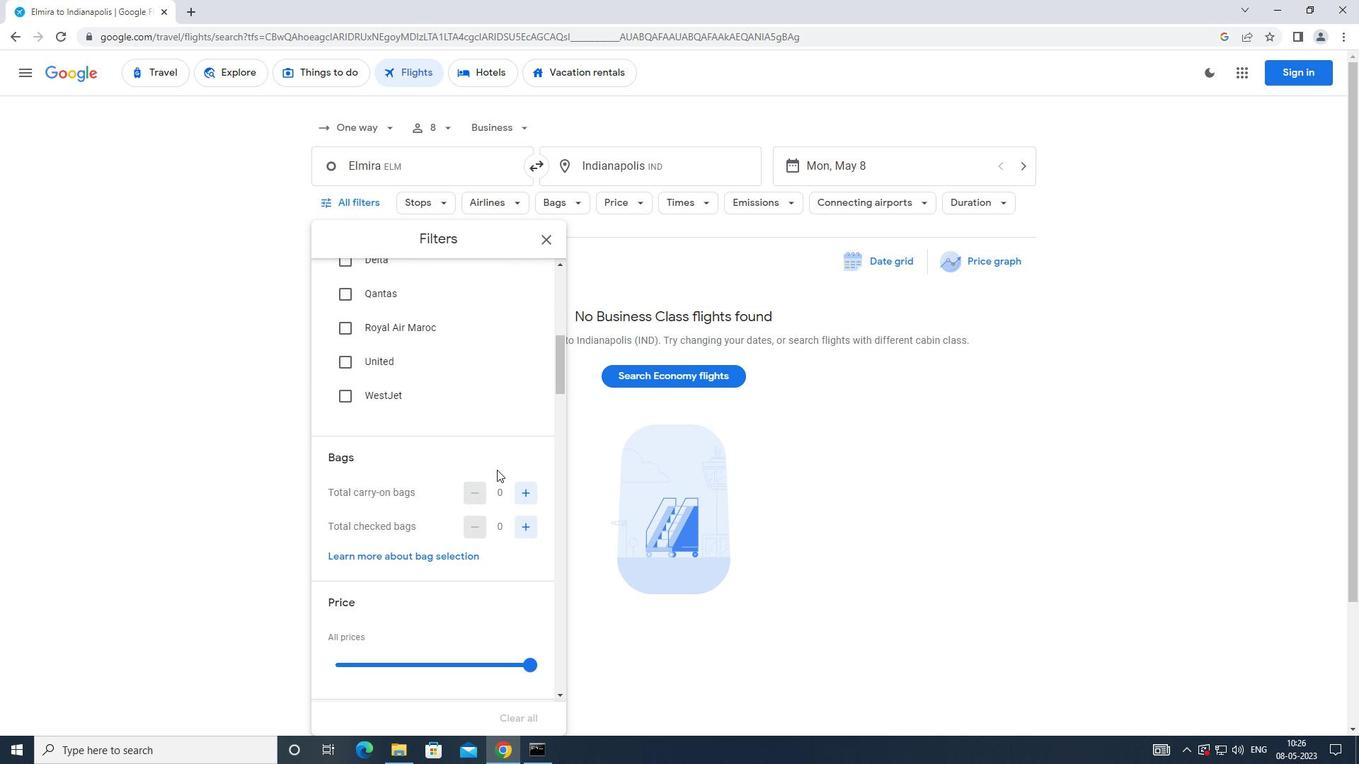 
Action: Mouse scrolled (498, 470) with delta (0, 0)
Screenshot: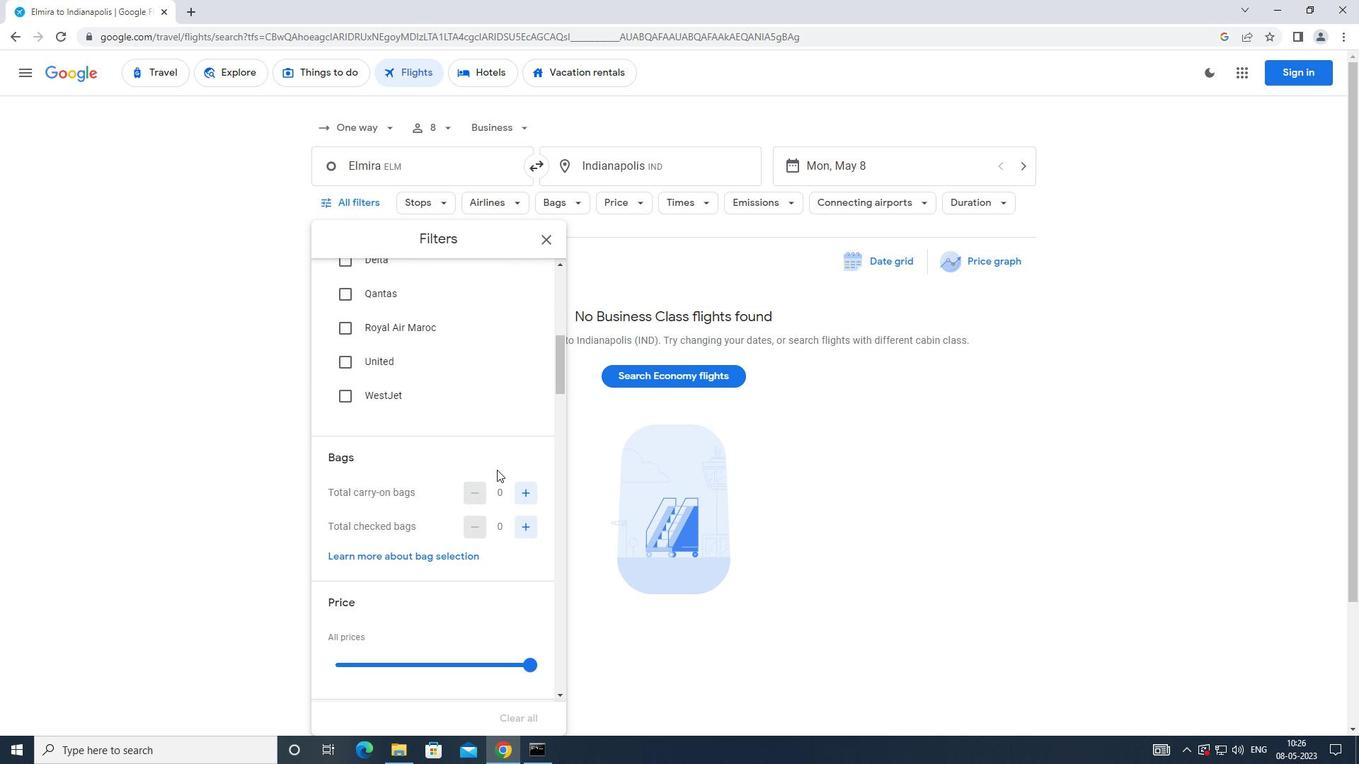 
Action: Mouse moved to (498, 468)
Screenshot: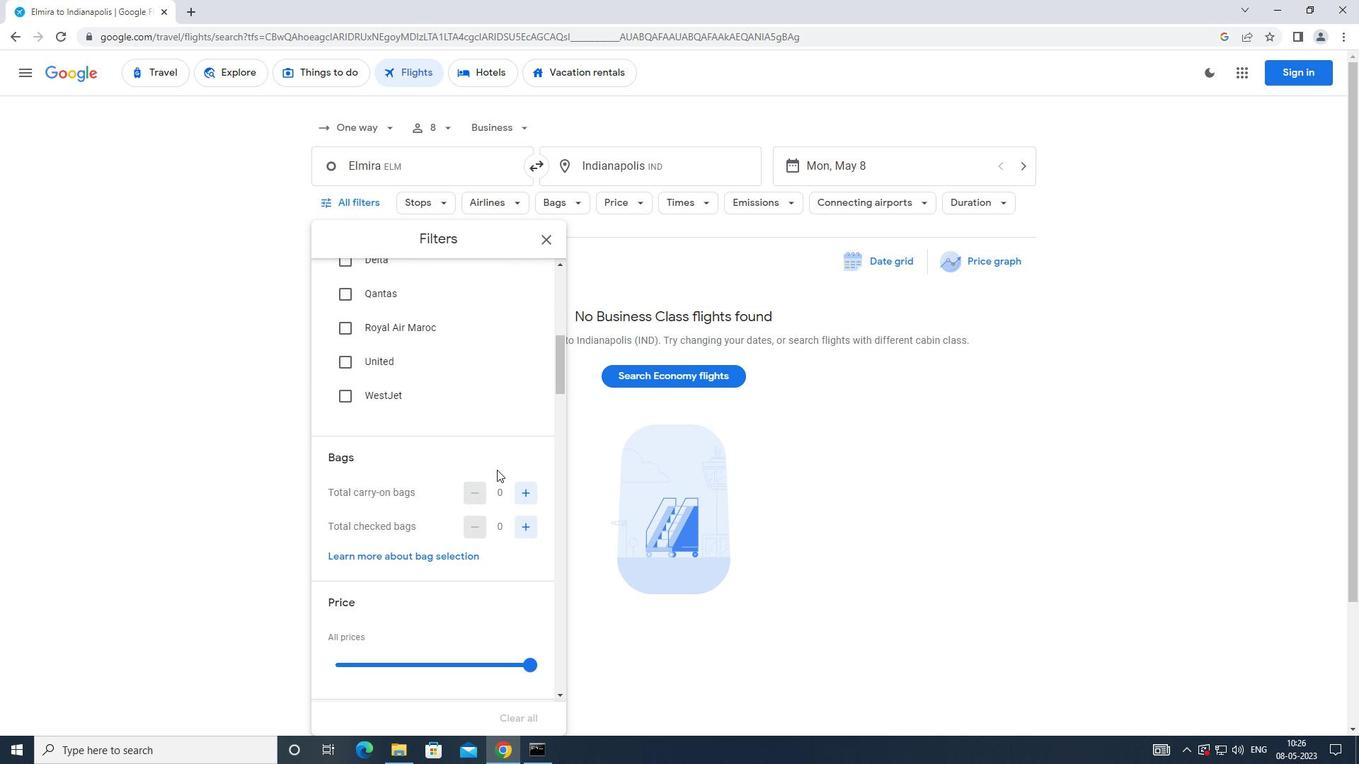 
Action: Mouse scrolled (498, 469) with delta (0, 0)
Screenshot: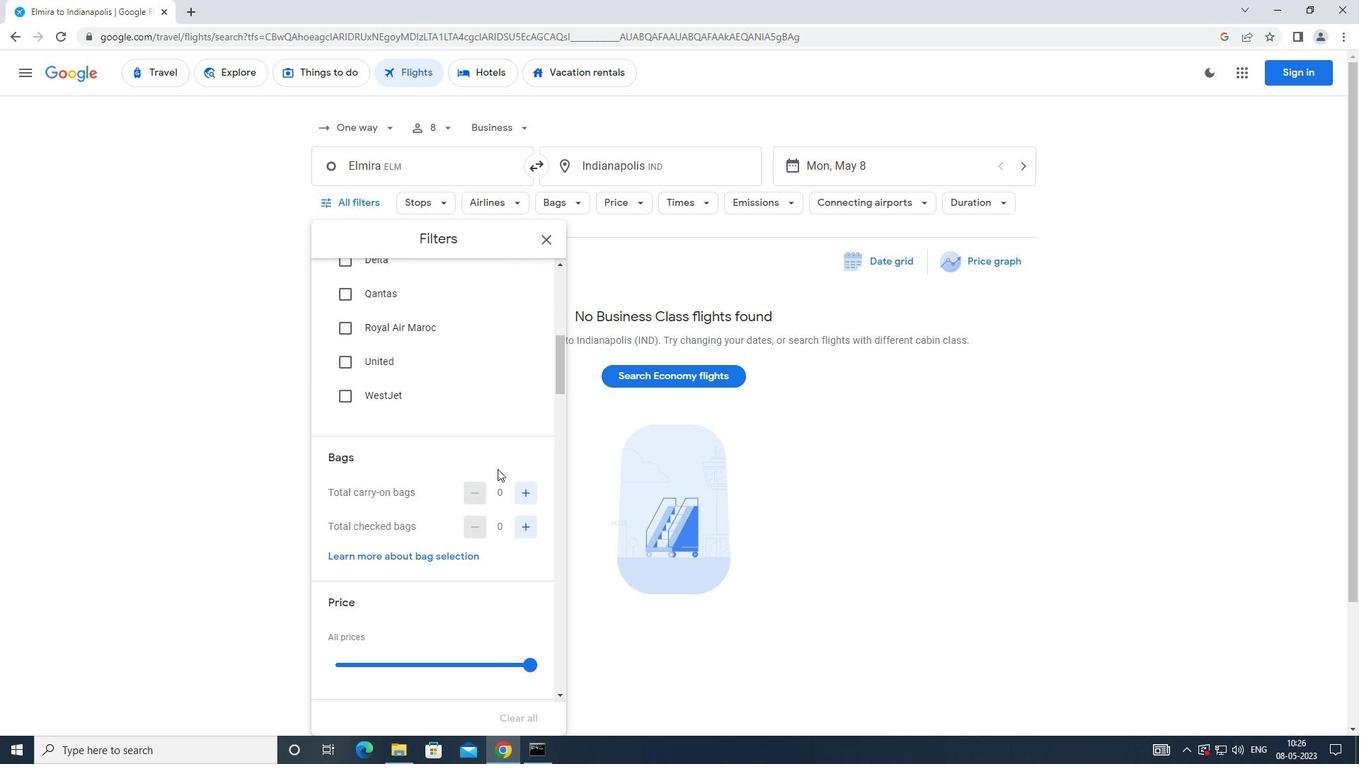 
Action: Mouse moved to (499, 468)
Screenshot: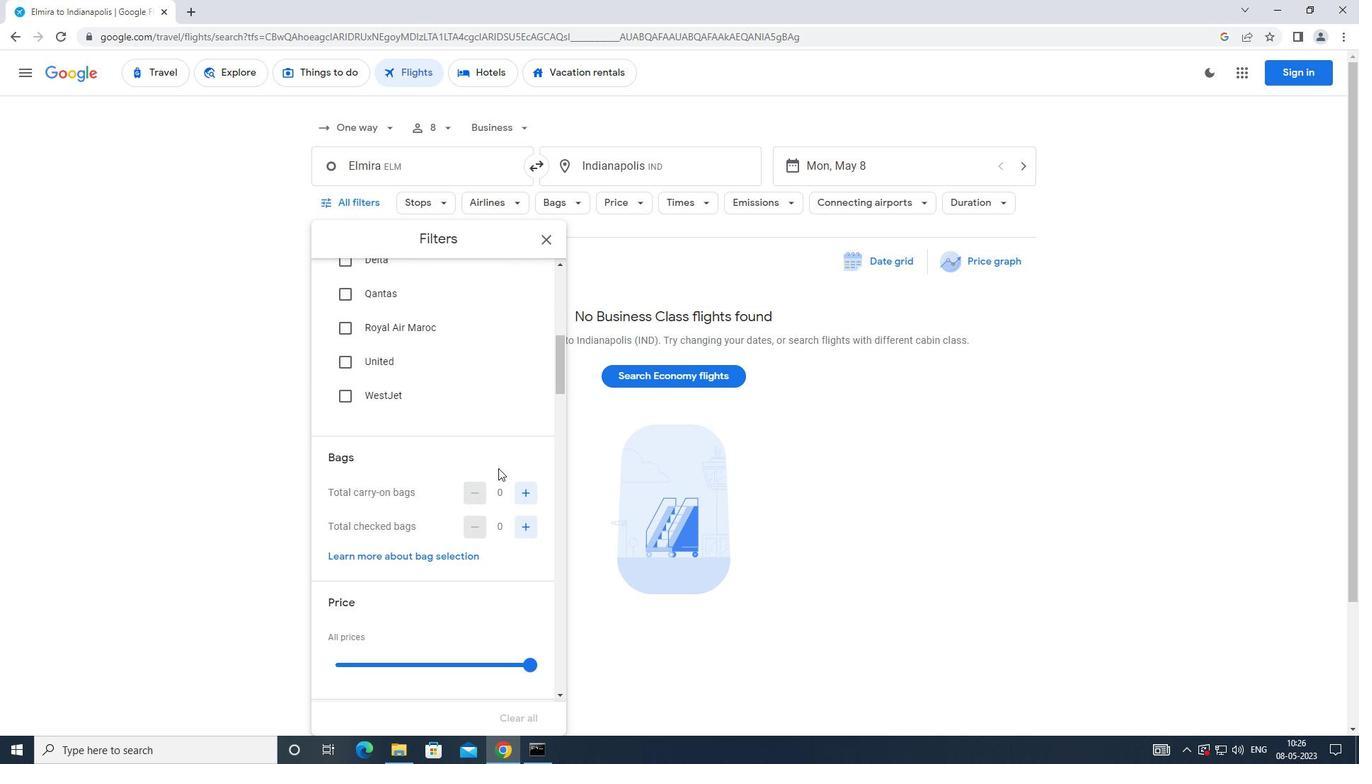 
Action: Mouse scrolled (499, 468) with delta (0, 0)
Screenshot: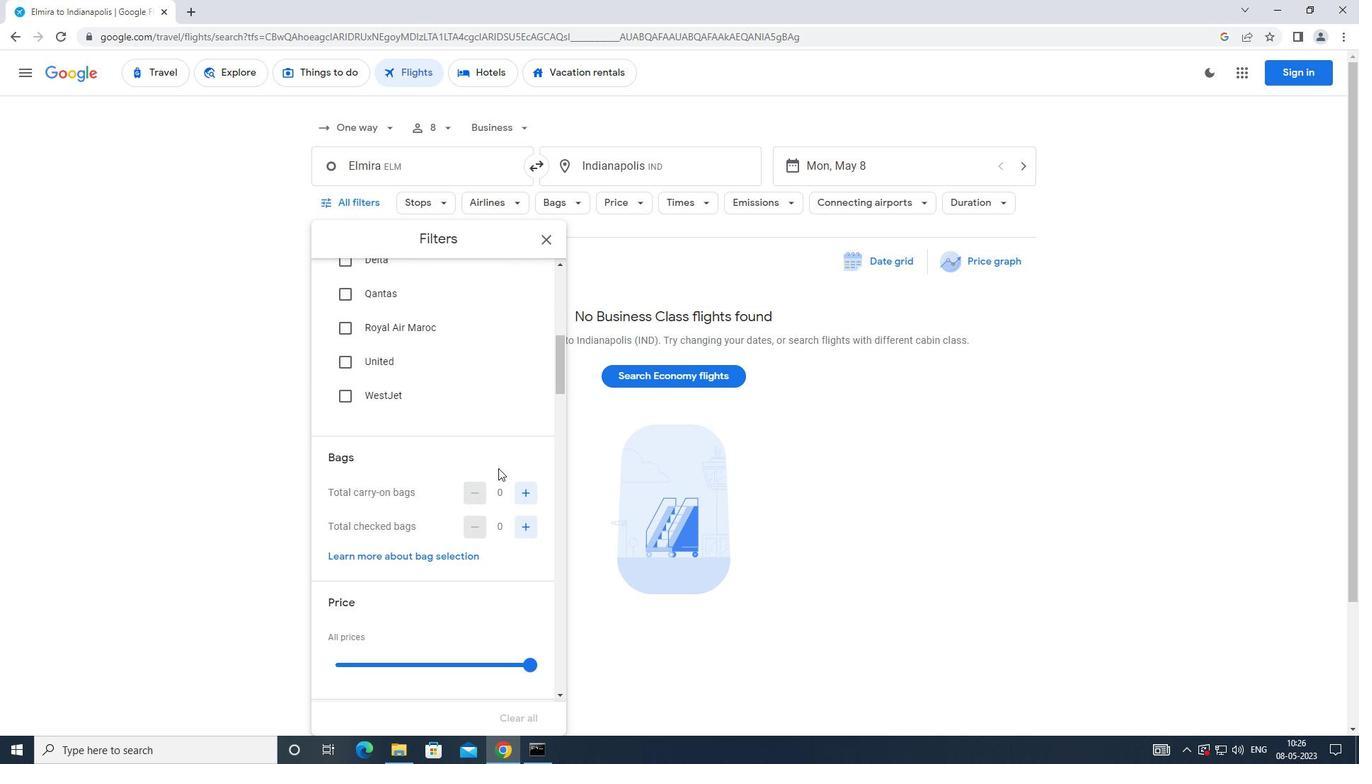 
Action: Mouse scrolled (499, 467) with delta (0, 0)
Screenshot: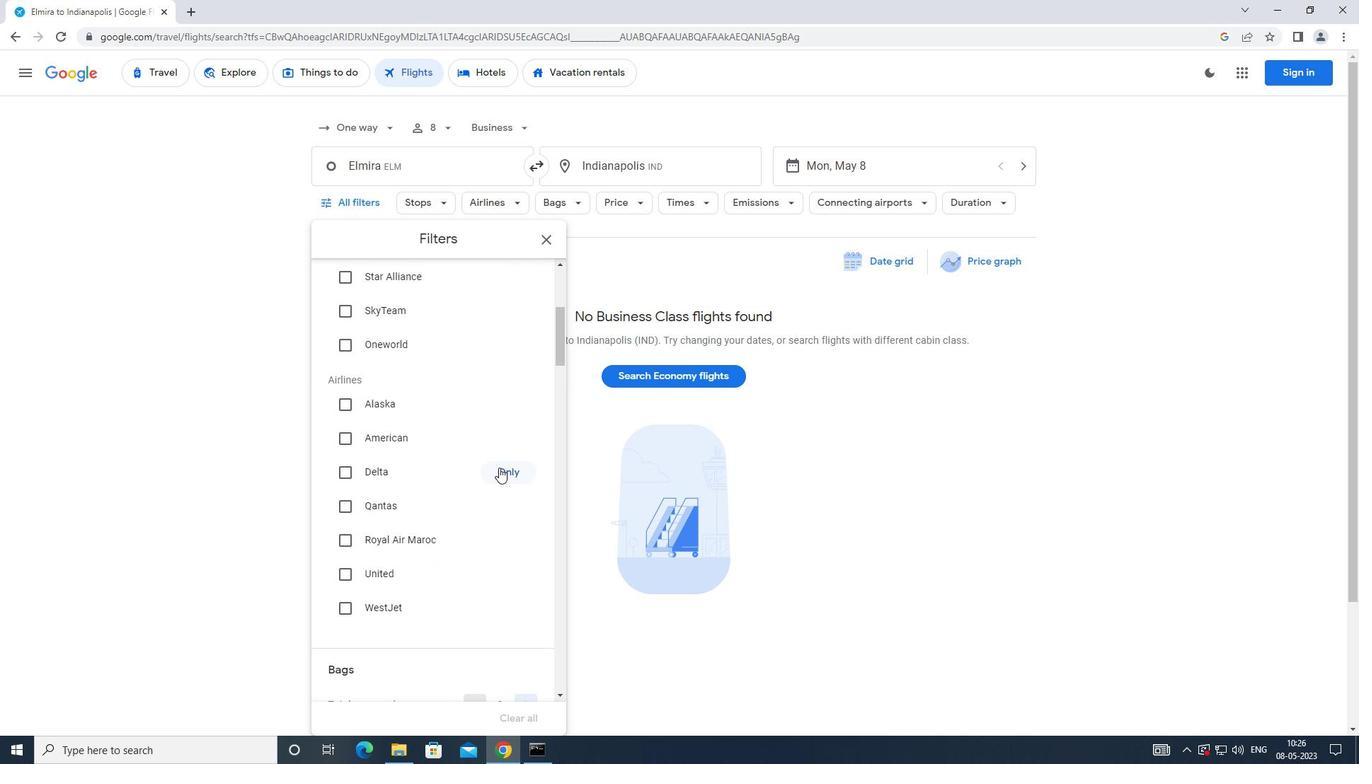 
Action: Mouse scrolled (499, 467) with delta (0, 0)
Screenshot: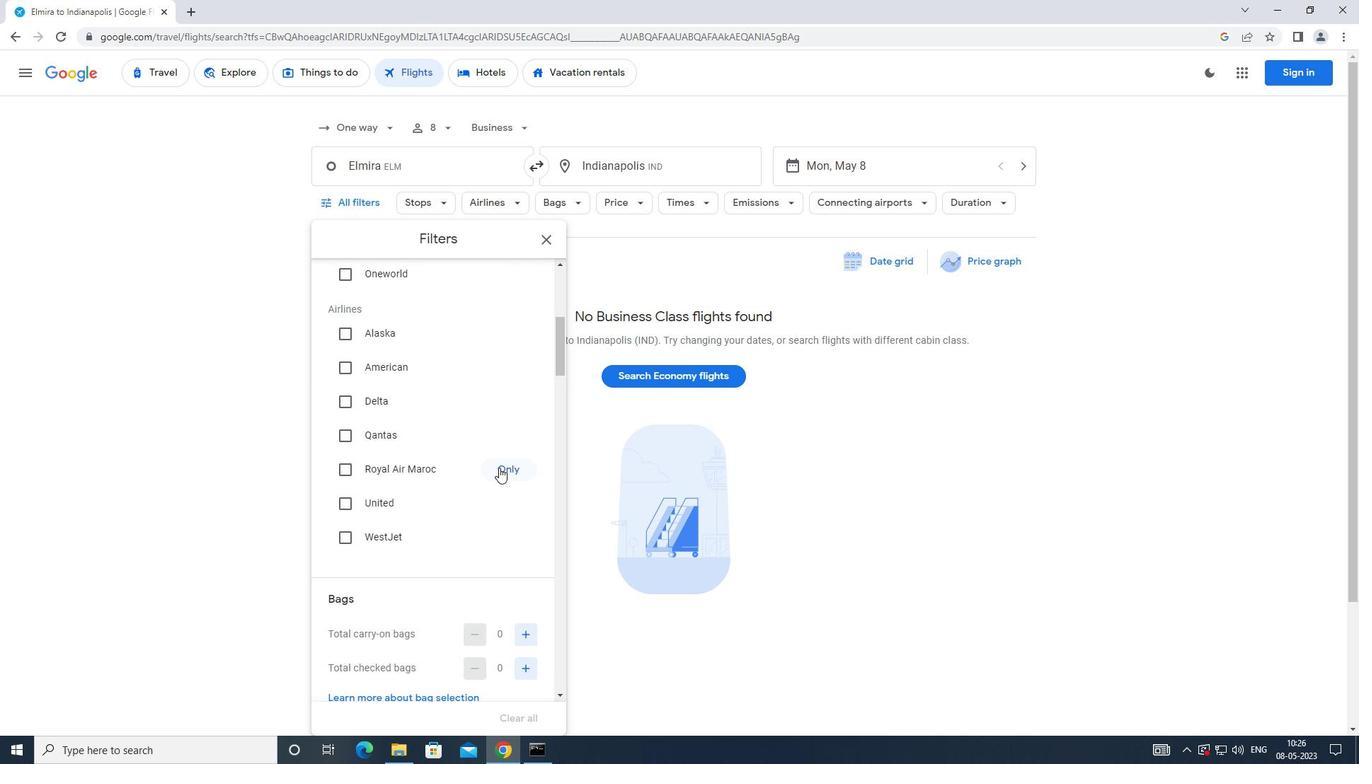 
Action: Mouse scrolled (499, 467) with delta (0, 0)
Screenshot: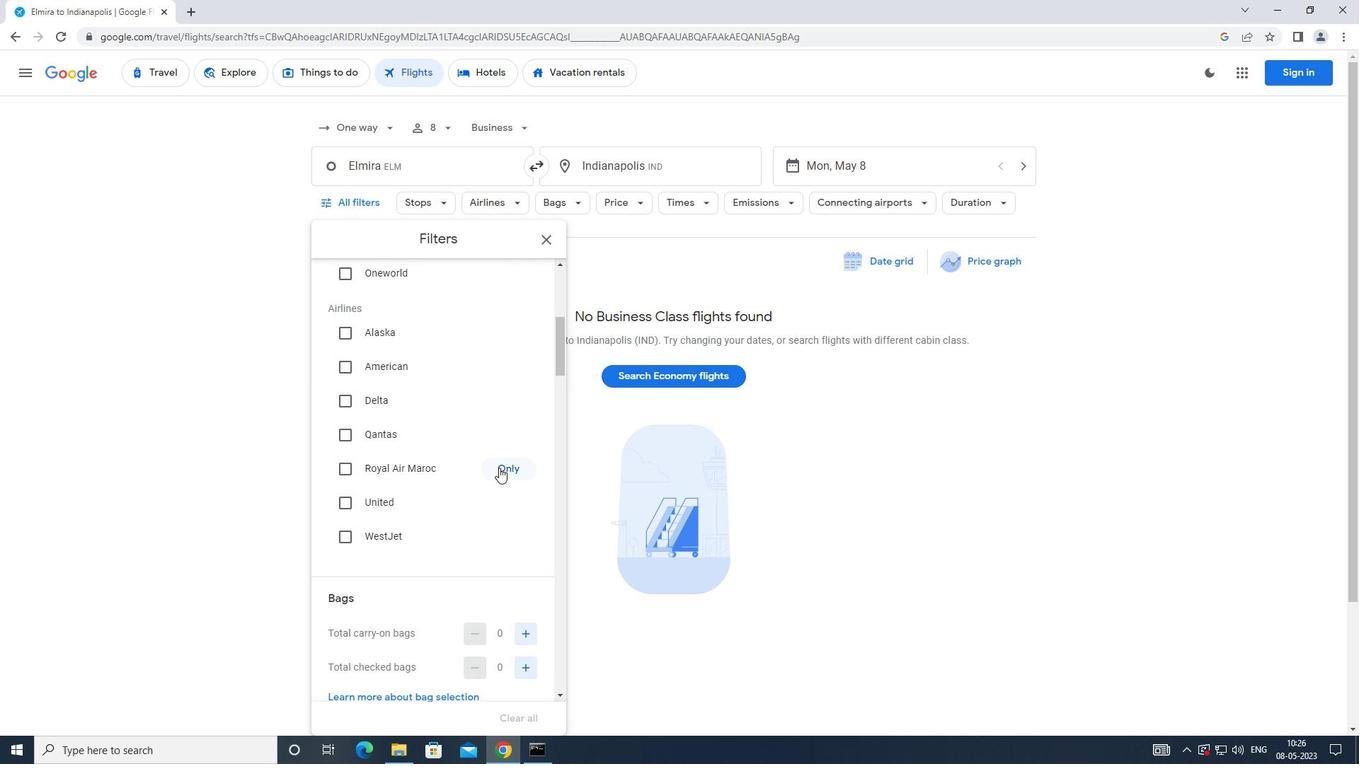 
Action: Mouse scrolled (499, 467) with delta (0, 0)
Screenshot: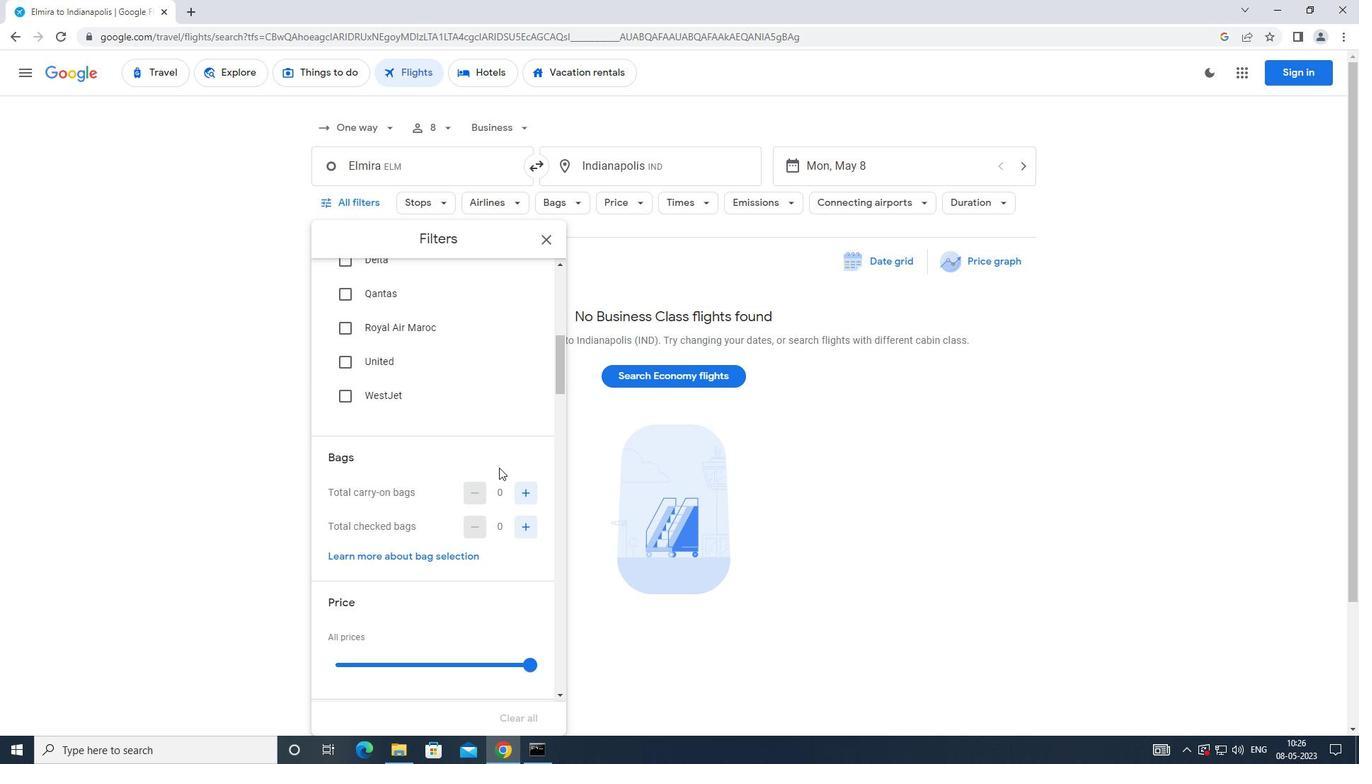 
Action: Mouse moved to (528, 425)
Screenshot: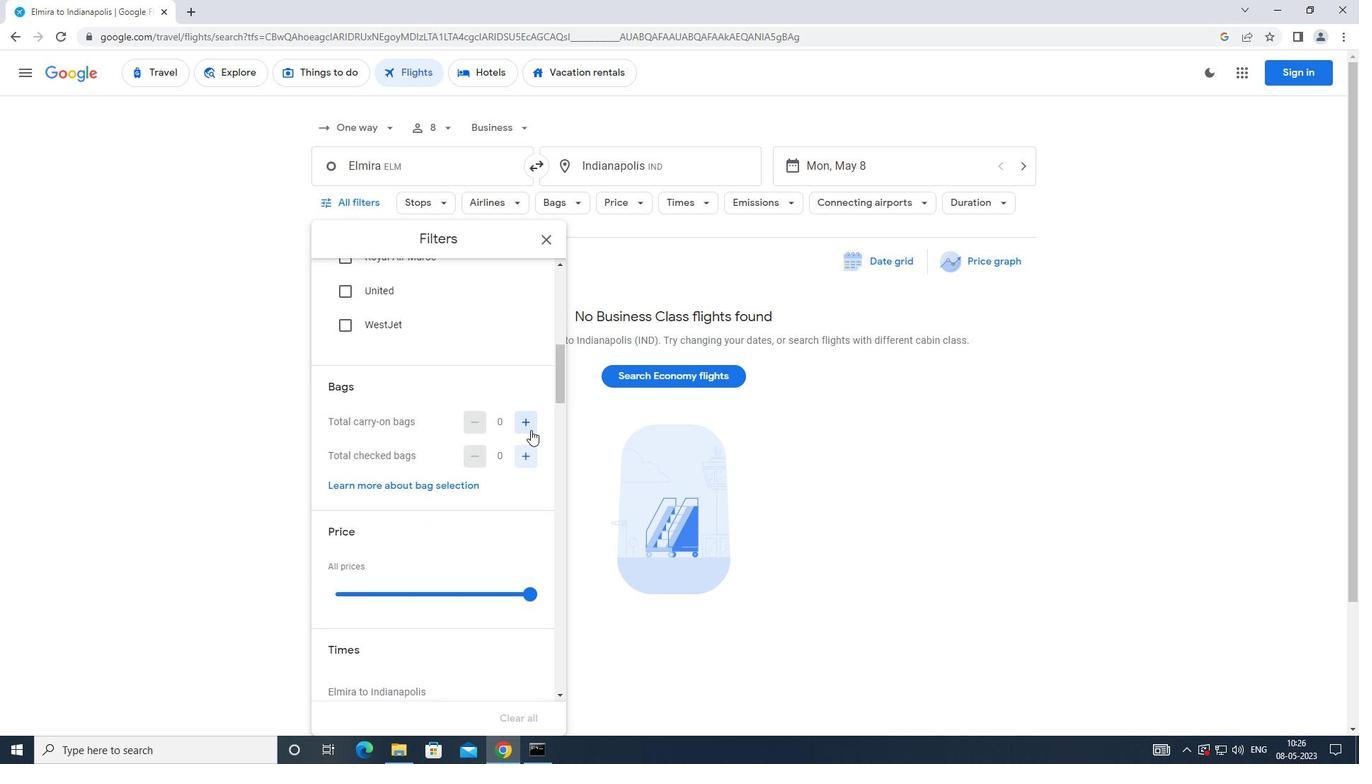 
Action: Mouse pressed left at (528, 425)
Screenshot: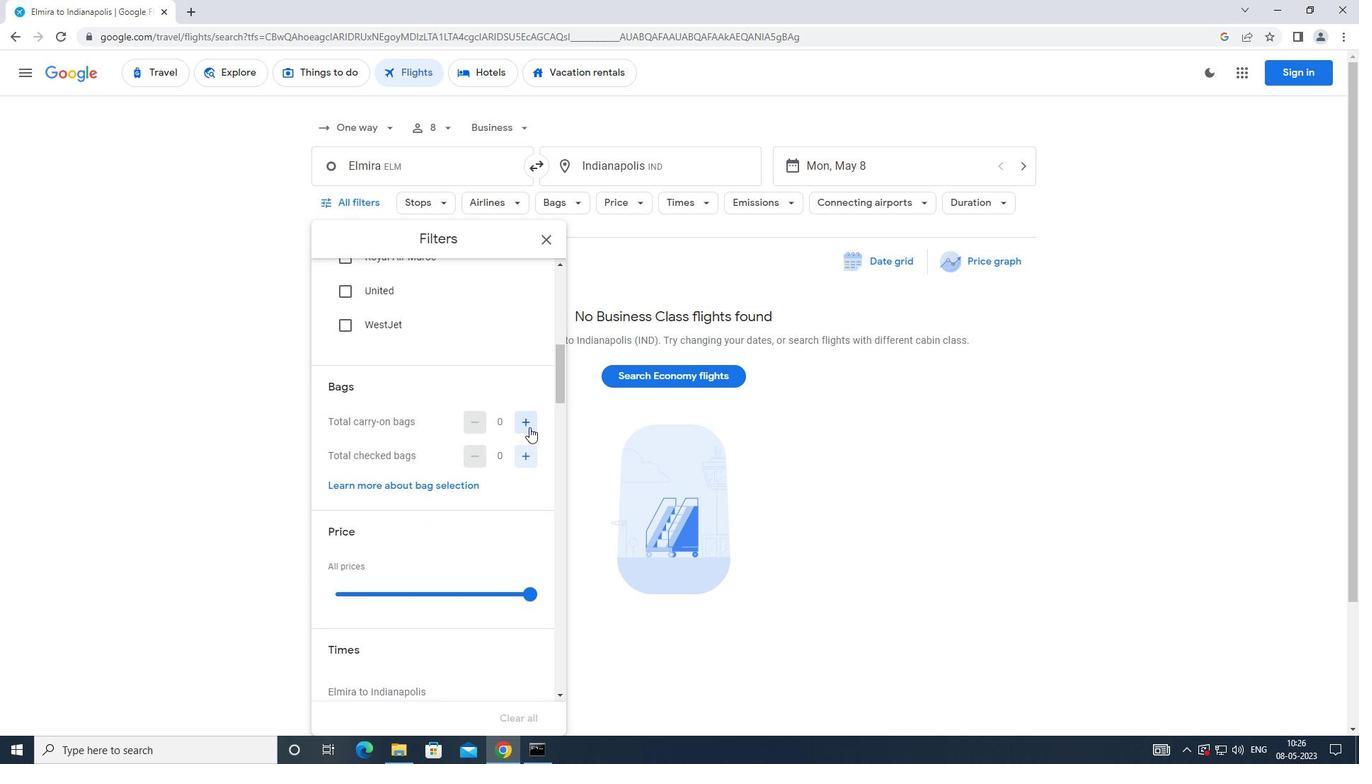 
Action: Mouse moved to (494, 446)
Screenshot: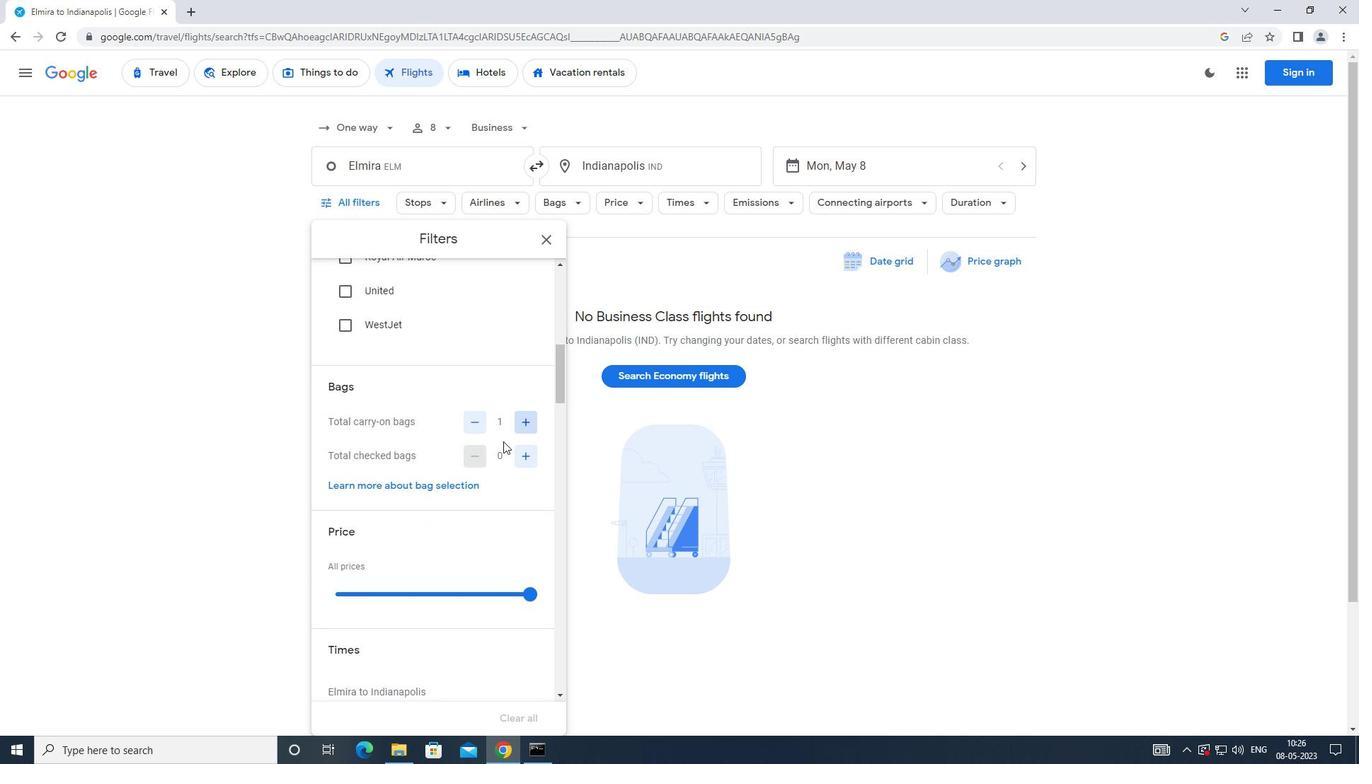 
Action: Mouse scrolled (494, 446) with delta (0, 0)
Screenshot: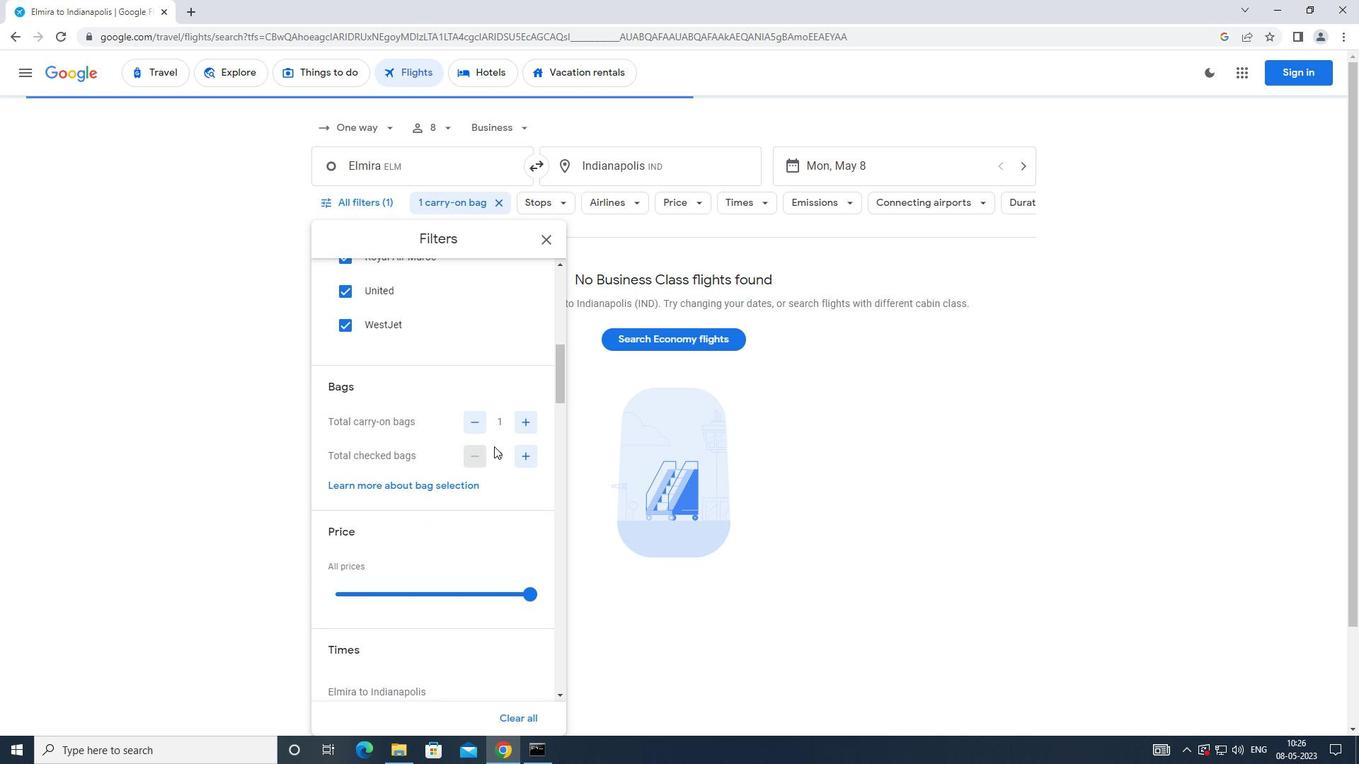 
Action: Mouse moved to (531, 518)
Screenshot: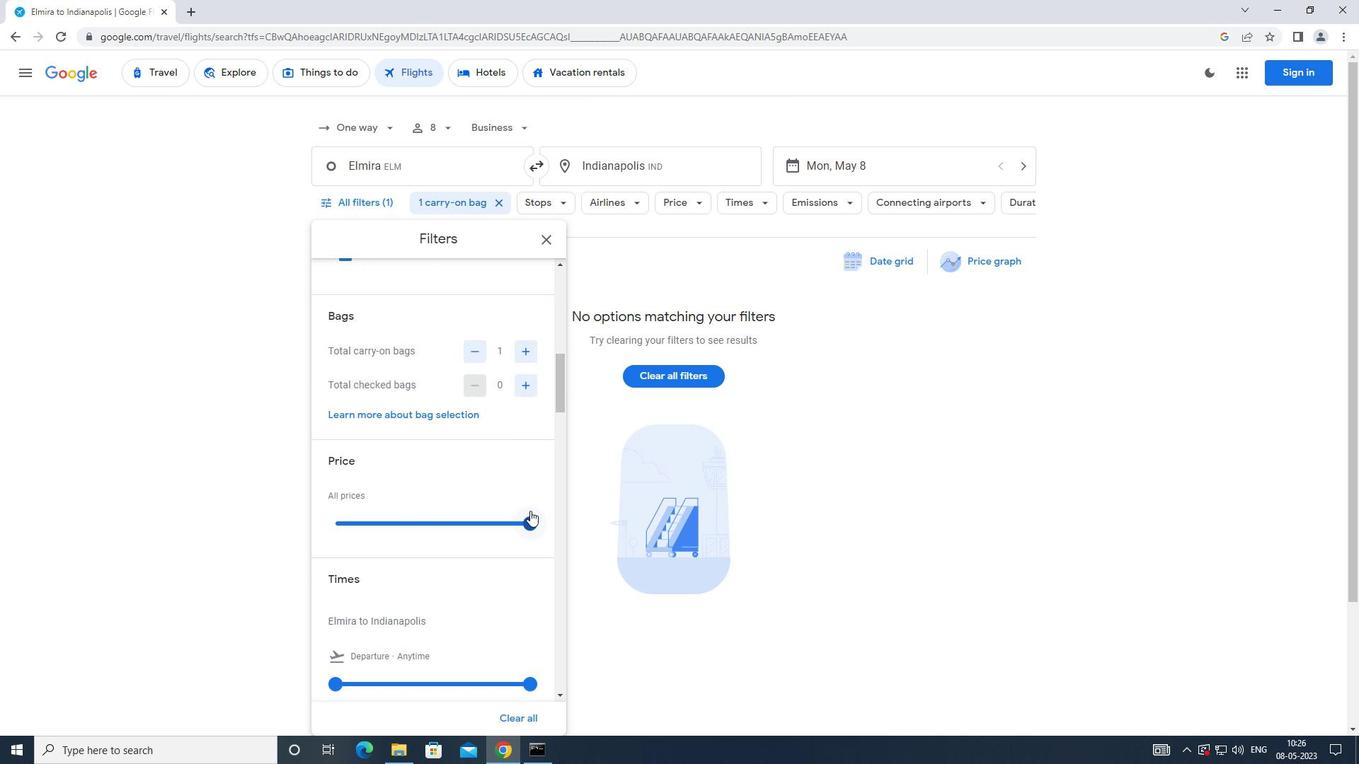 
Action: Mouse pressed left at (531, 518)
Screenshot: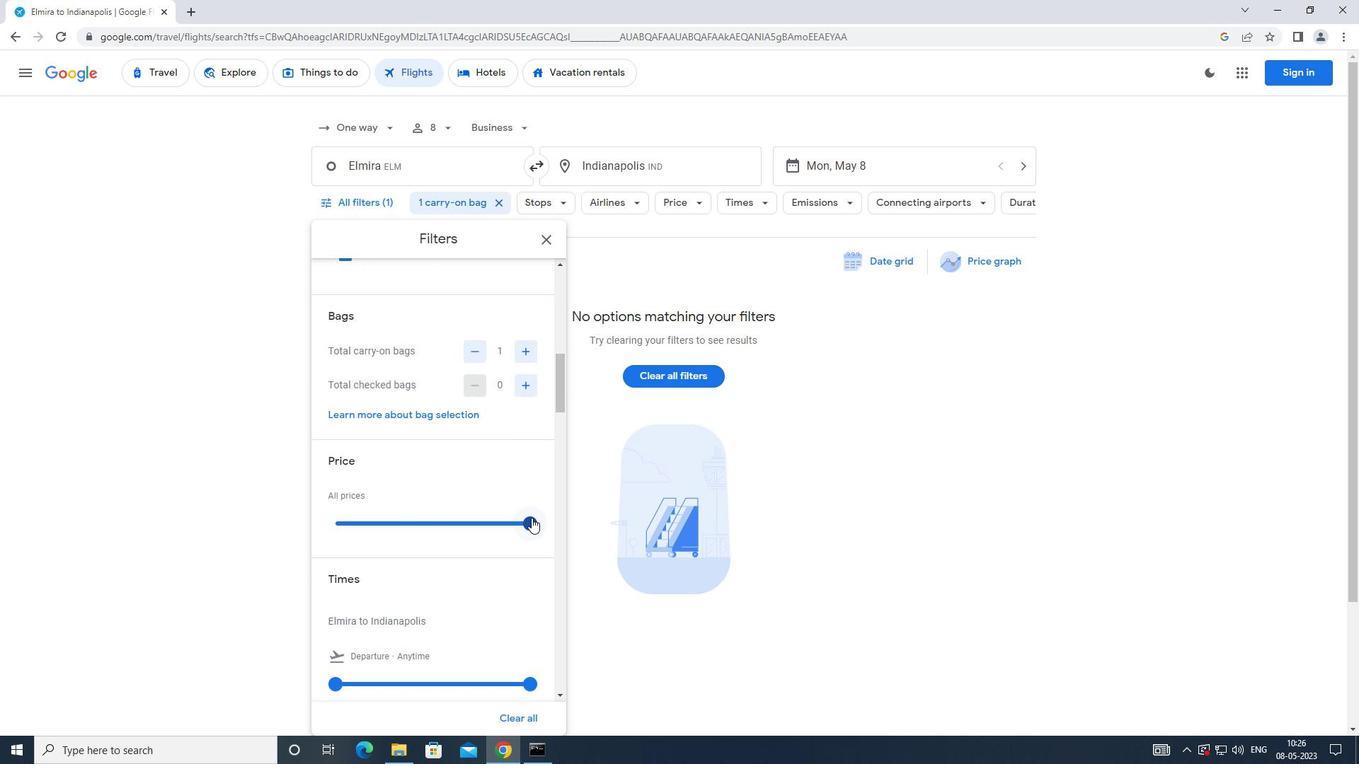 
Action: Mouse moved to (484, 494)
Screenshot: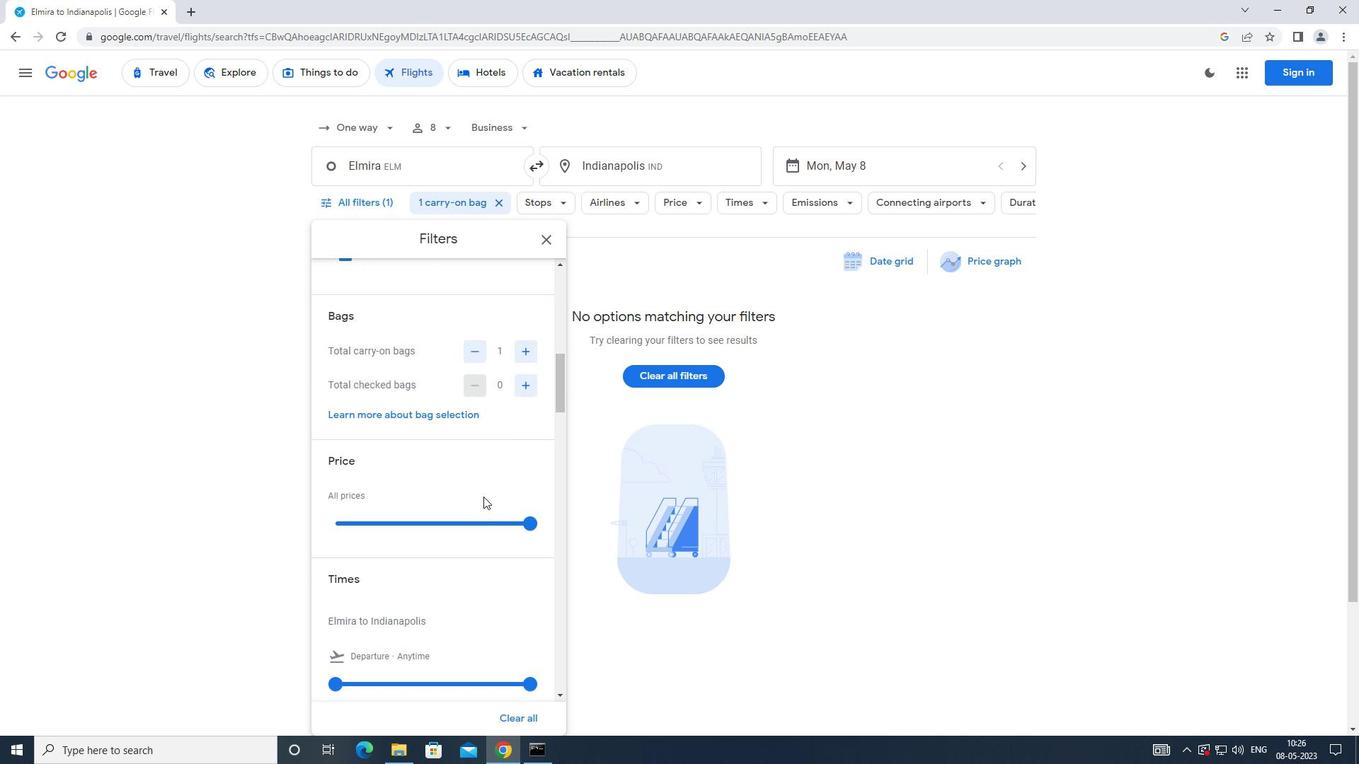 
Action: Mouse scrolled (484, 493) with delta (0, 0)
Screenshot: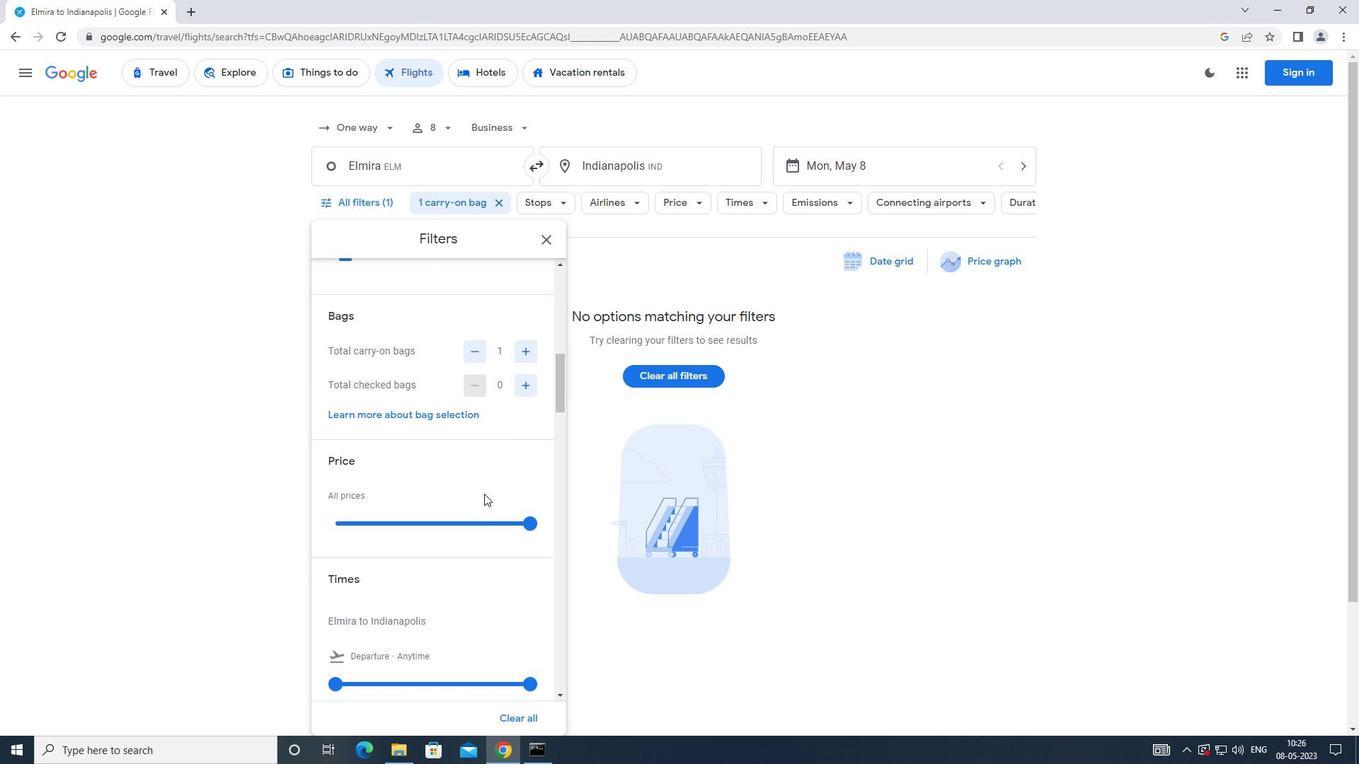 
Action: Mouse scrolled (484, 493) with delta (0, 0)
Screenshot: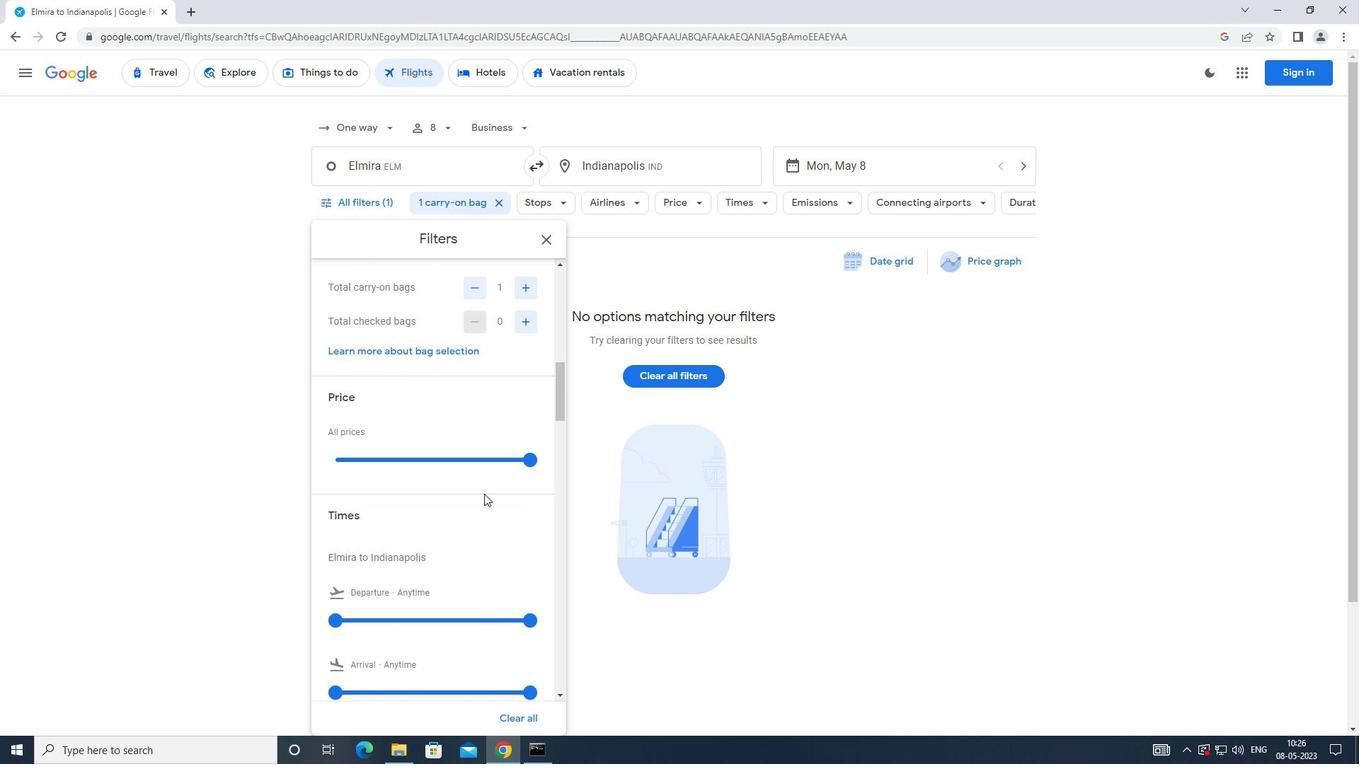 
Action: Mouse moved to (338, 541)
Screenshot: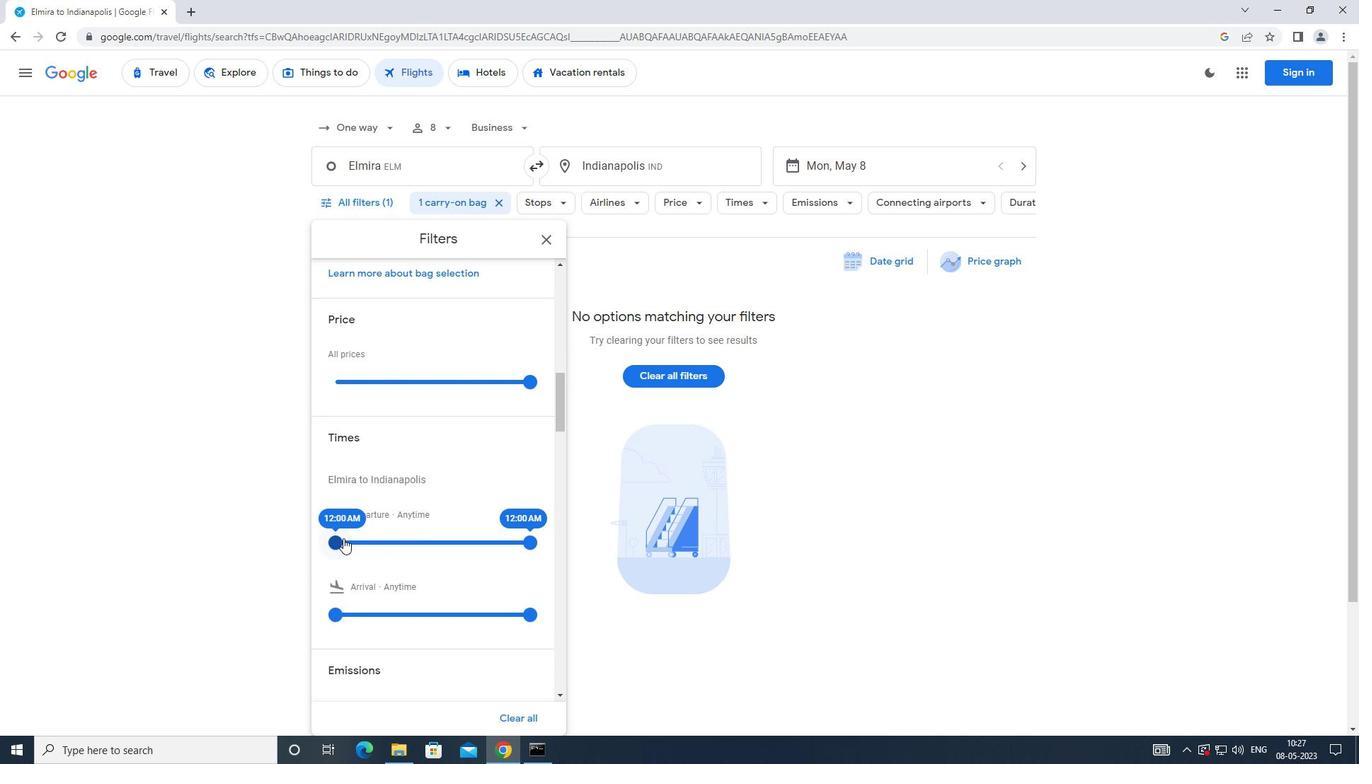 
Action: Mouse pressed left at (338, 541)
Screenshot: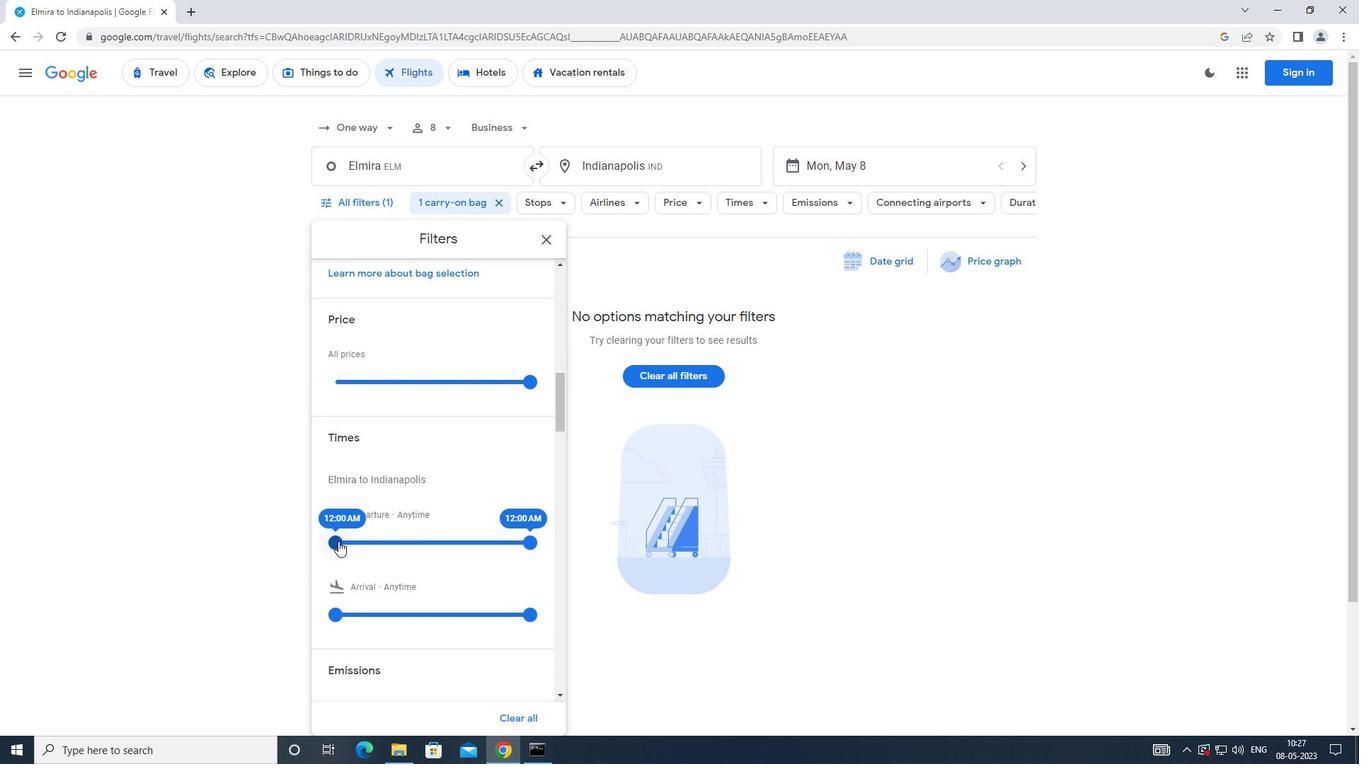 
Action: Mouse moved to (531, 543)
Screenshot: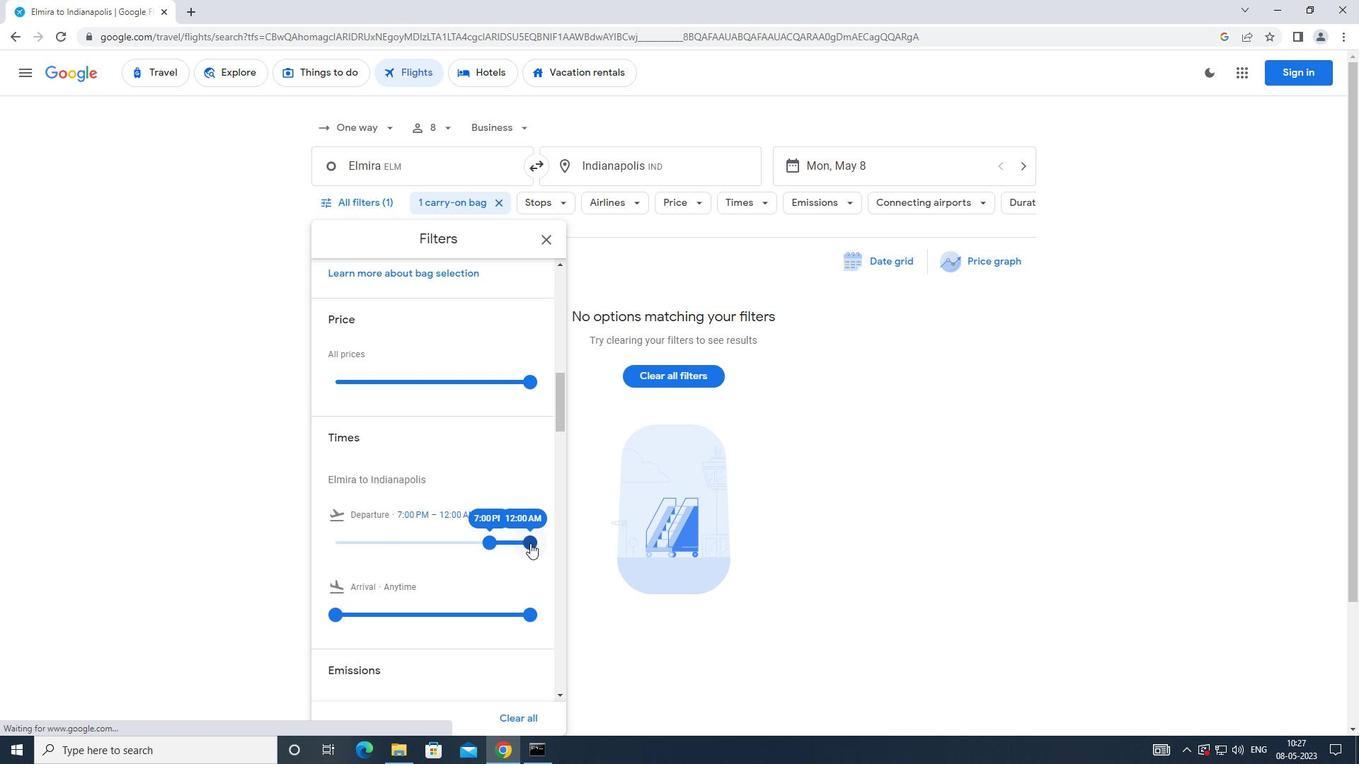 
Action: Mouse pressed left at (531, 543)
Screenshot: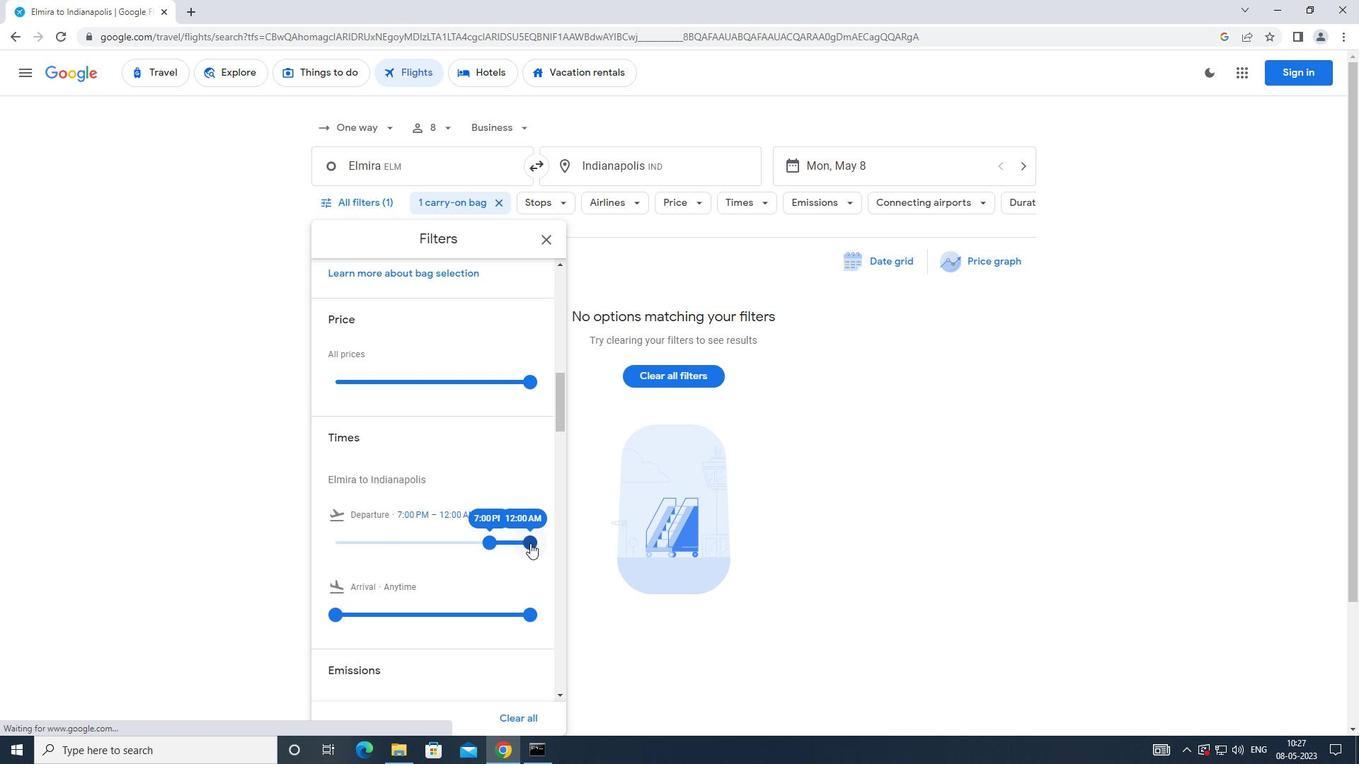 
Action: Mouse moved to (550, 244)
Screenshot: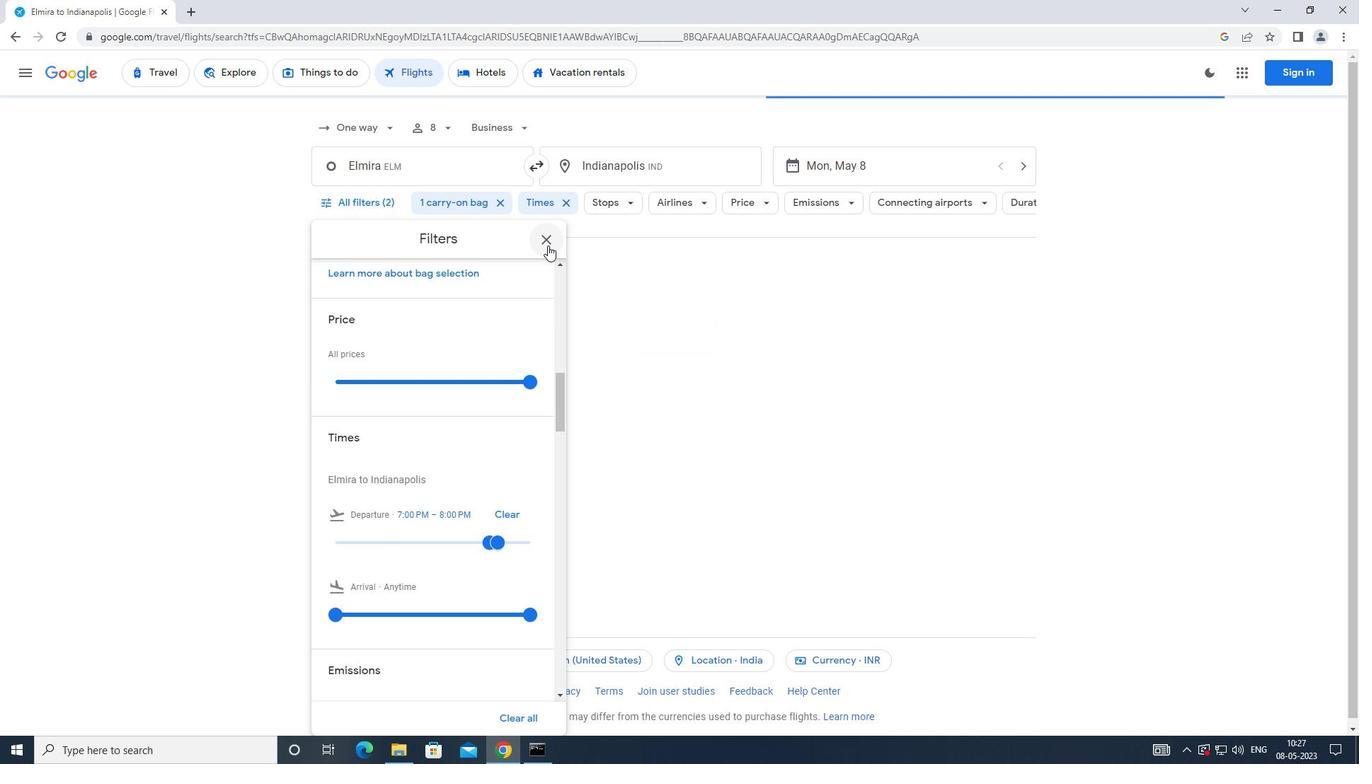 
Action: Mouse pressed left at (550, 244)
Screenshot: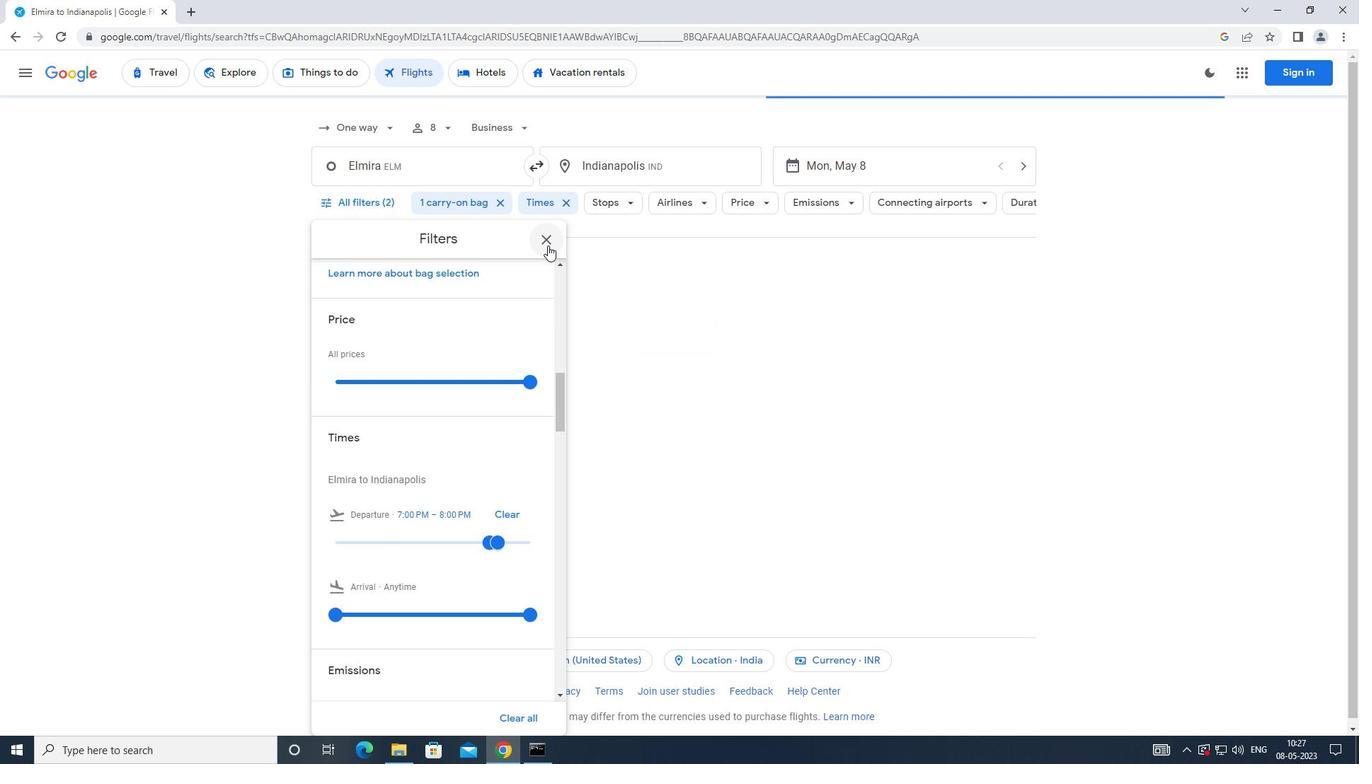 
Action: Mouse moved to (543, 249)
Screenshot: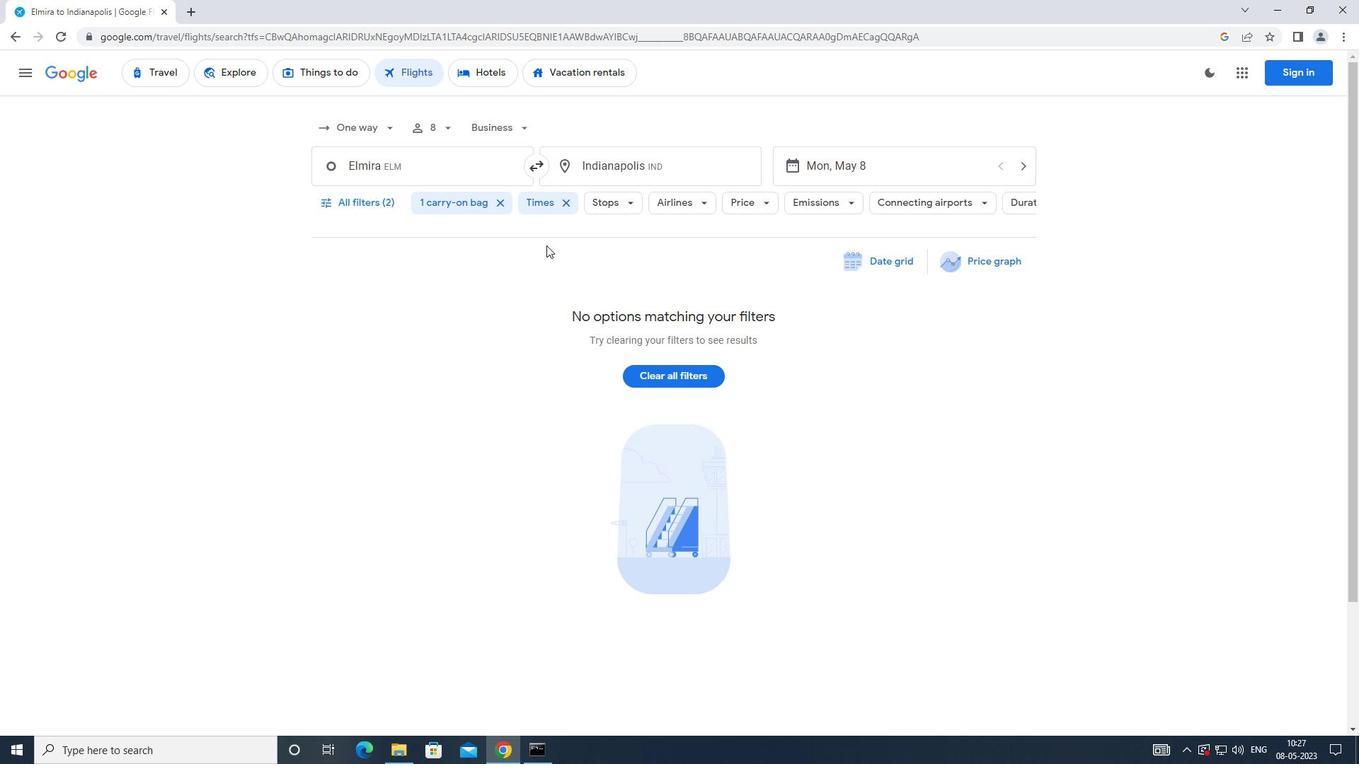
